 Task: Create and share a new post on Instagram using an image from your computer.
Action: Mouse moved to (169, 101)
Screenshot: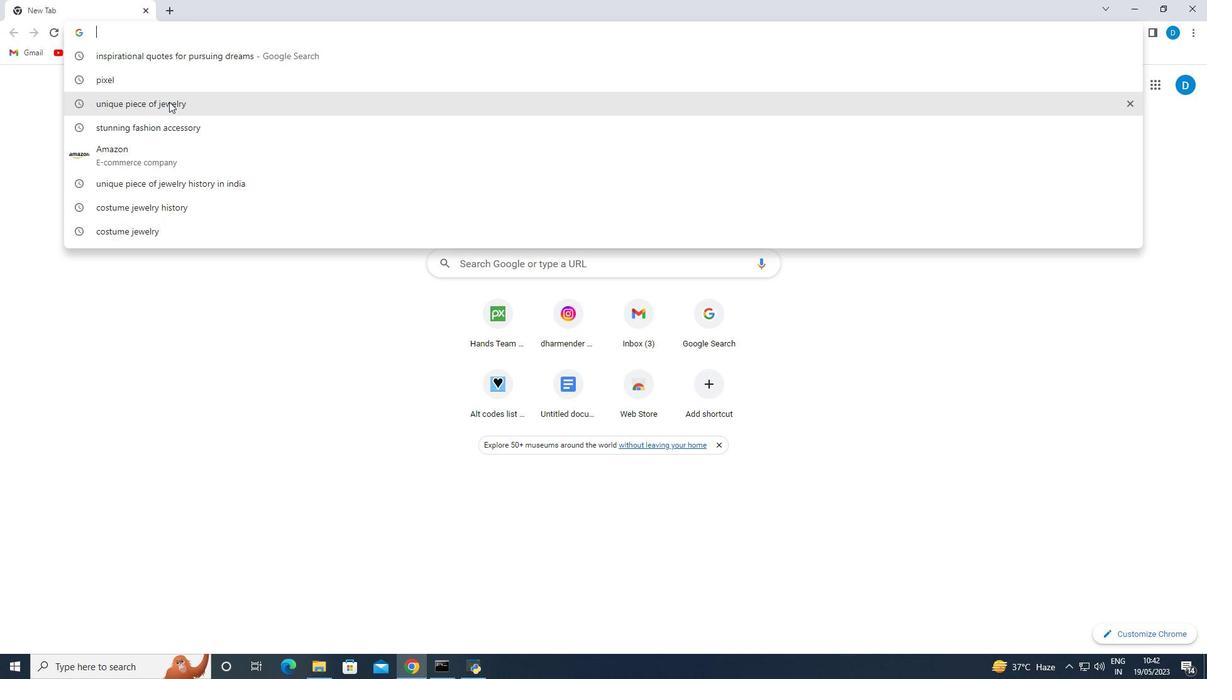 
Action: Key pressed i
Screenshot: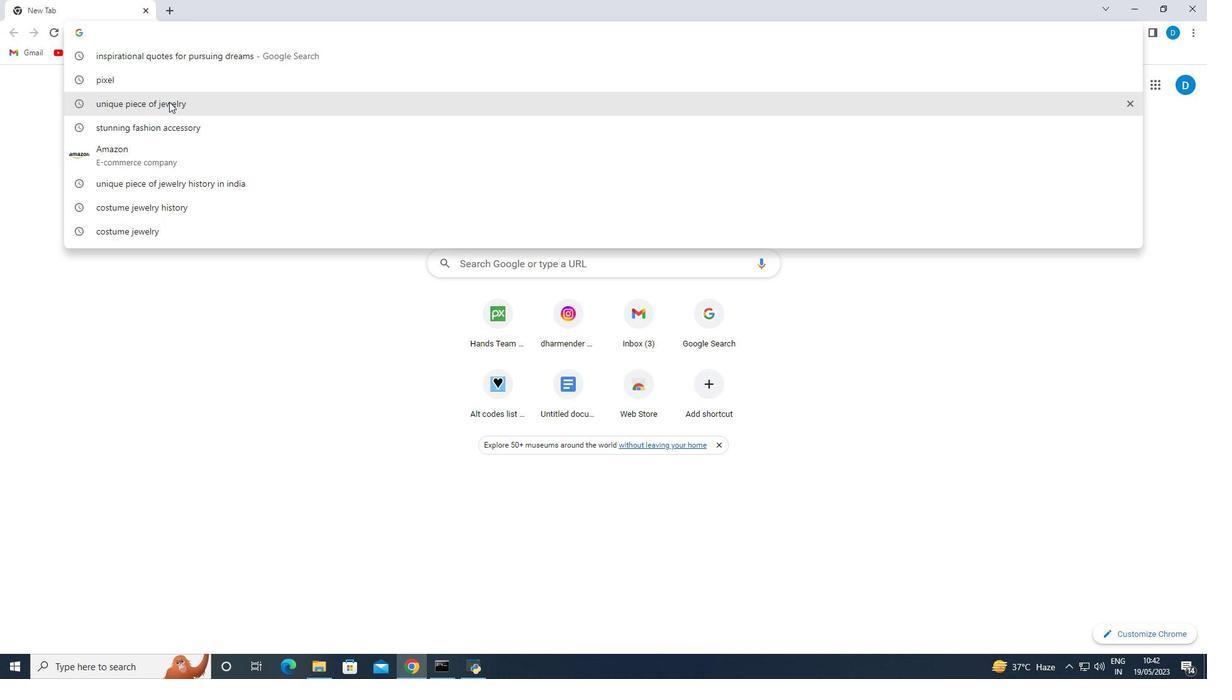 
Action: Mouse moved to (174, 96)
Screenshot: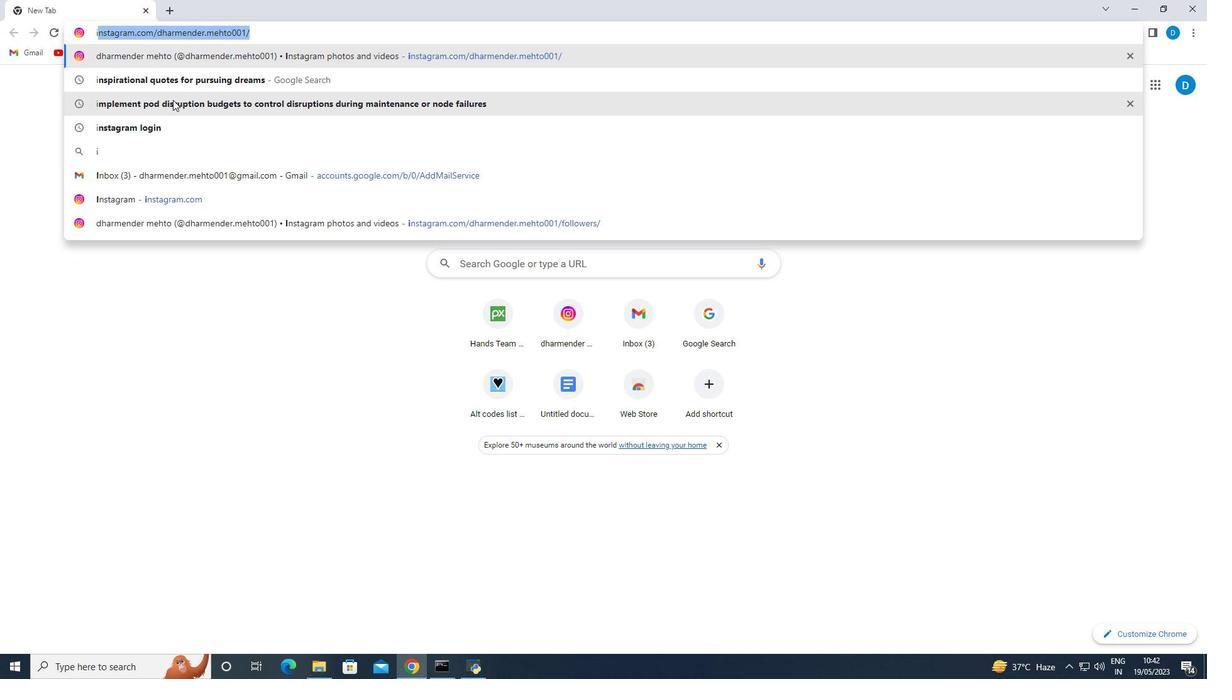
Action: Key pressed n
Screenshot: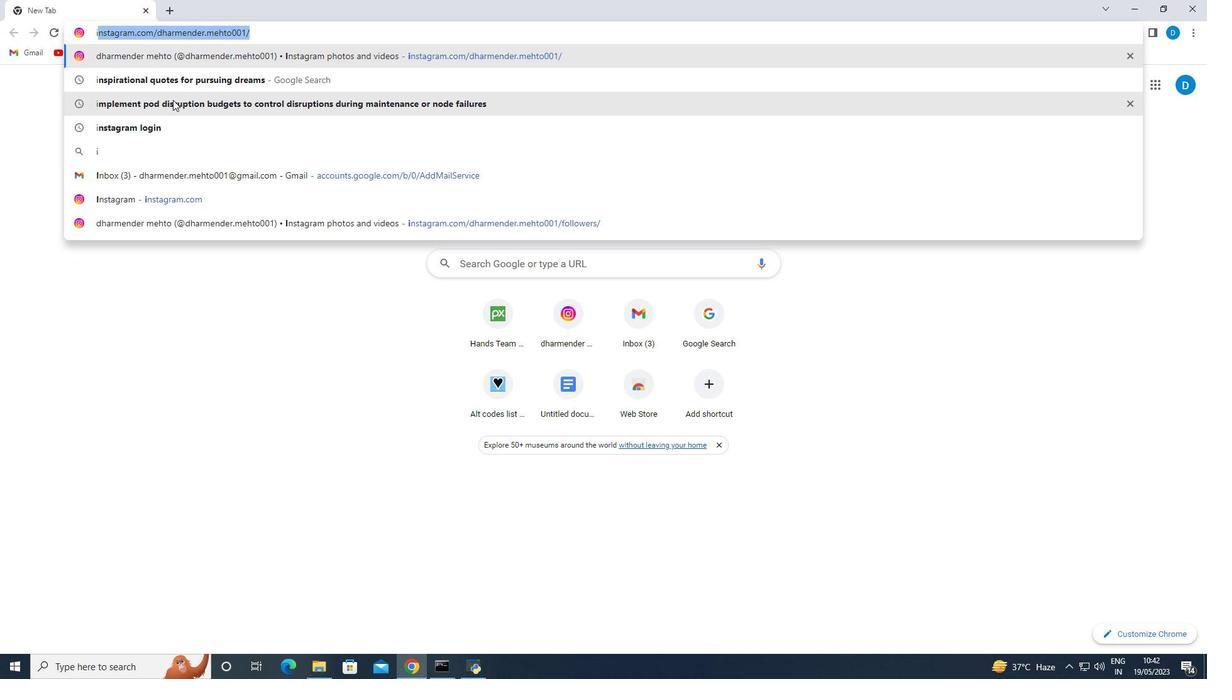 
Action: Mouse moved to (171, 102)
Screenshot: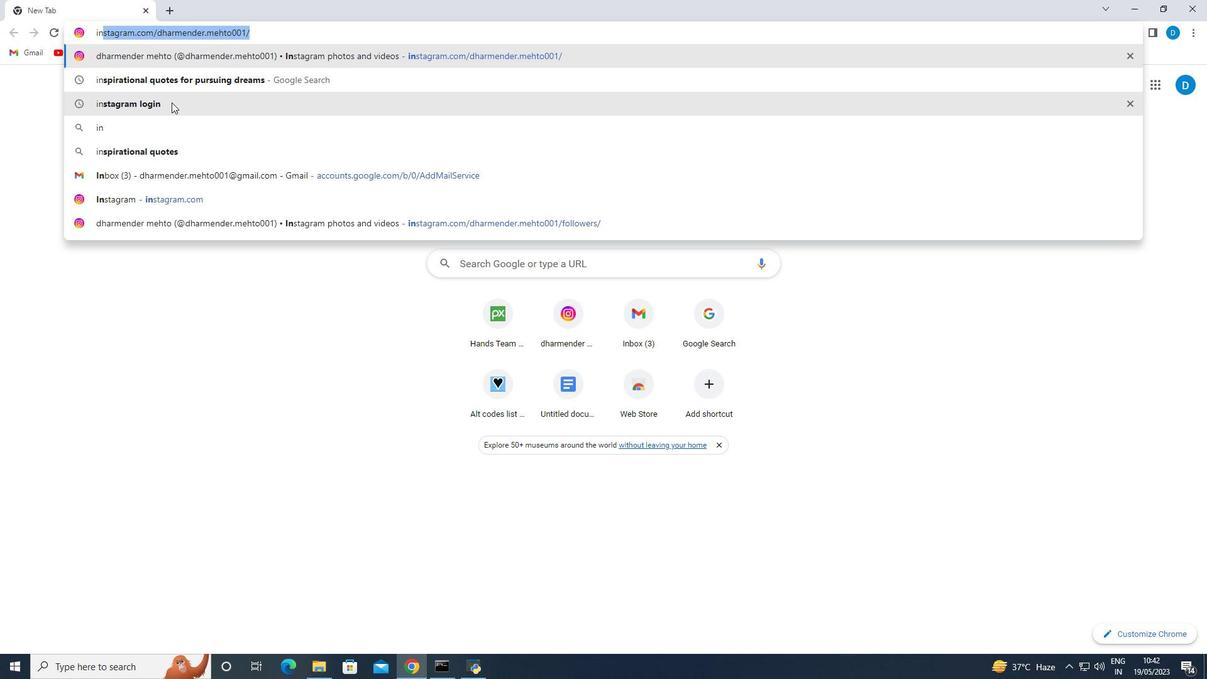 
Action: Key pressed s
Screenshot: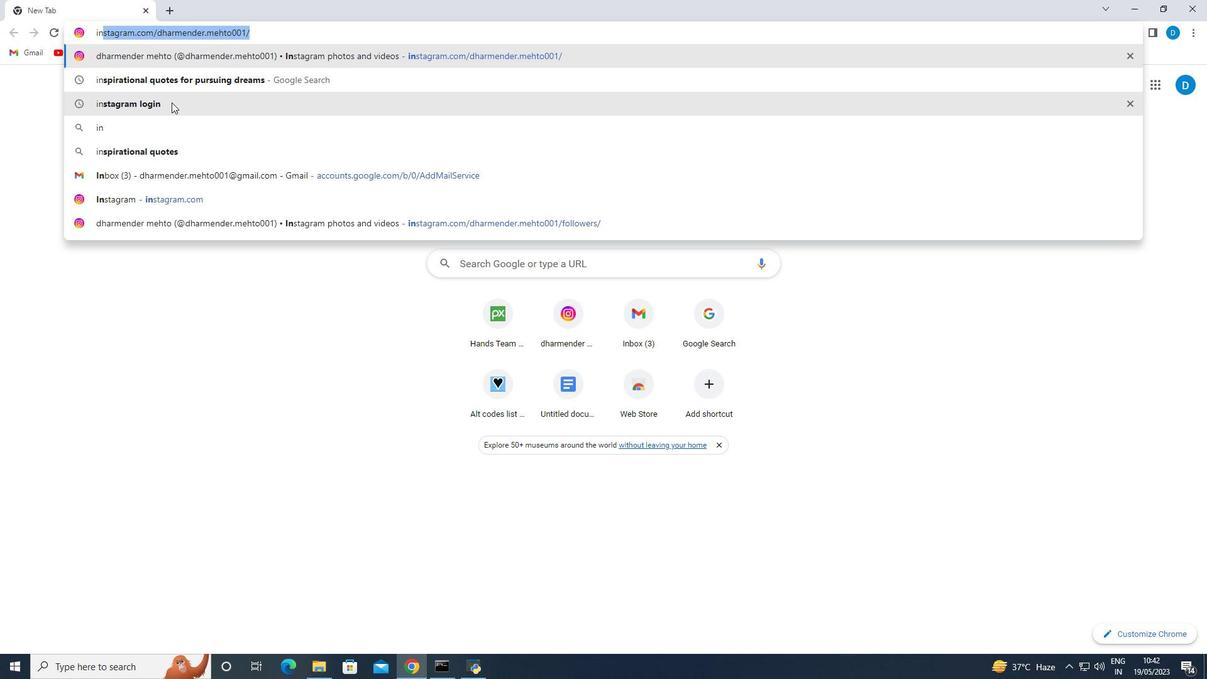 
Action: Mouse moved to (121, 38)
Screenshot: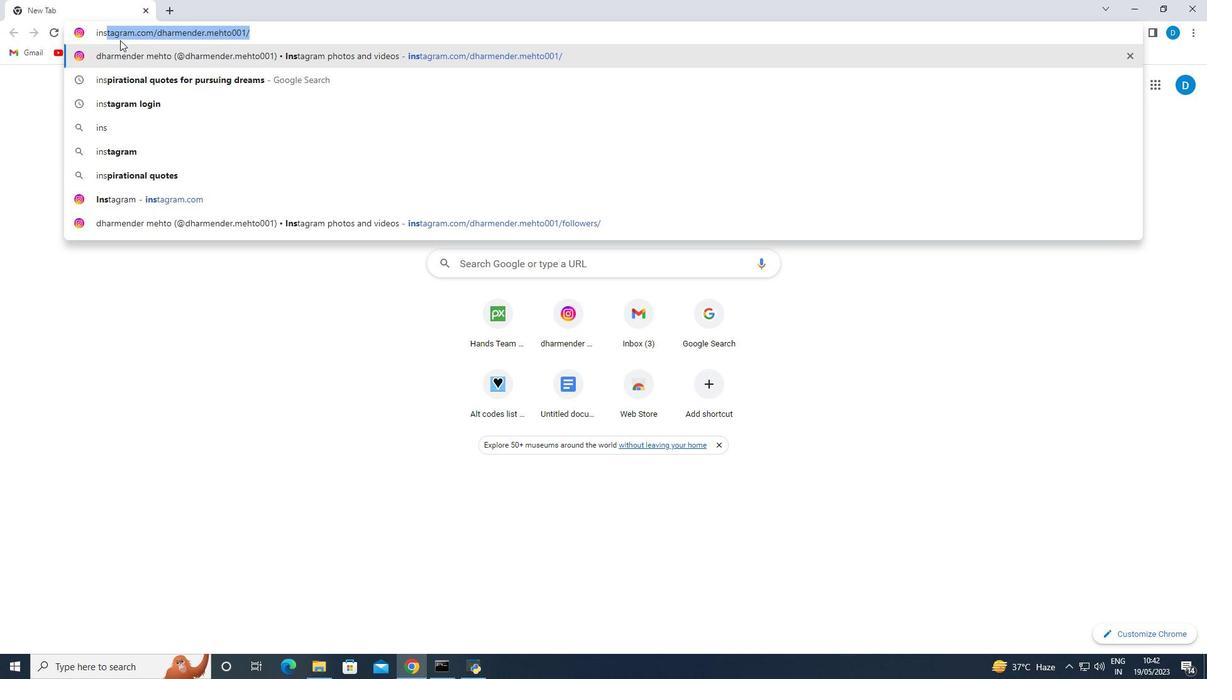 
Action: Mouse pressed left at (121, 38)
Screenshot: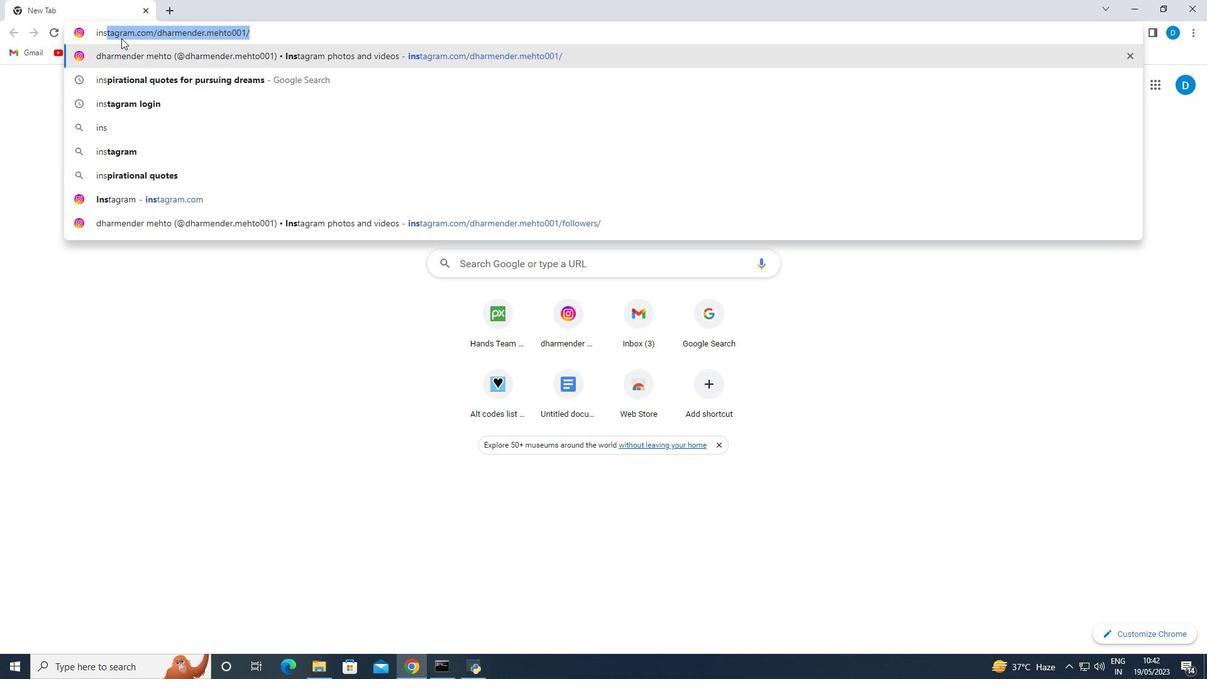 
Action: Mouse moved to (240, 180)
Screenshot: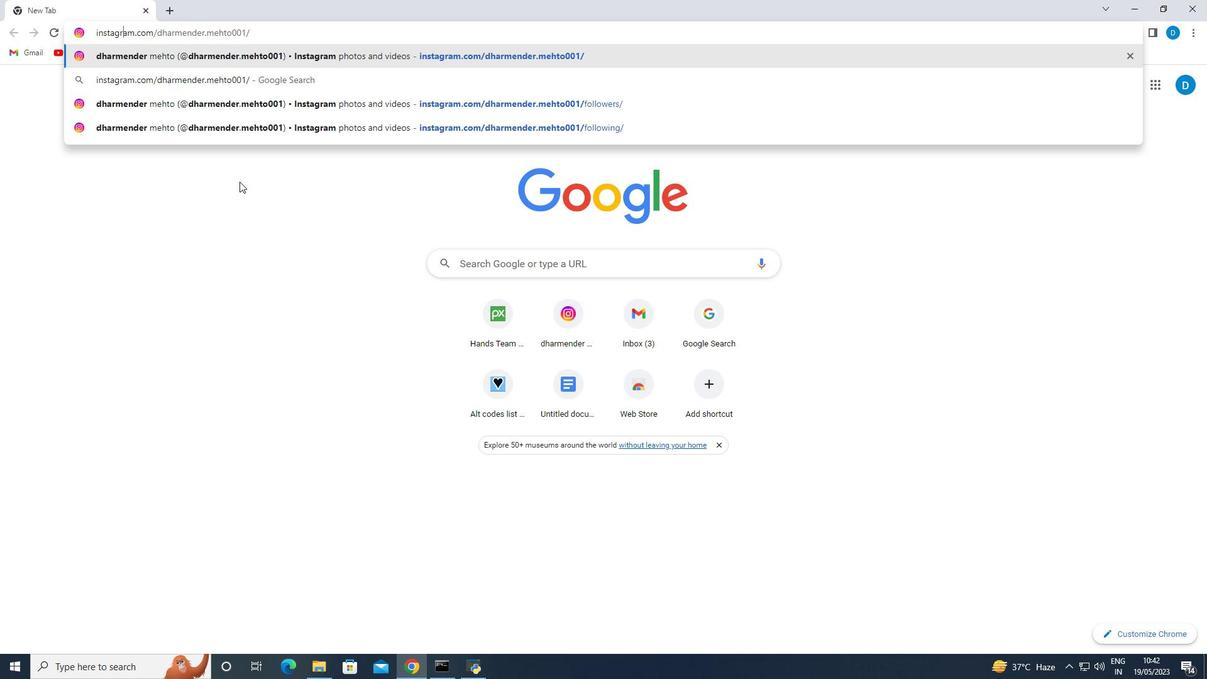 
Action: Key pressed <Key.enter>
Screenshot: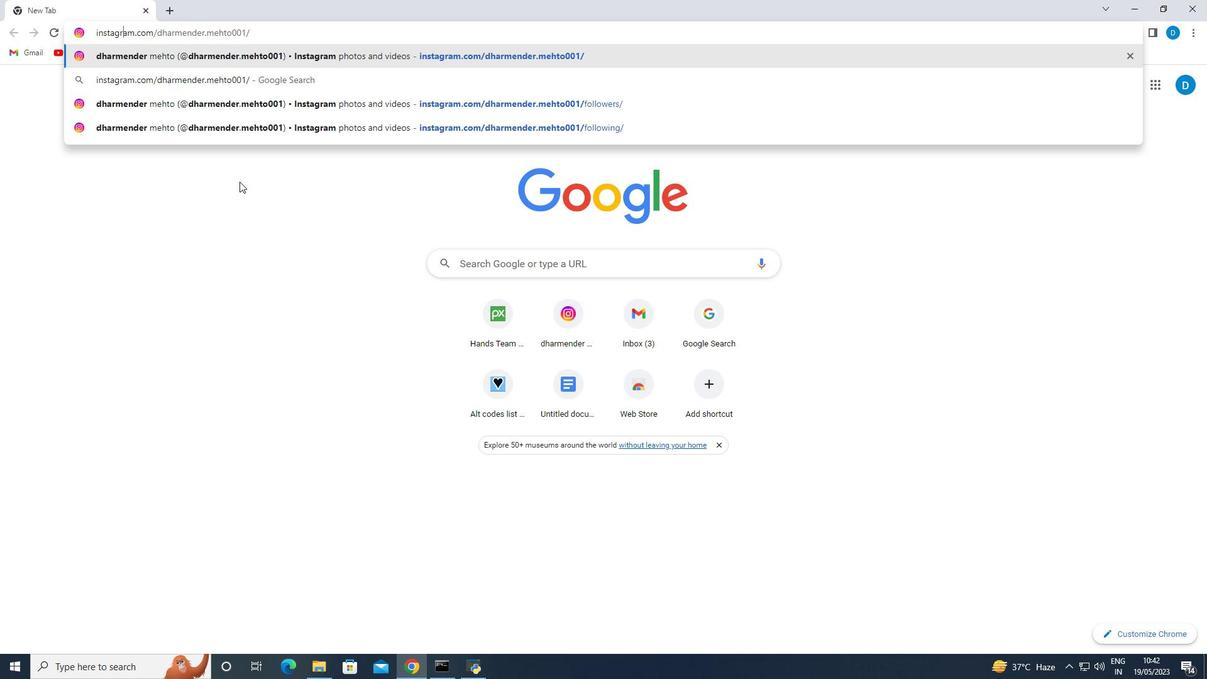 
Action: Mouse moved to (60, 353)
Screenshot: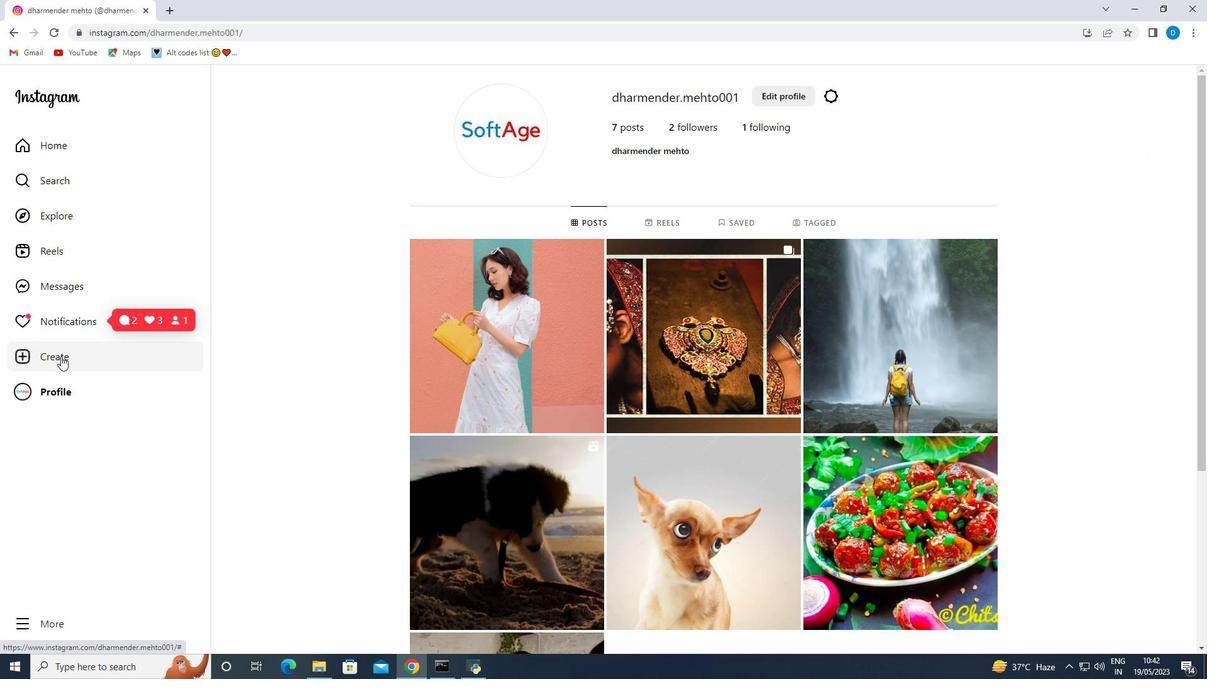 
Action: Mouse pressed left at (60, 353)
Screenshot: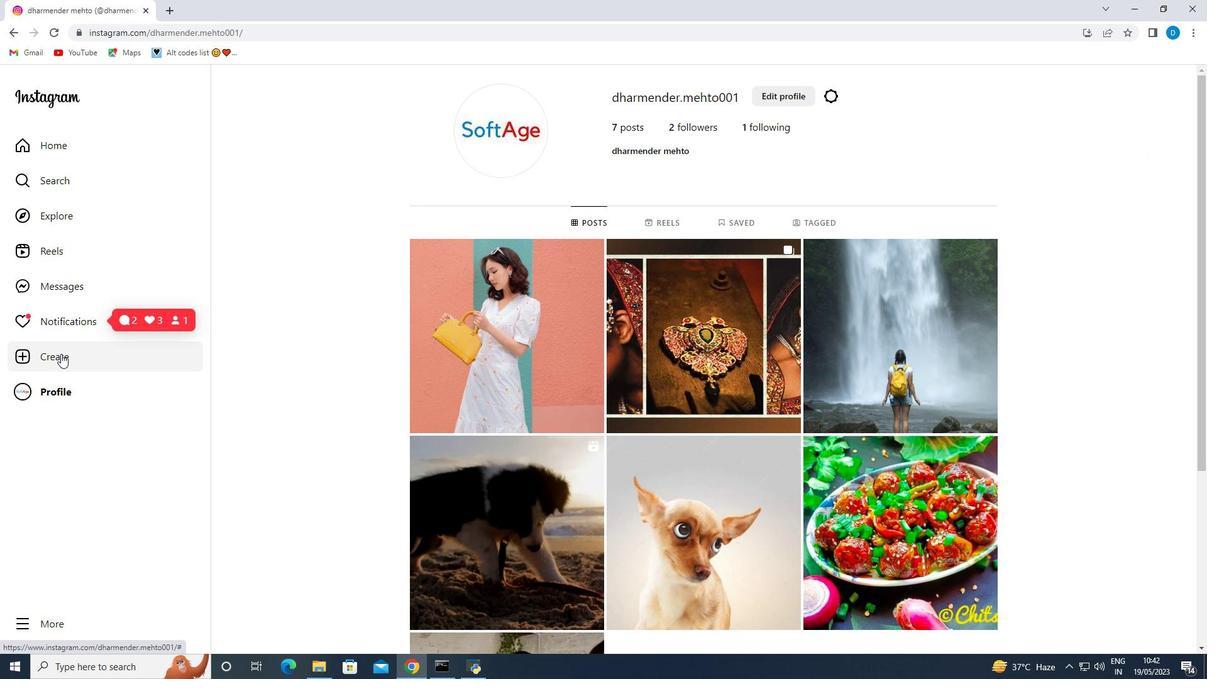 
Action: Mouse moved to (619, 413)
Screenshot: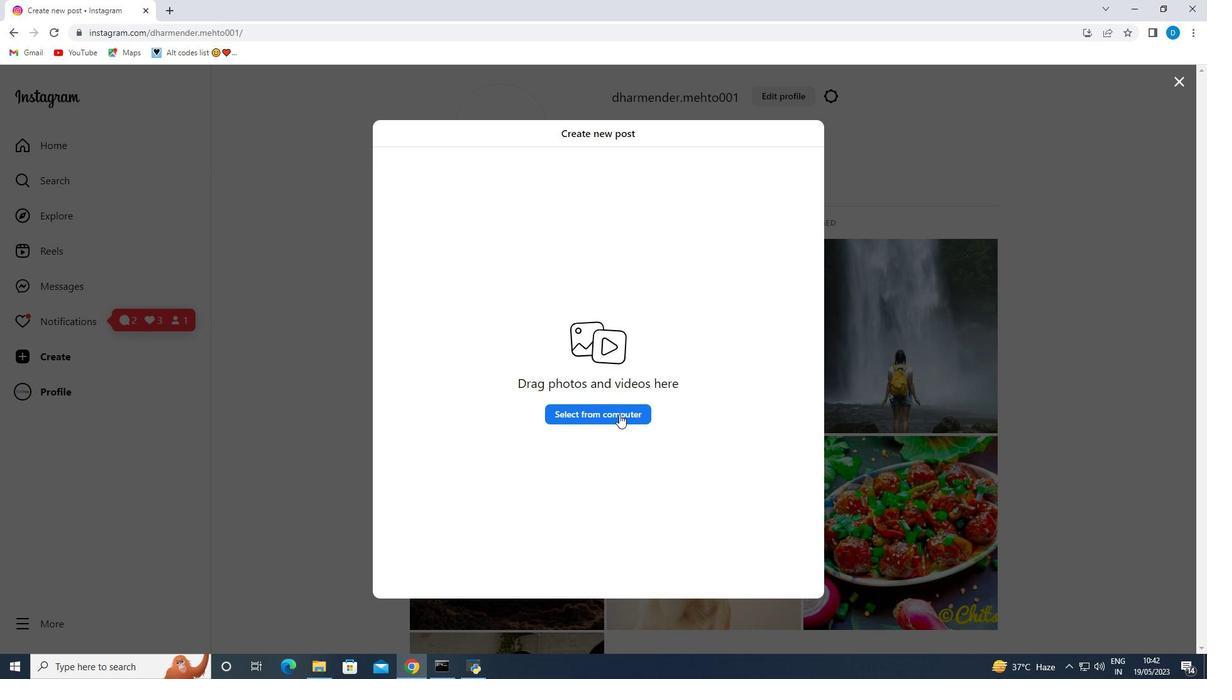
Action: Mouse pressed left at (619, 413)
Screenshot: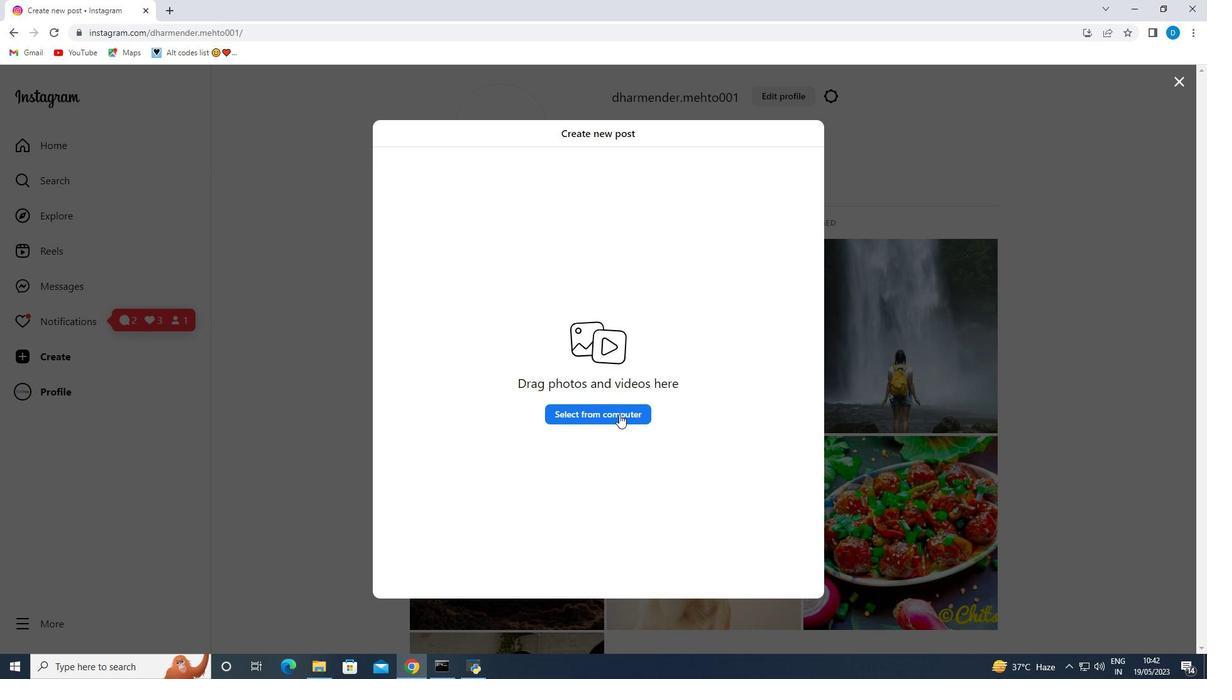 
Action: Mouse moved to (52, 115)
Screenshot: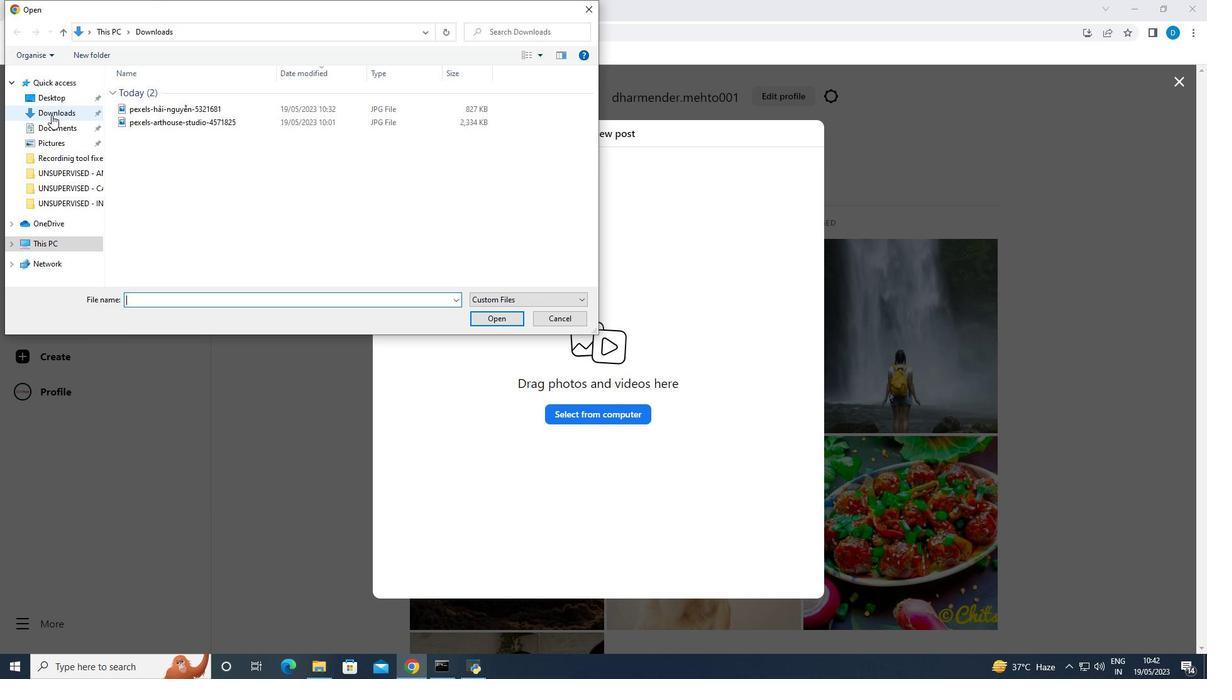 
Action: Mouse pressed left at (52, 115)
Screenshot: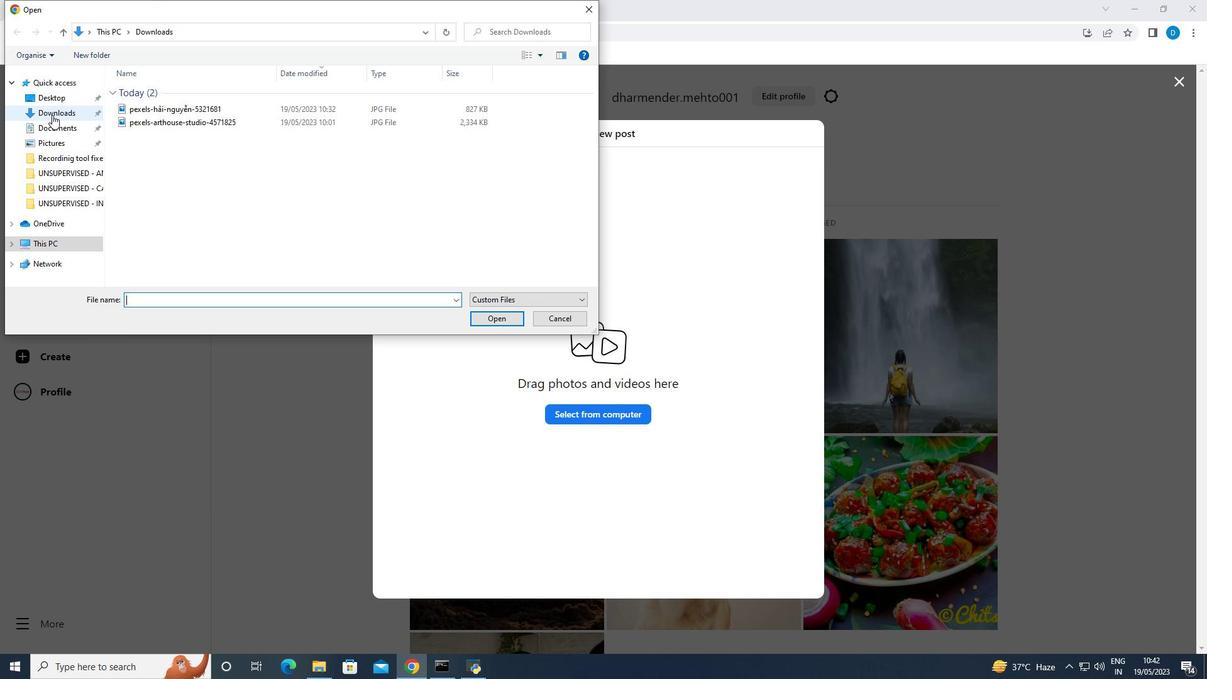 
Action: Mouse moved to (55, 98)
Screenshot: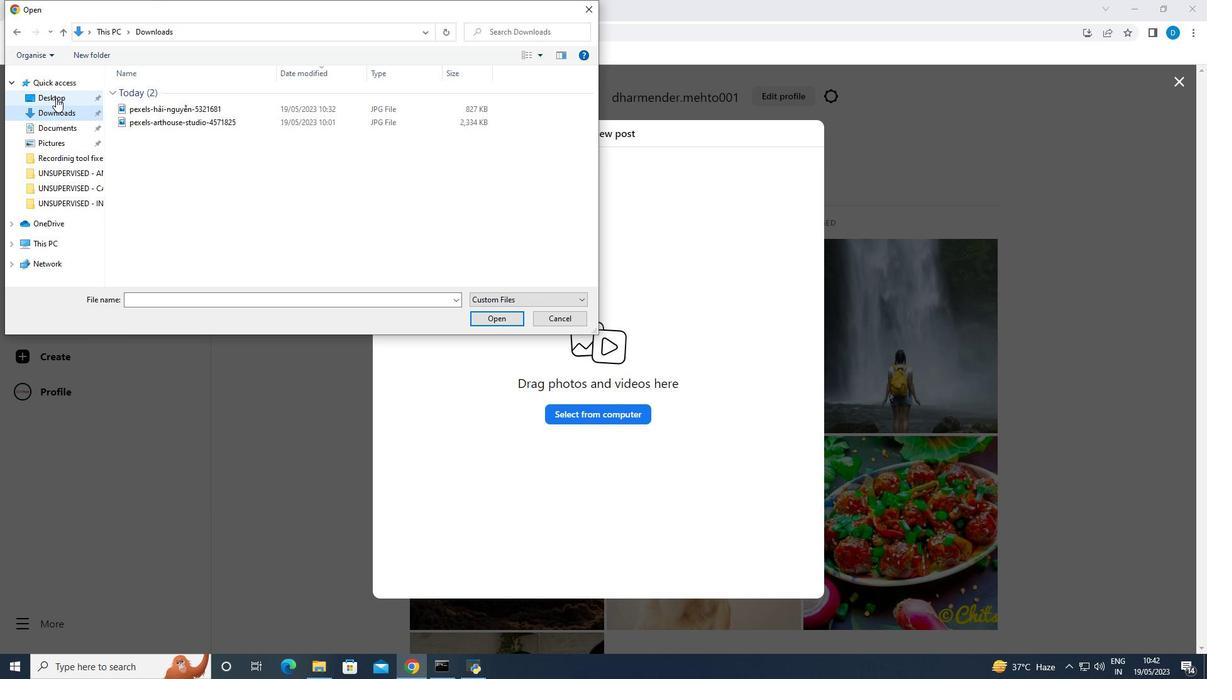 
Action: Mouse pressed left at (55, 98)
Screenshot: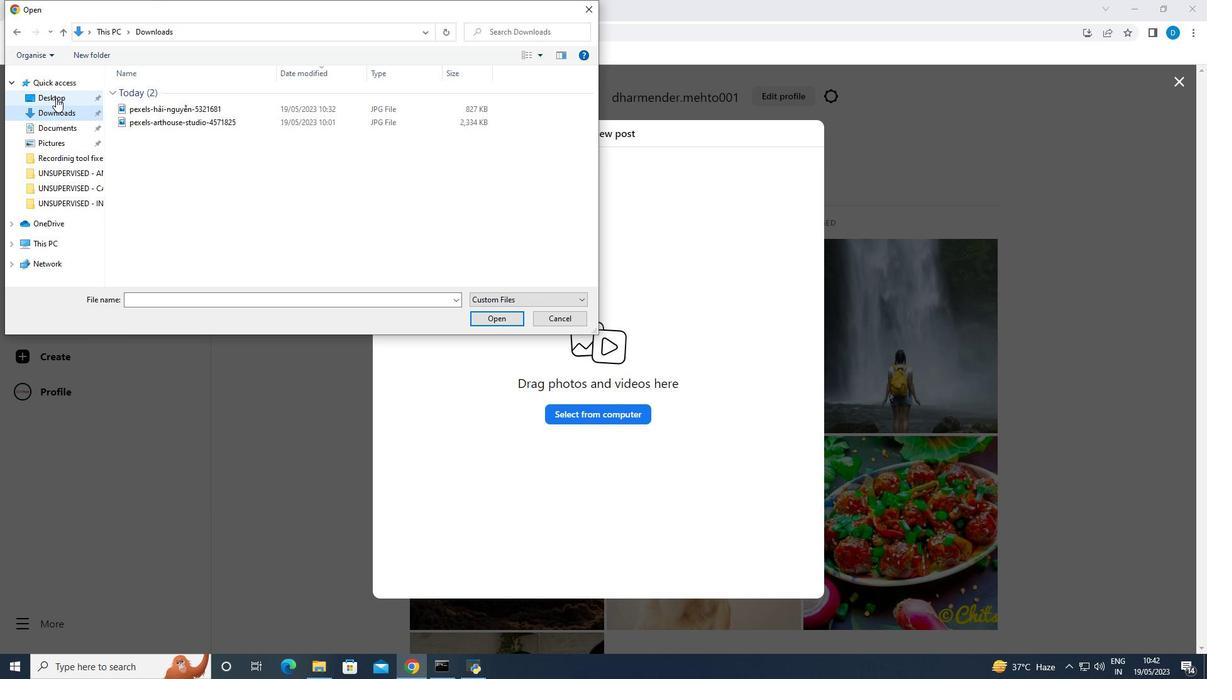 
Action: Mouse moved to (141, 103)
Screenshot: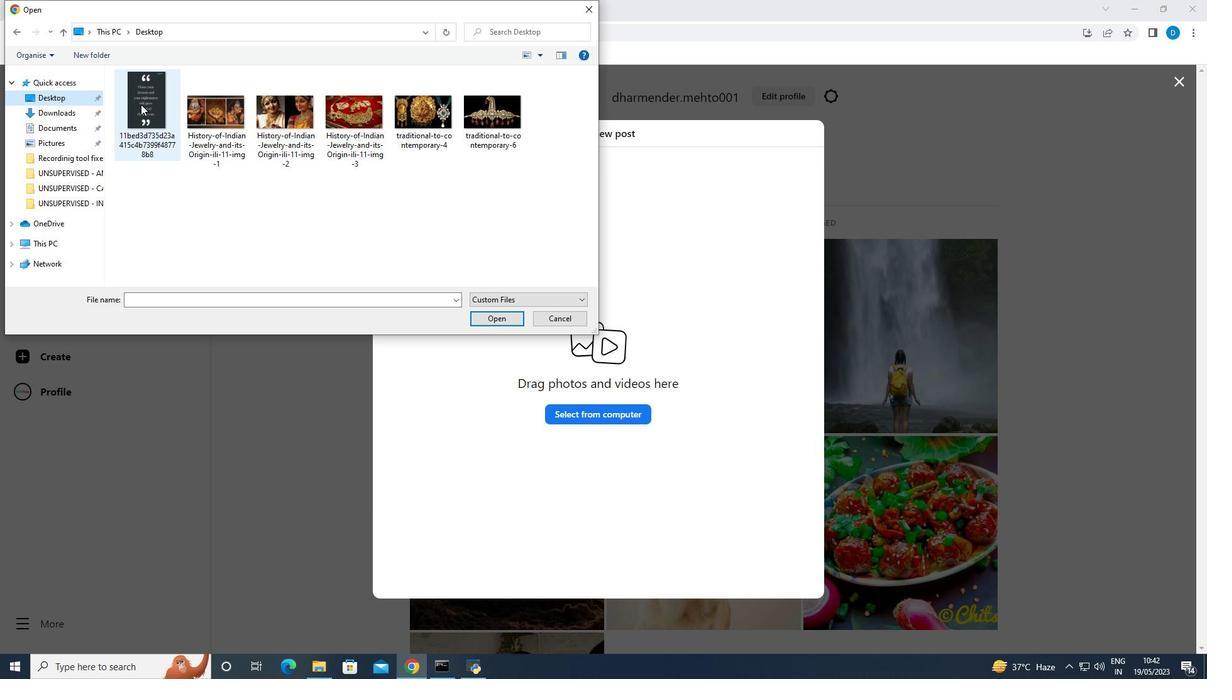 
Action: Mouse pressed left at (141, 103)
Screenshot: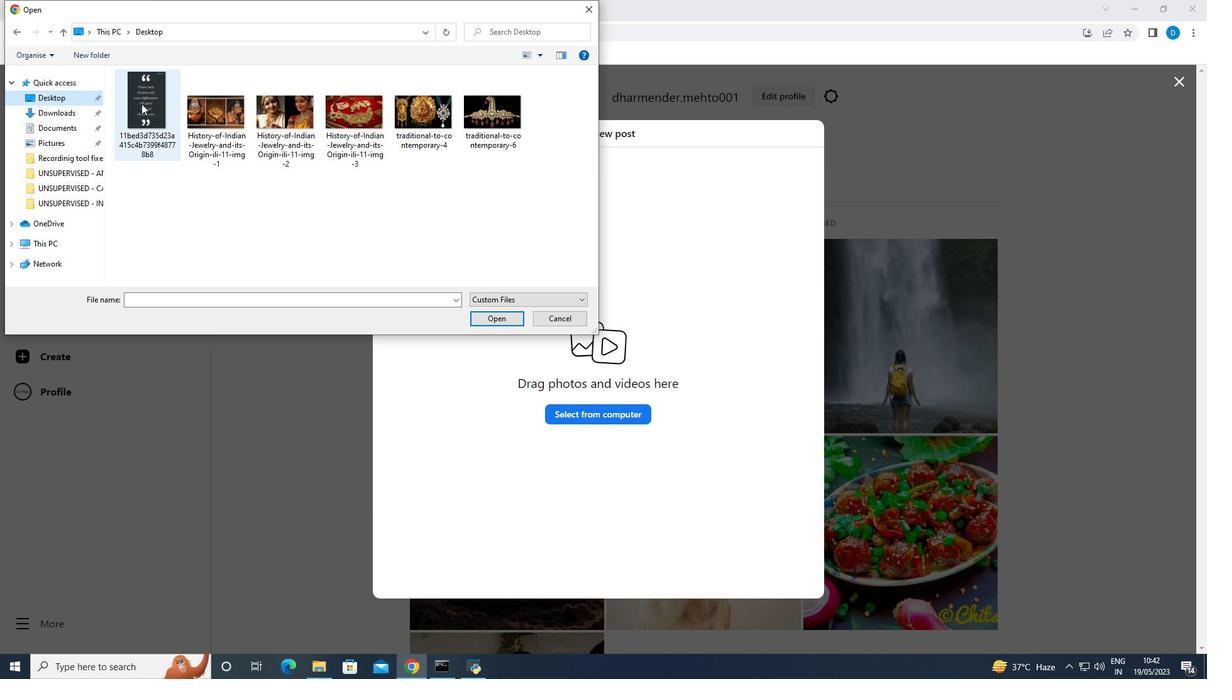 
Action: Mouse moved to (587, 10)
Screenshot: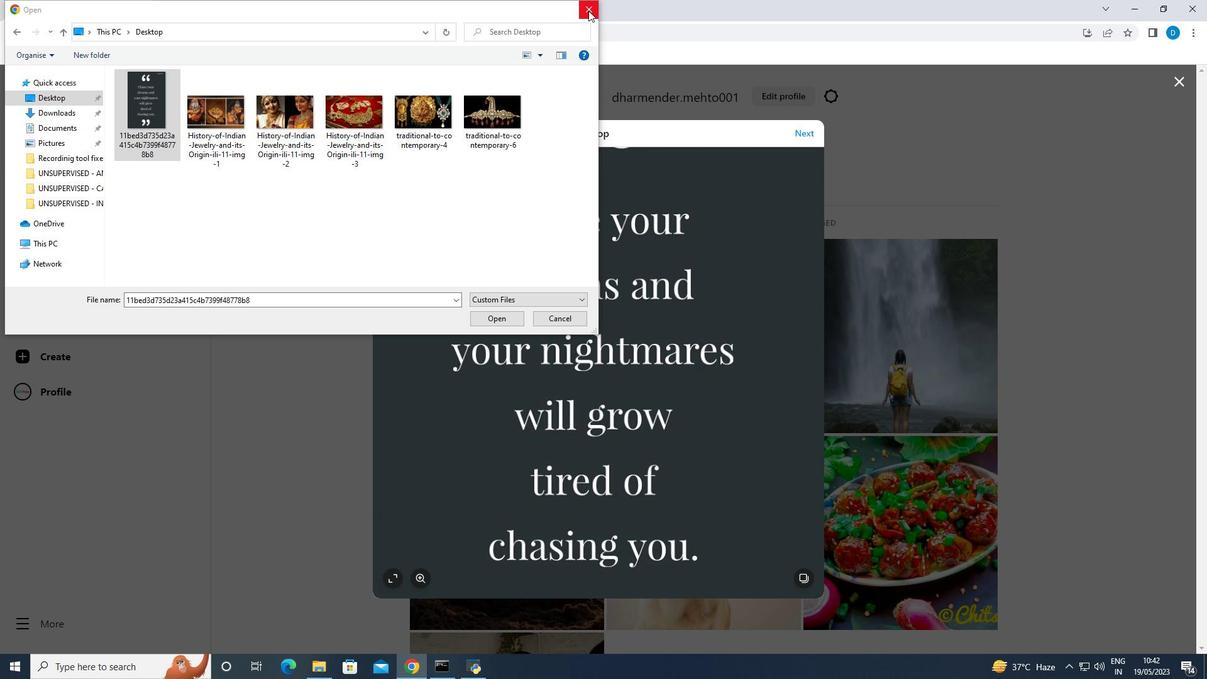 
Action: Mouse pressed left at (587, 10)
Screenshot: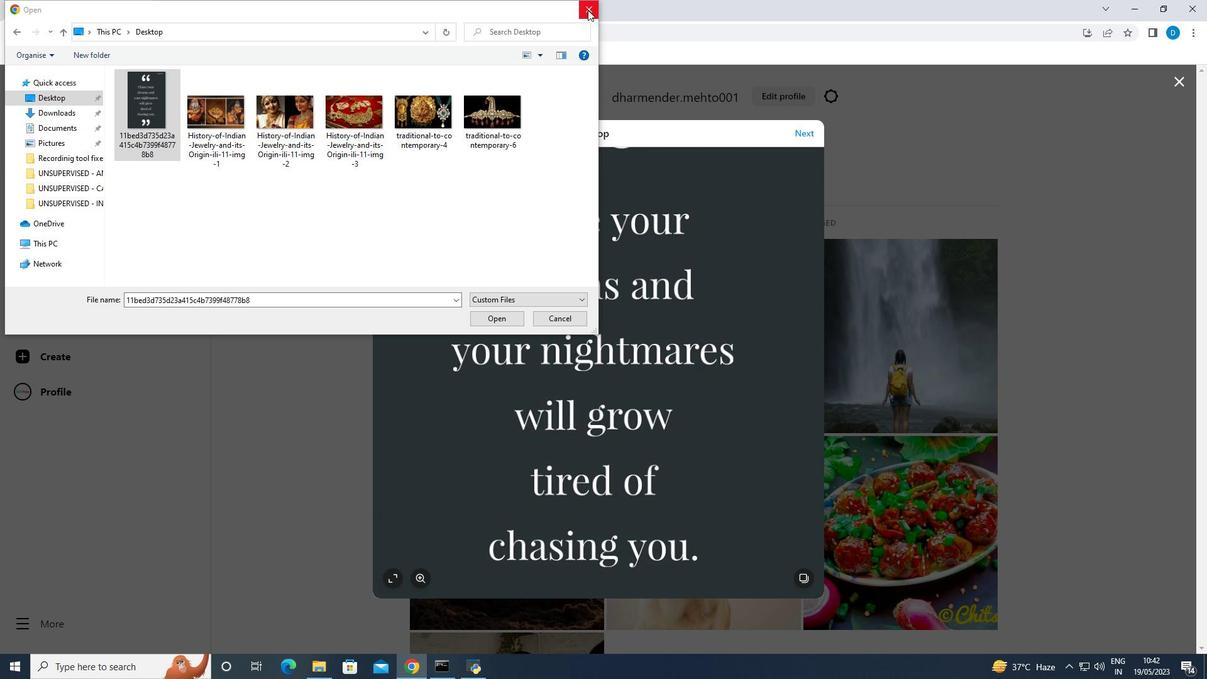 
Action: Mouse moved to (396, 577)
Screenshot: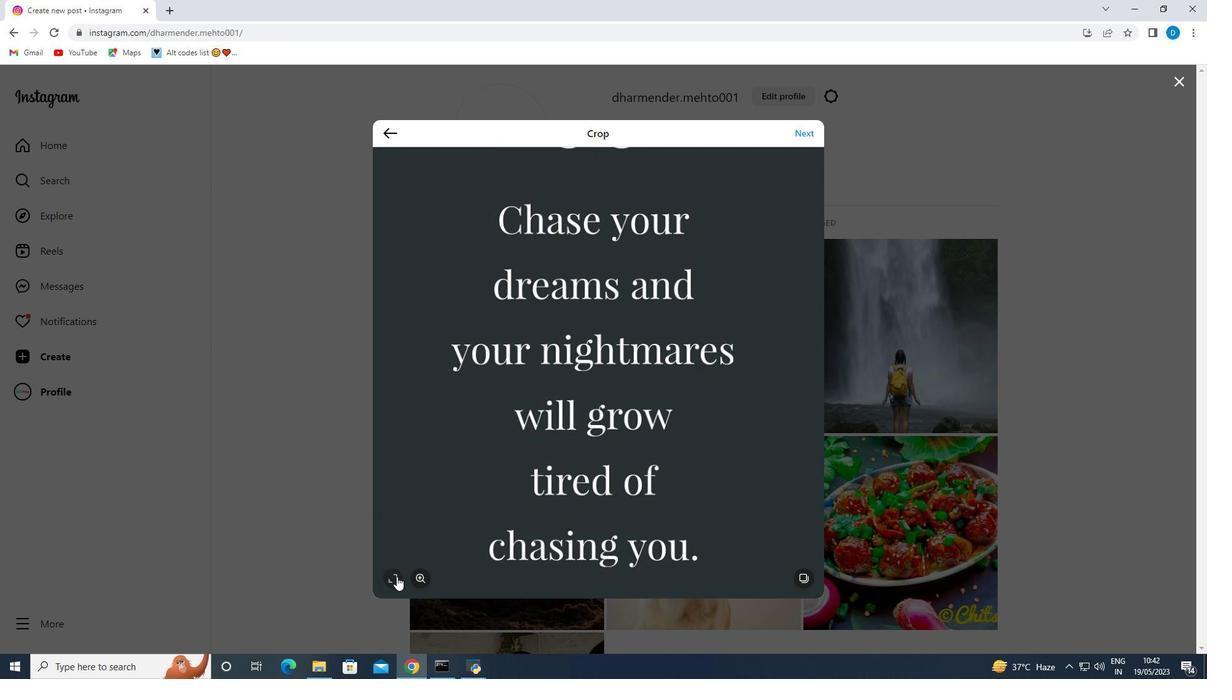 
Action: Mouse pressed left at (396, 577)
Screenshot: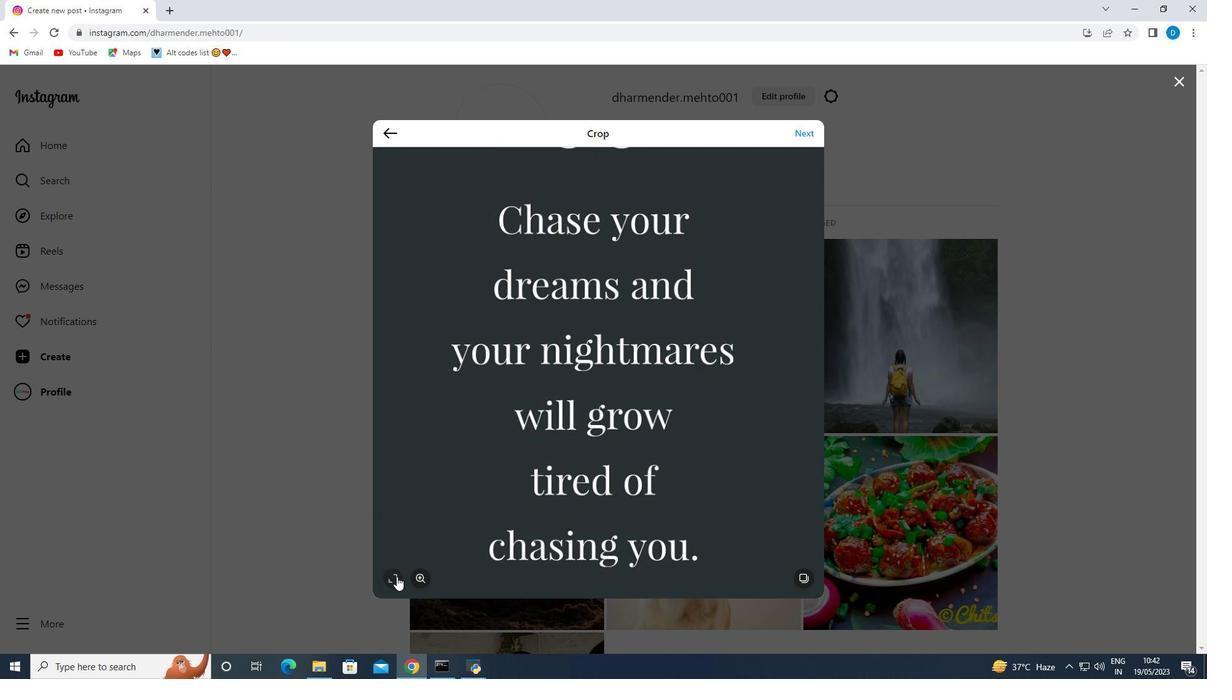 
Action: Mouse moved to (440, 450)
Screenshot: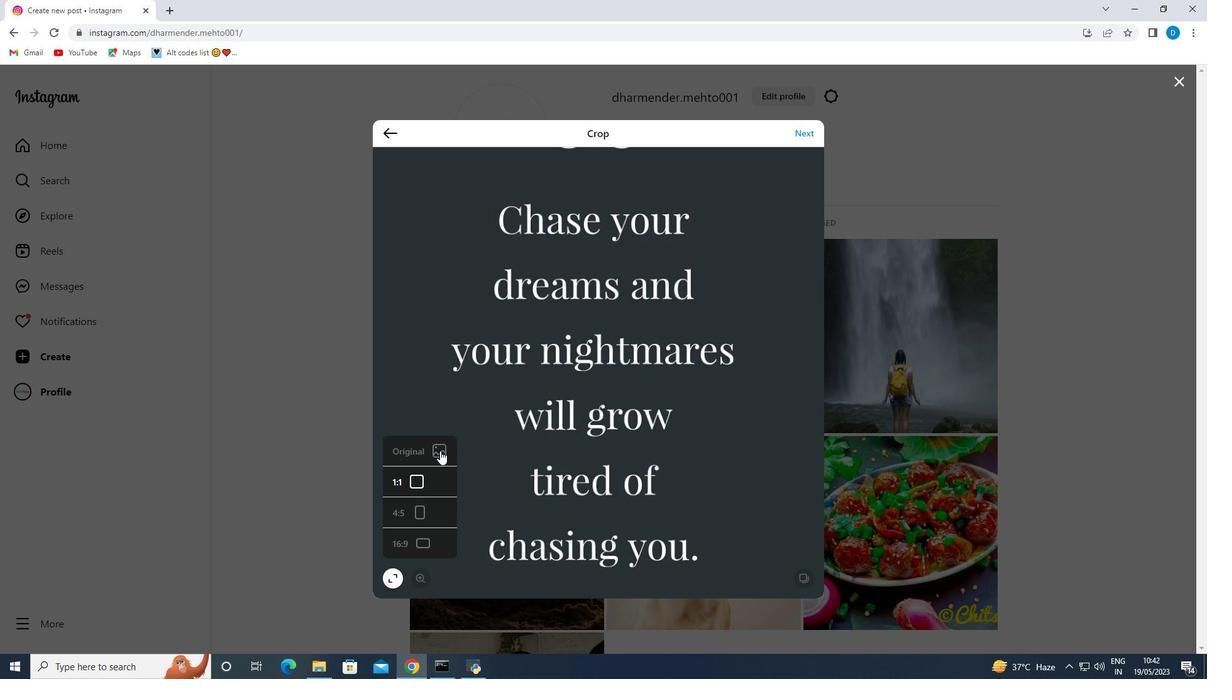 
Action: Mouse pressed left at (440, 450)
Screenshot: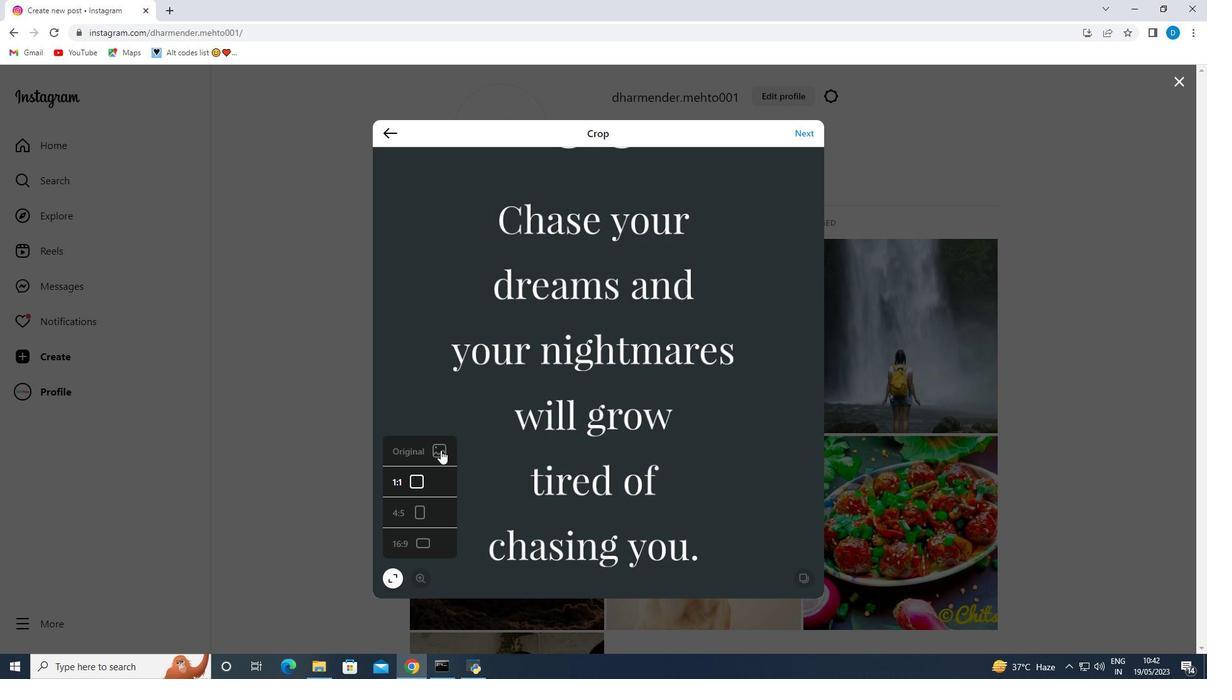 
Action: Mouse moved to (607, 518)
Screenshot: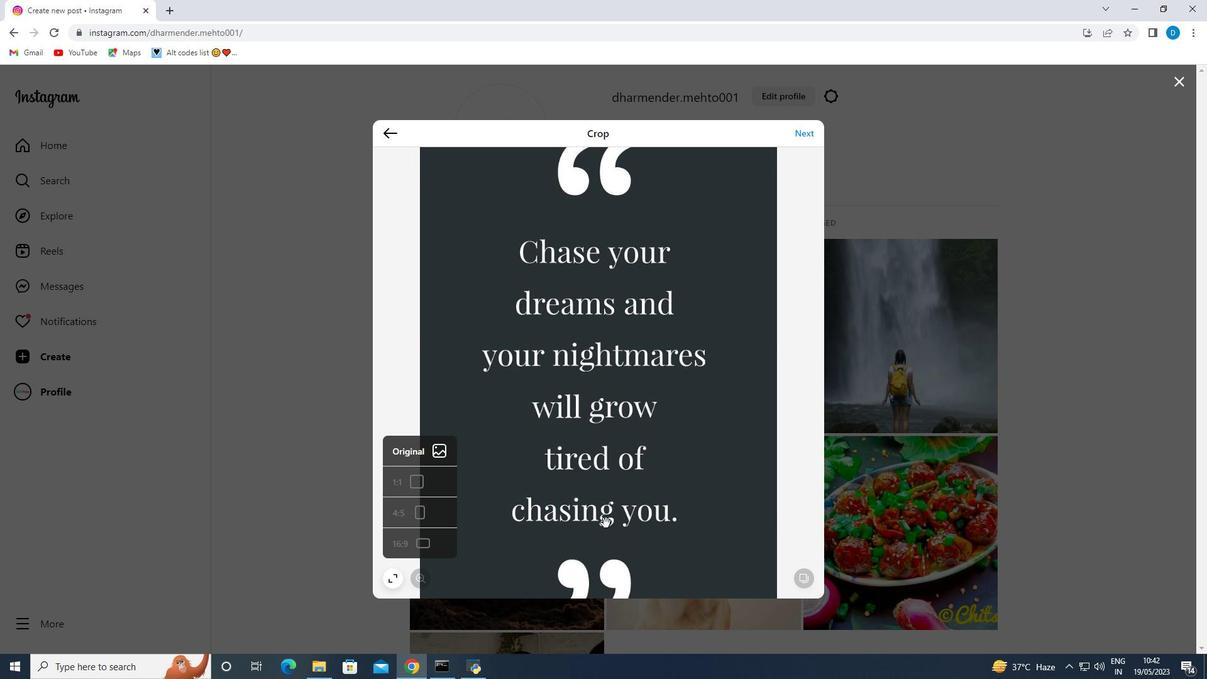 
Action: Mouse scrolled (607, 518) with delta (0, 0)
Screenshot: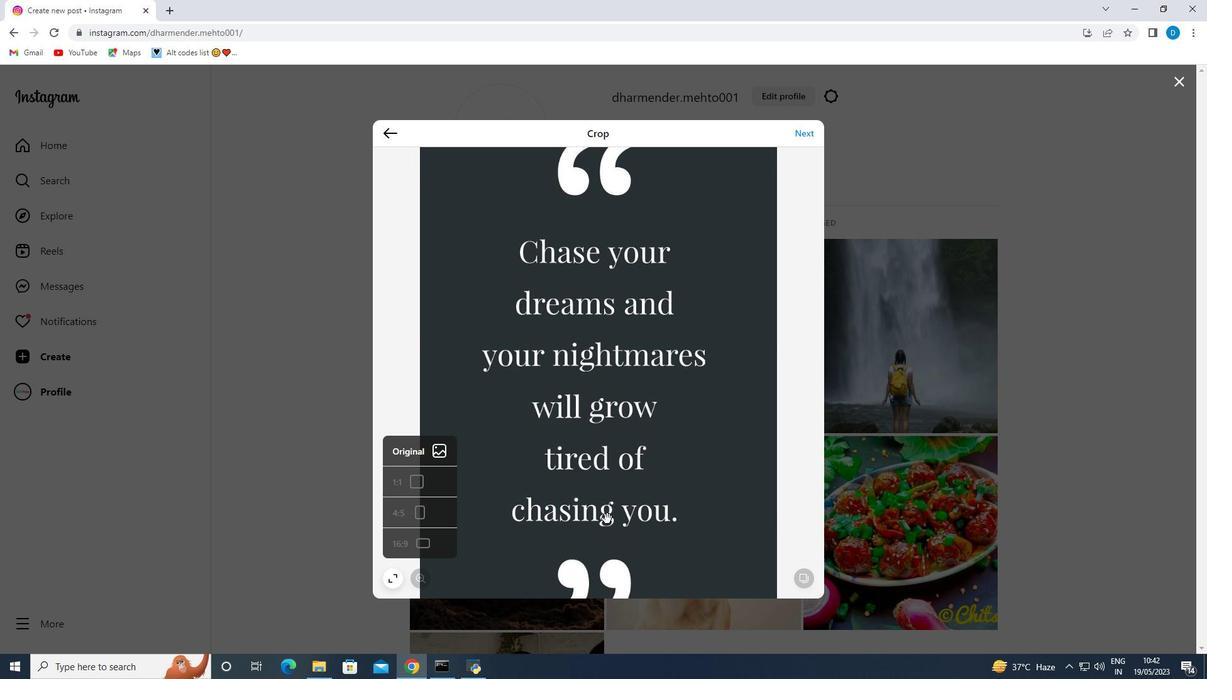 
Action: Mouse scrolled (607, 518) with delta (0, 0)
Screenshot: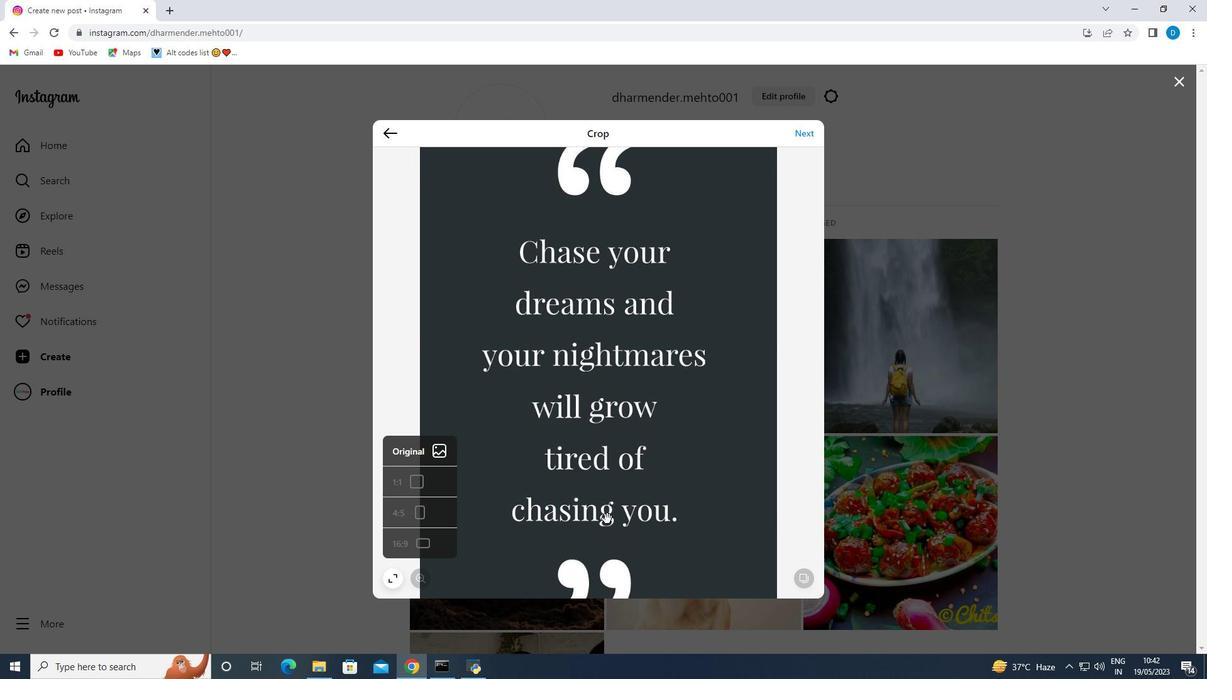 
Action: Mouse scrolled (607, 518) with delta (0, 0)
Screenshot: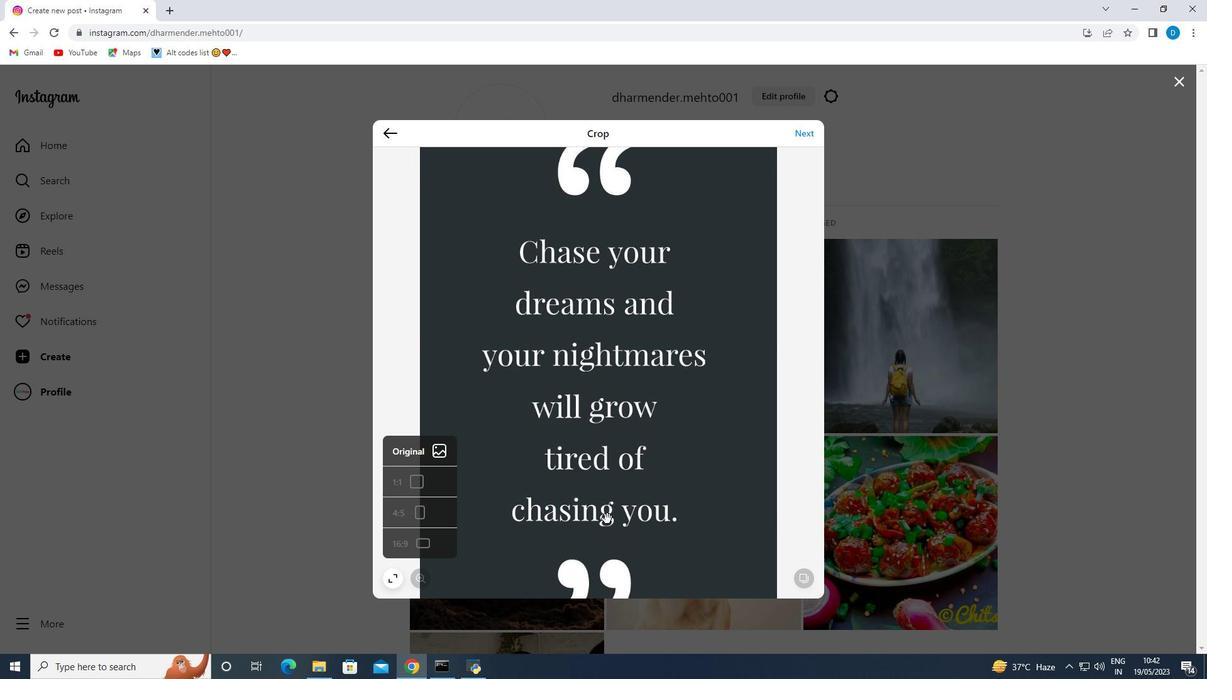 
Action: Mouse moved to (645, 505)
Screenshot: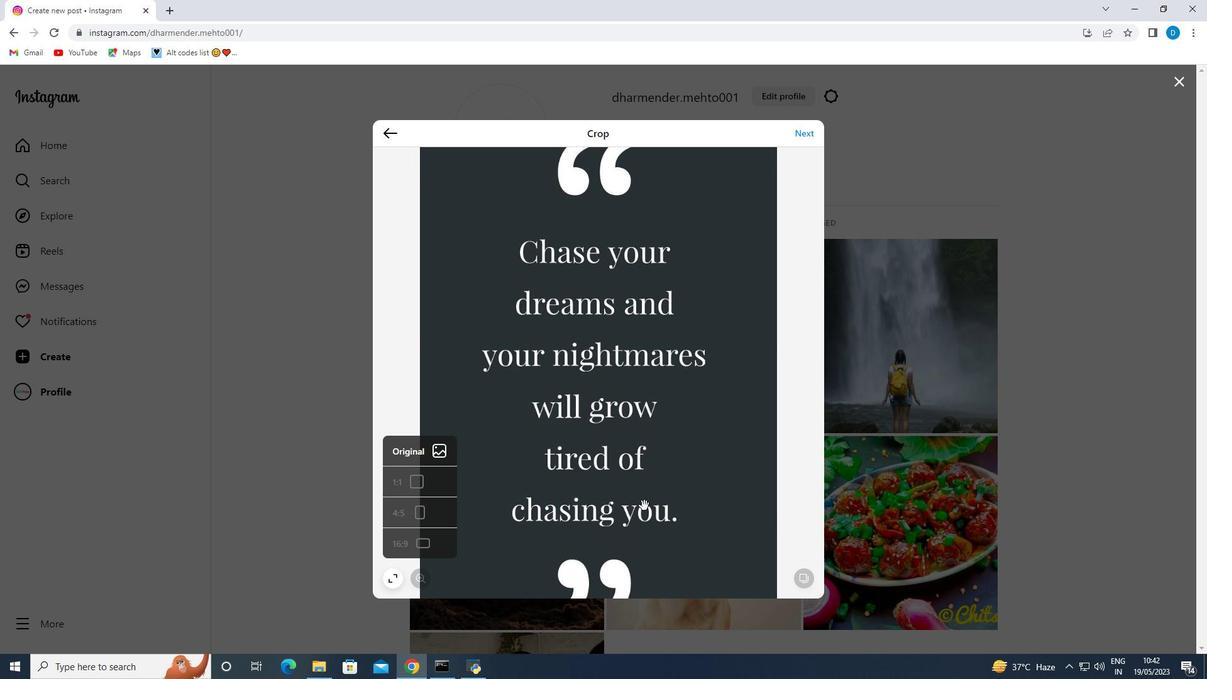 
Action: Mouse scrolled (645, 504) with delta (0, 0)
Screenshot: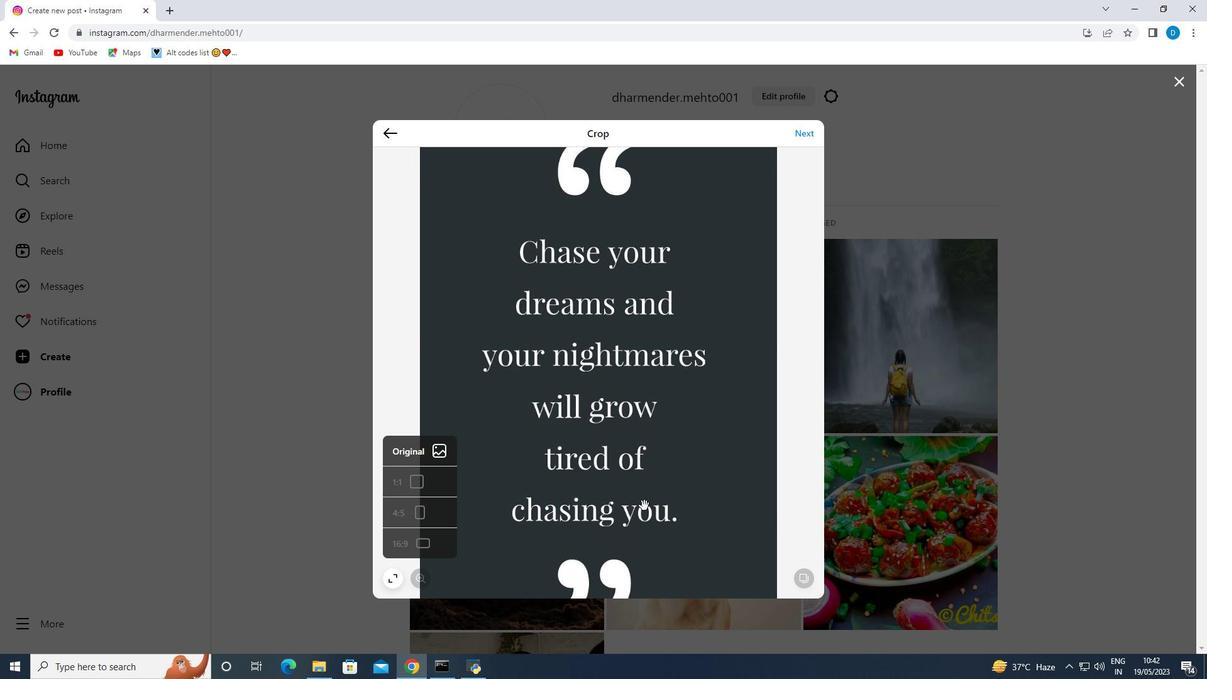 
Action: Mouse scrolled (645, 504) with delta (0, 0)
Screenshot: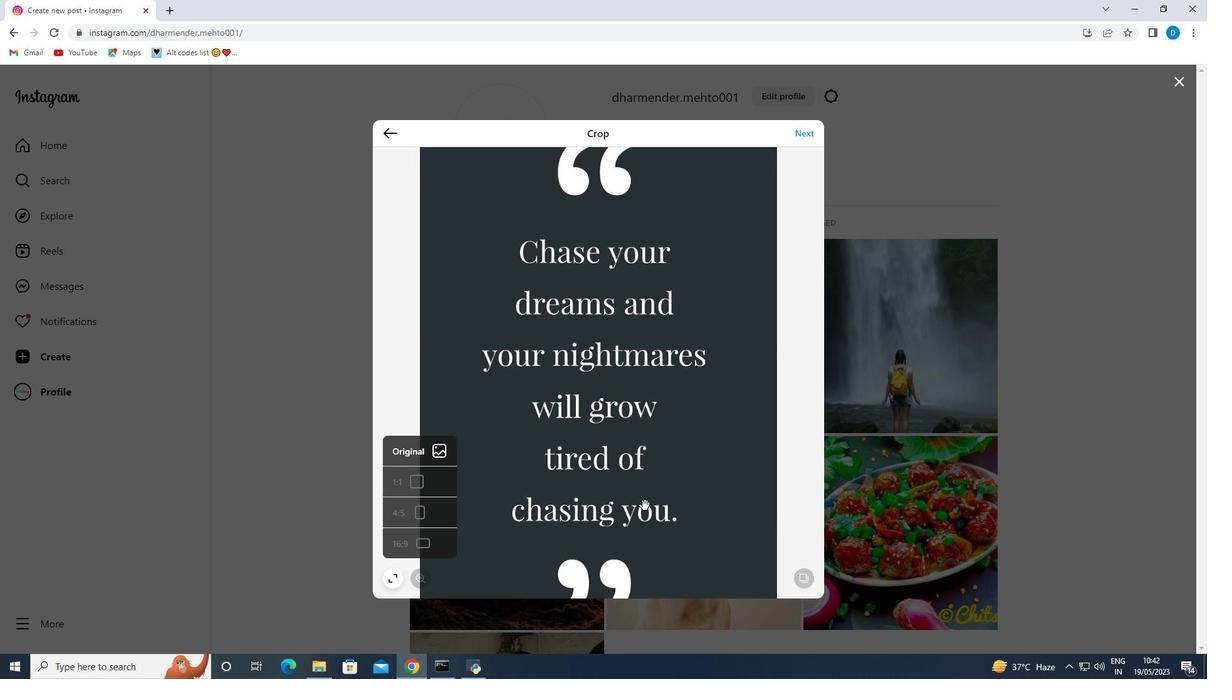 
Action: Mouse moved to (645, 506)
Screenshot: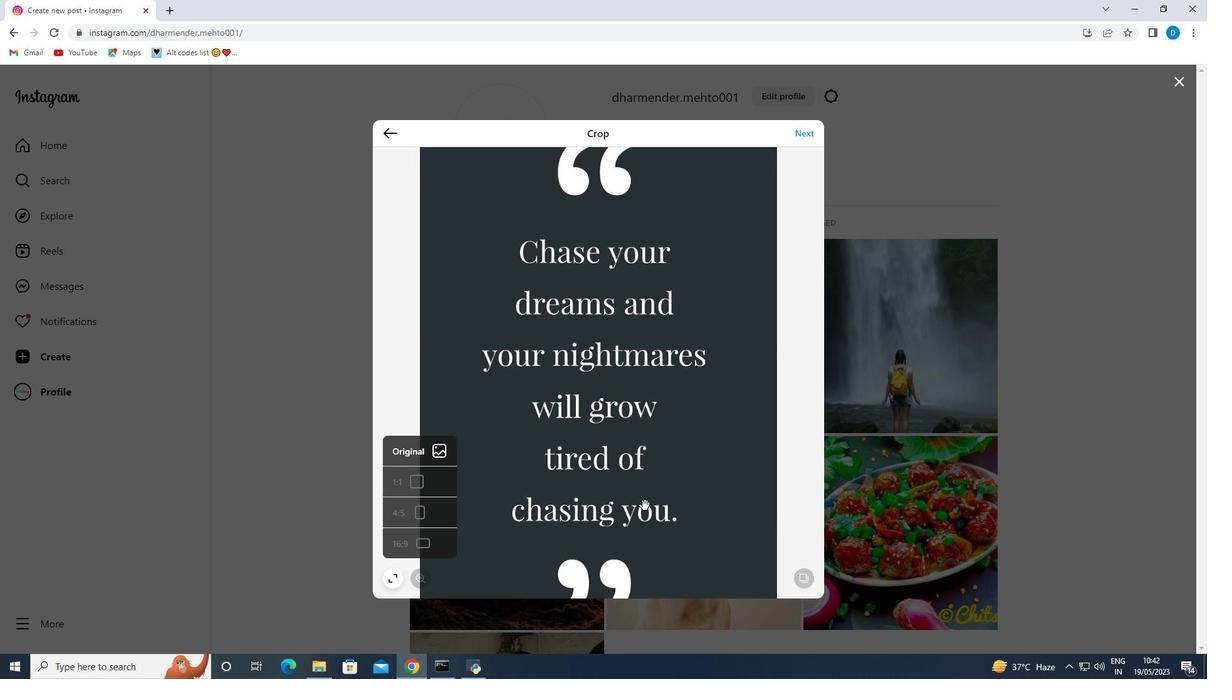 
Action: Mouse scrolled (645, 505) with delta (0, 0)
Screenshot: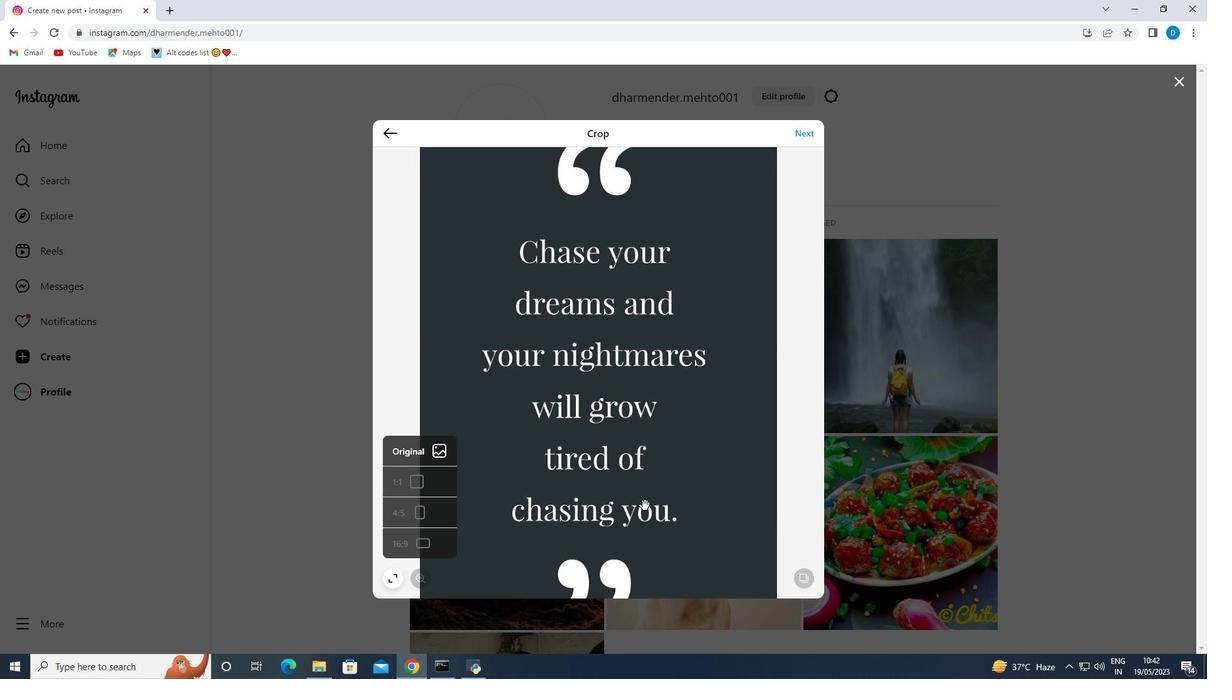 
Action: Mouse moved to (654, 482)
Screenshot: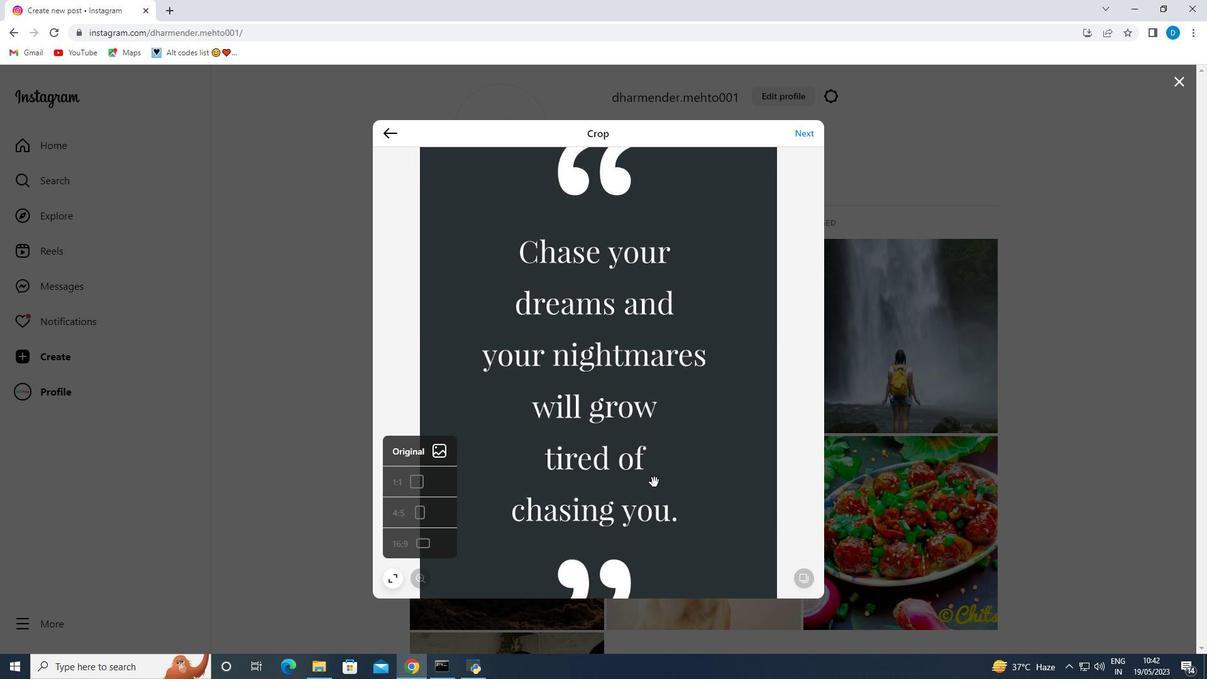 
Action: Mouse scrolled (654, 481) with delta (0, 0)
Screenshot: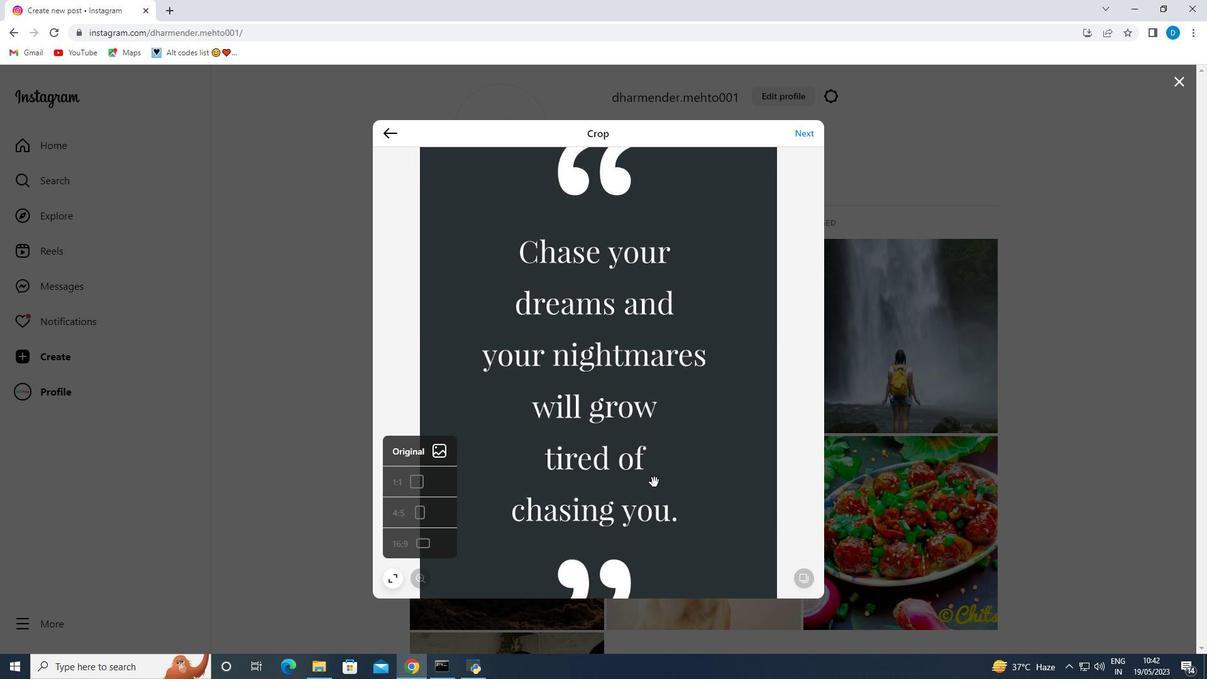 
Action: Mouse moved to (418, 482)
Screenshot: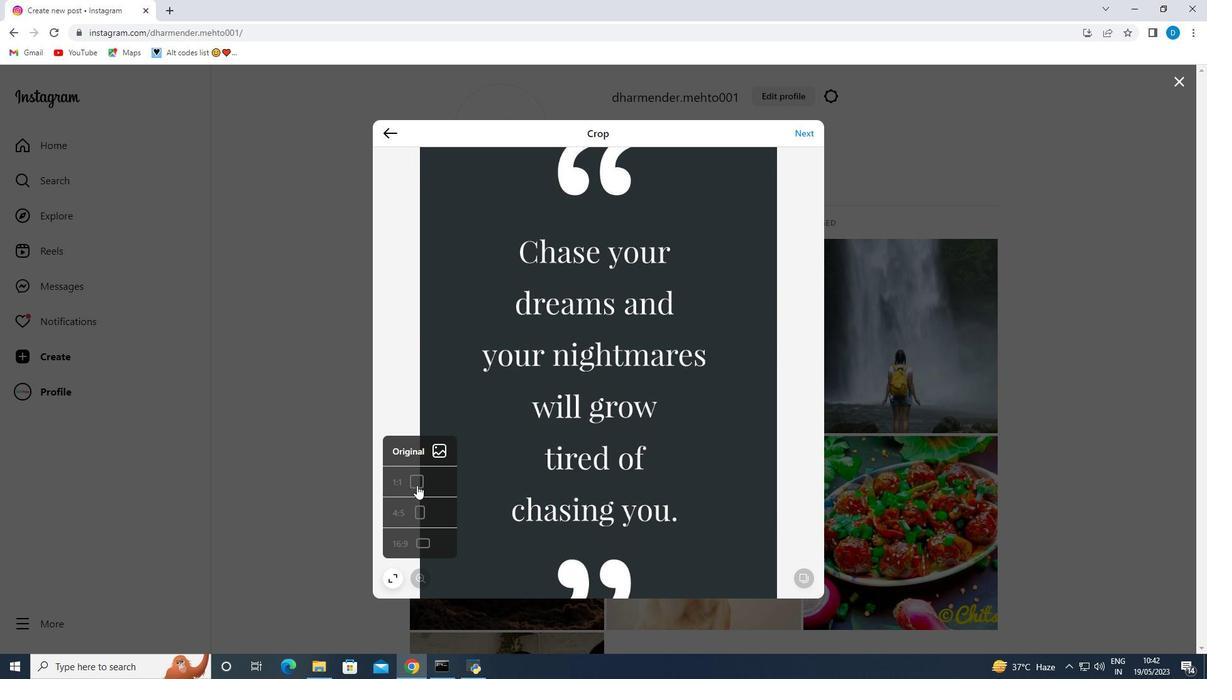 
Action: Mouse pressed left at (418, 482)
Screenshot: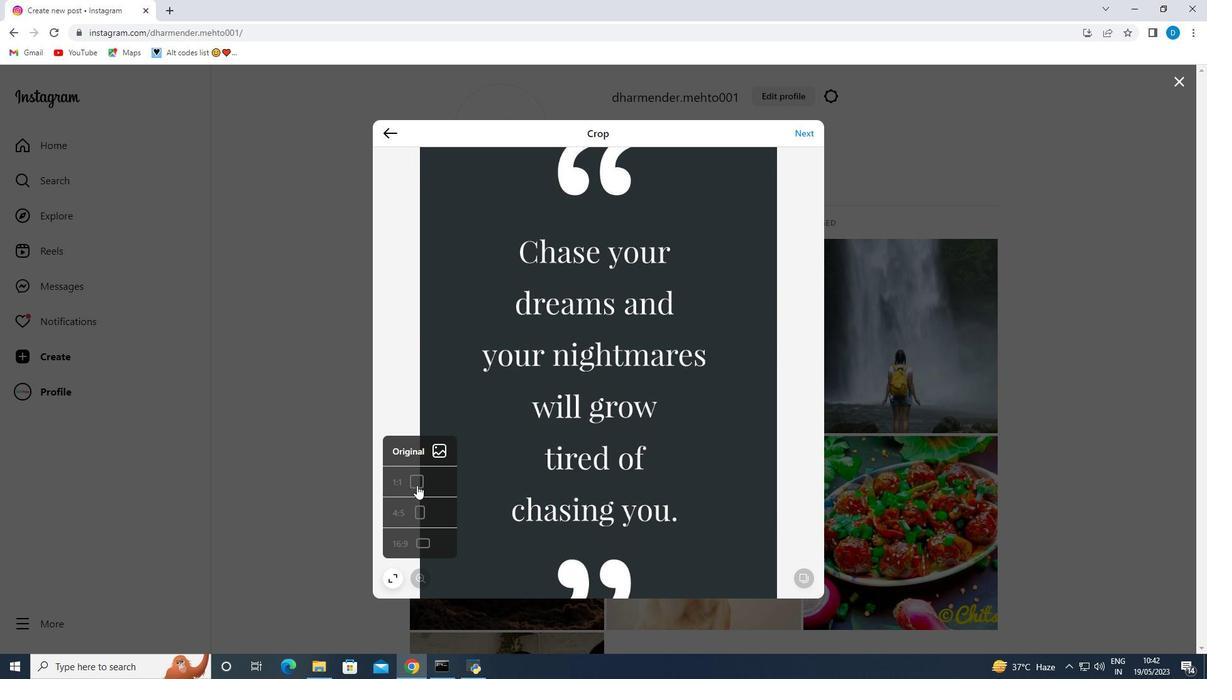 
Action: Mouse moved to (496, 475)
Screenshot: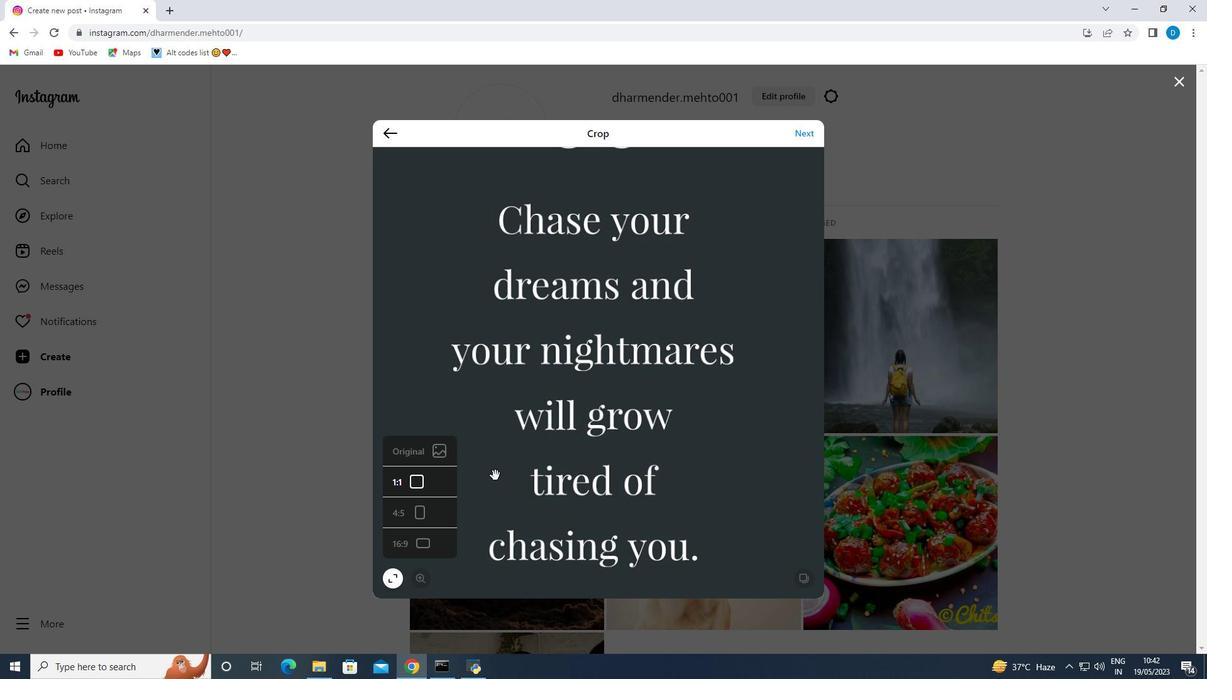 
Action: Mouse scrolled (496, 474) with delta (0, 0)
Screenshot: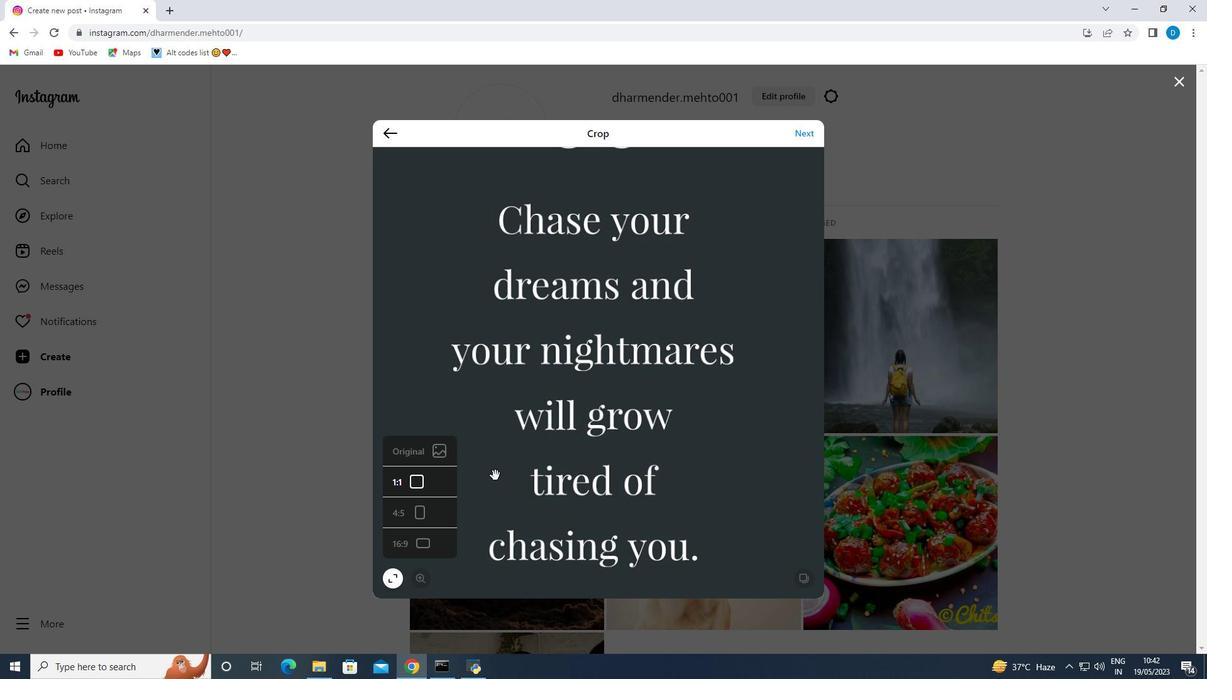 
Action: Mouse moved to (498, 475)
Screenshot: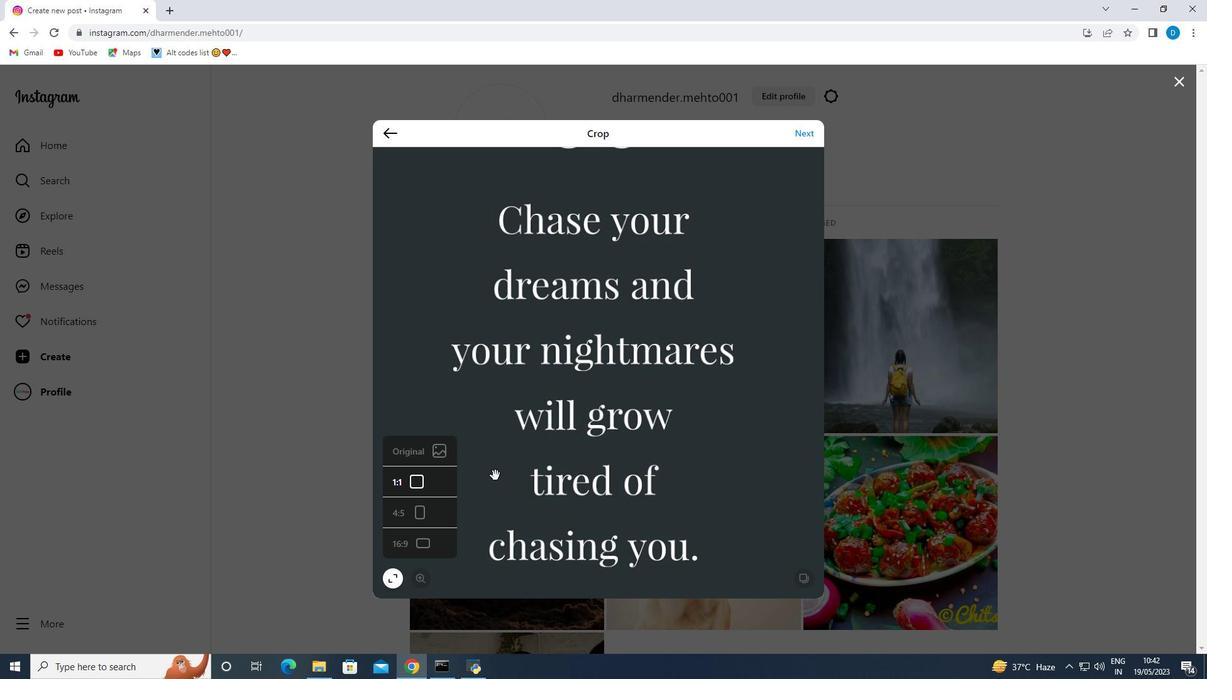
Action: Mouse scrolled (498, 474) with delta (0, 0)
Screenshot: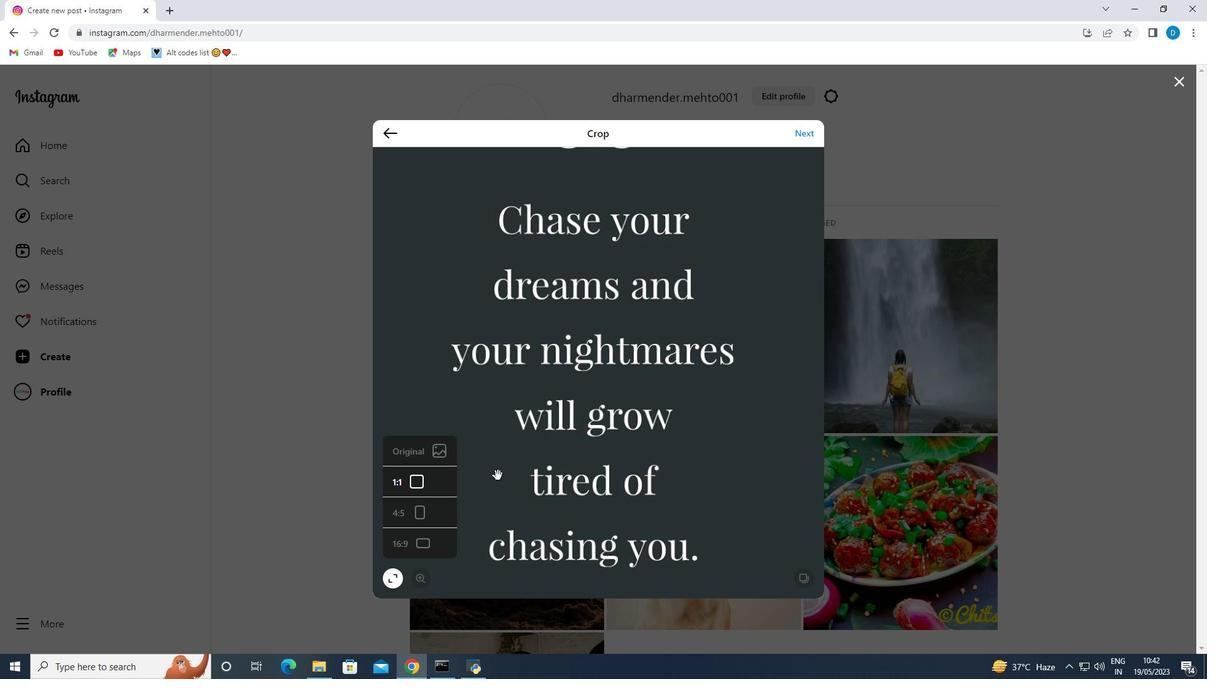 
Action: Mouse scrolled (498, 474) with delta (0, 0)
Screenshot: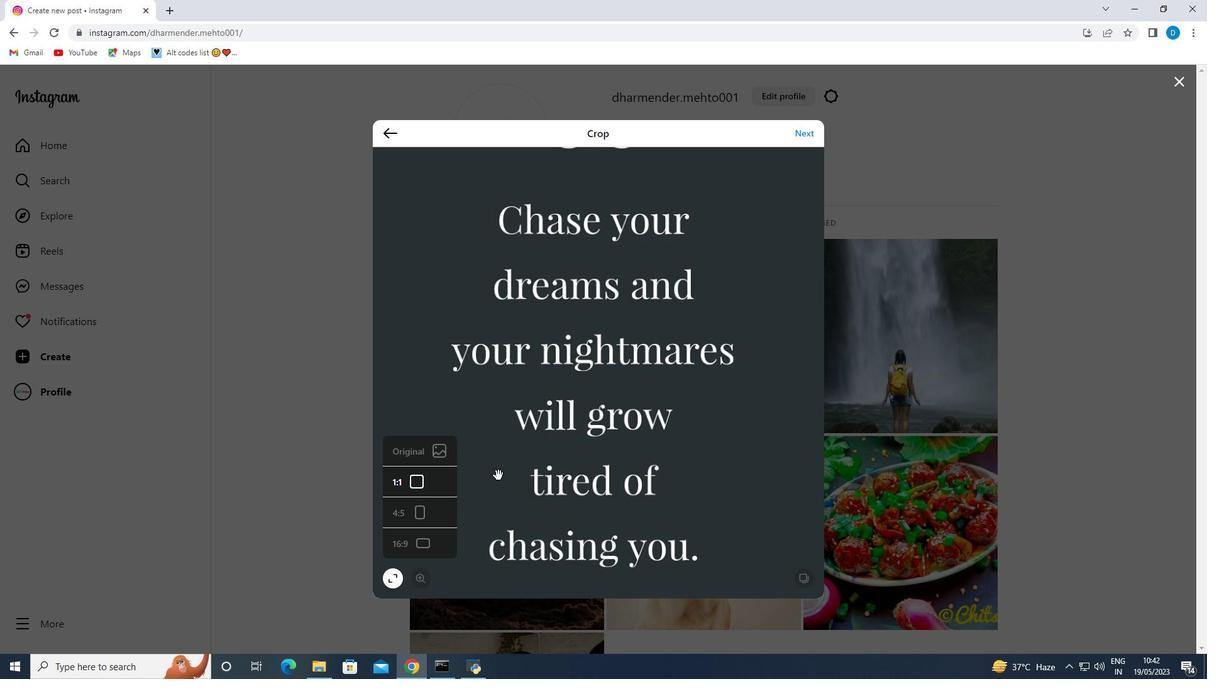 
Action: Mouse moved to (577, 492)
Screenshot: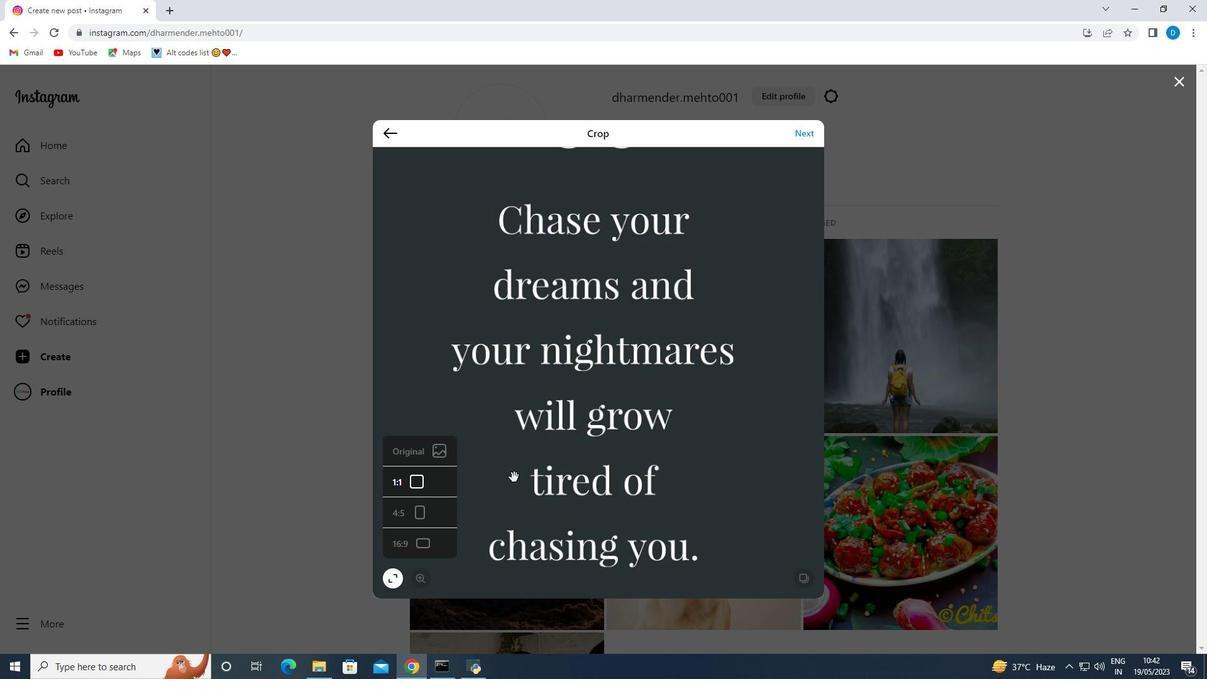 
Action: Mouse scrolled (536, 482) with delta (0, 0)
Screenshot: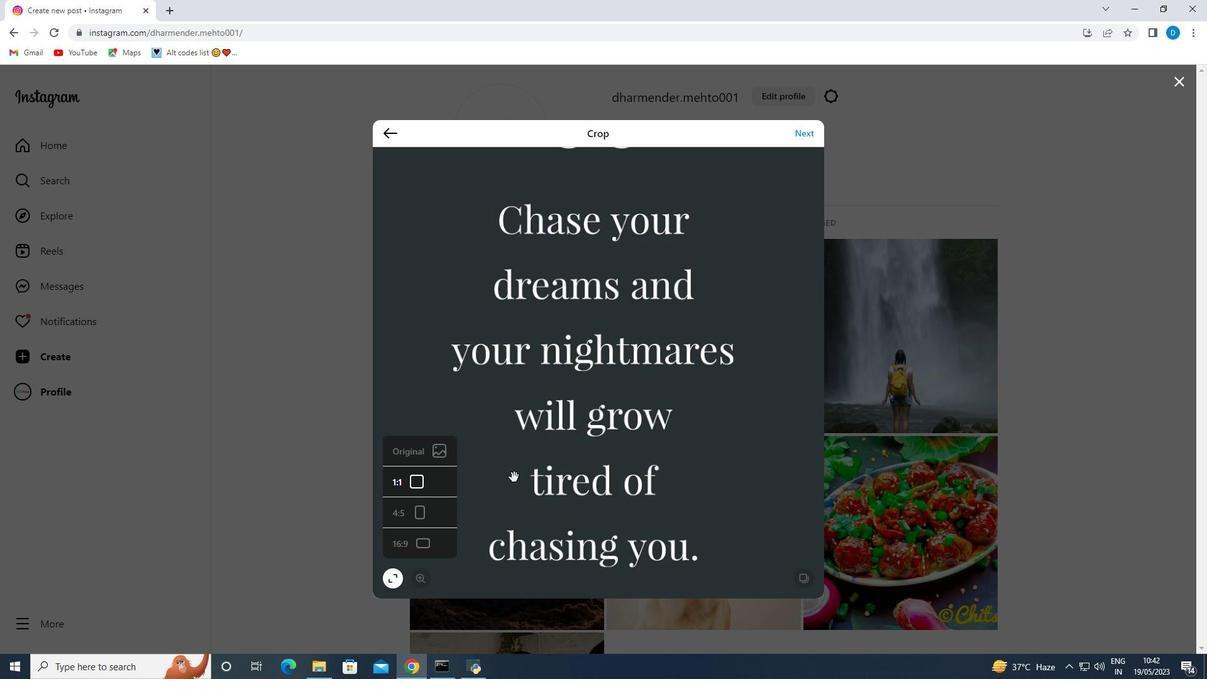 
Action: Mouse moved to (606, 496)
Screenshot: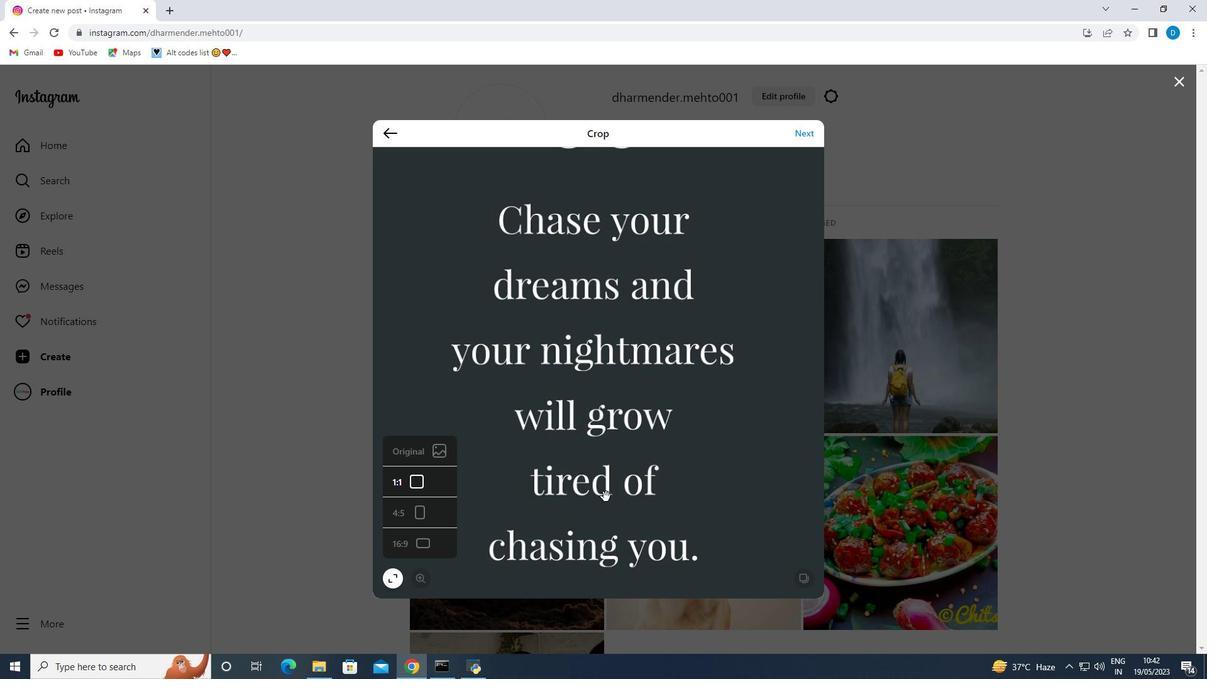 
Action: Mouse scrolled (606, 496) with delta (0, 0)
Screenshot: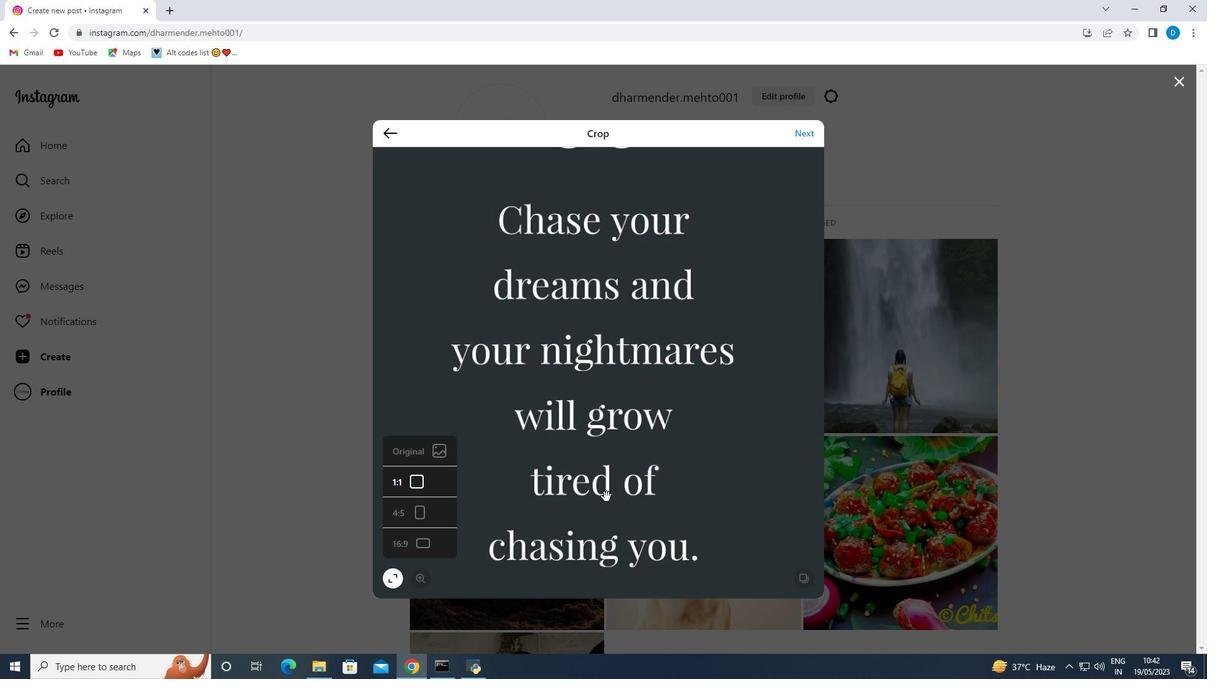 
Action: Mouse scrolled (606, 496) with delta (0, 0)
Screenshot: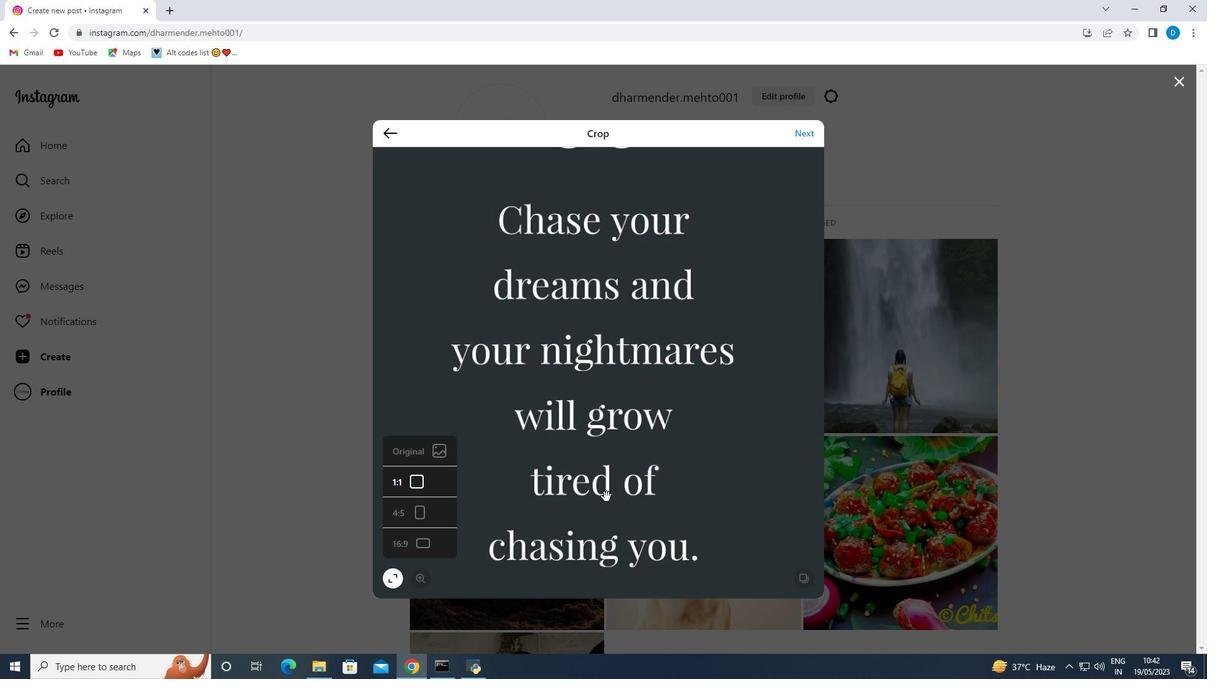 
Action: Mouse scrolled (606, 496) with delta (0, 0)
Screenshot: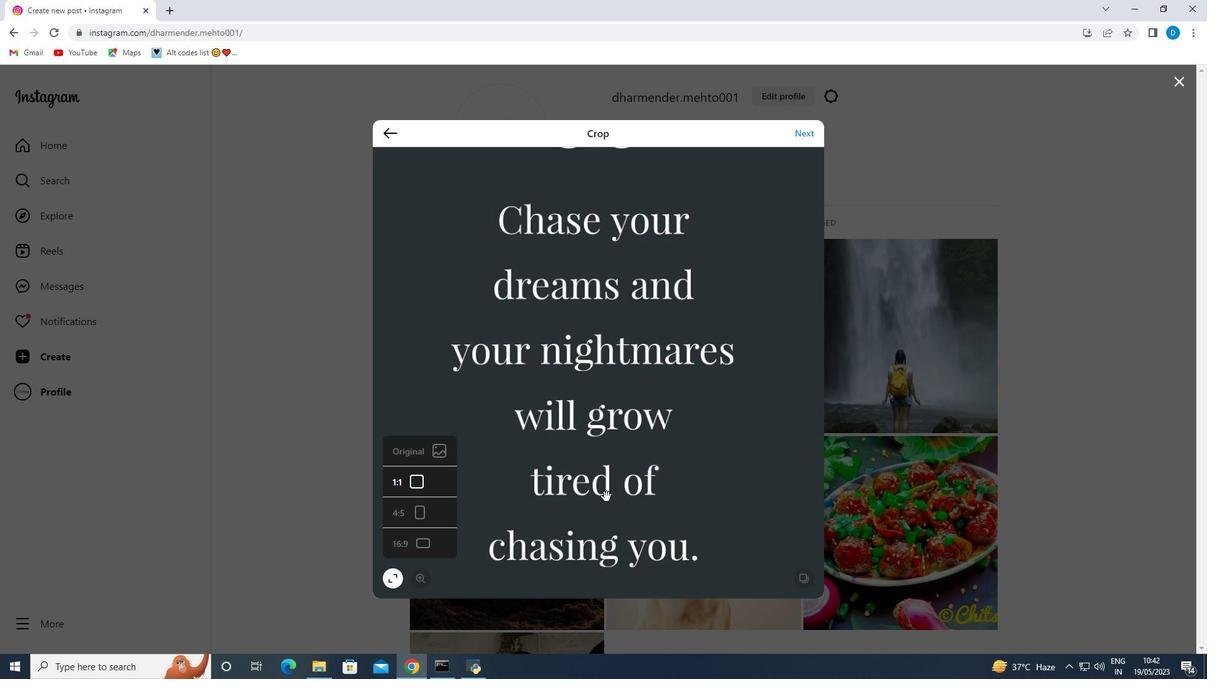 
Action: Mouse moved to (606, 496)
Screenshot: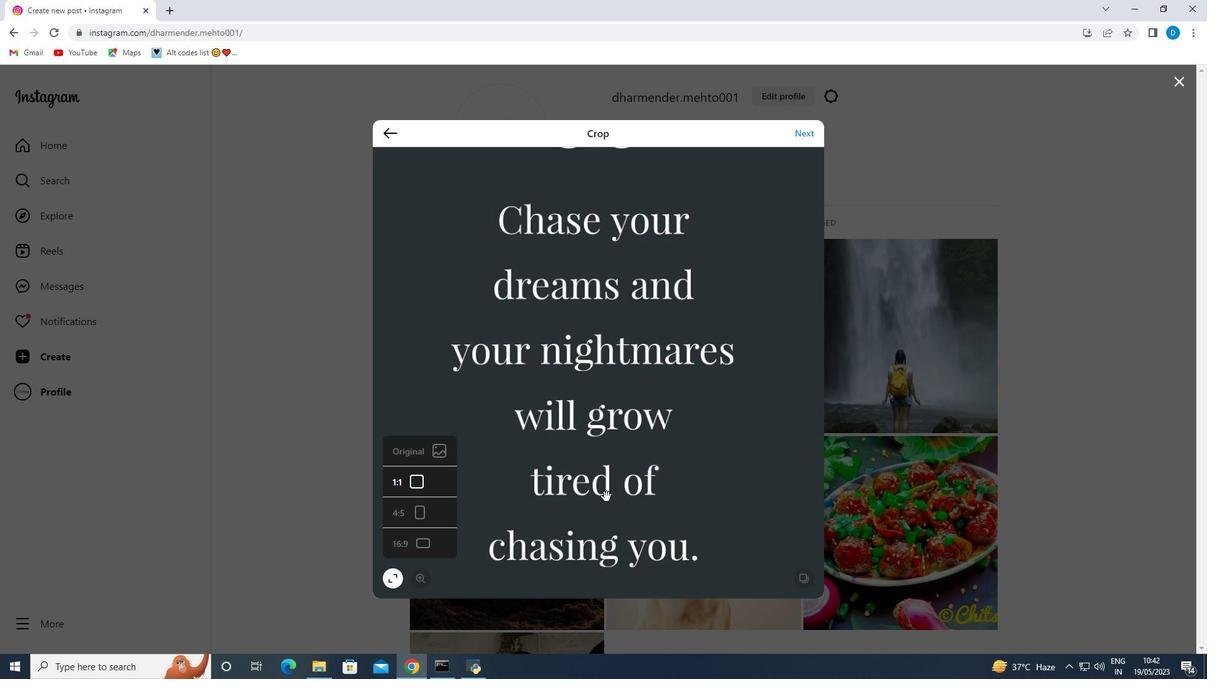 
Action: Mouse scrolled (606, 497) with delta (0, 0)
Screenshot: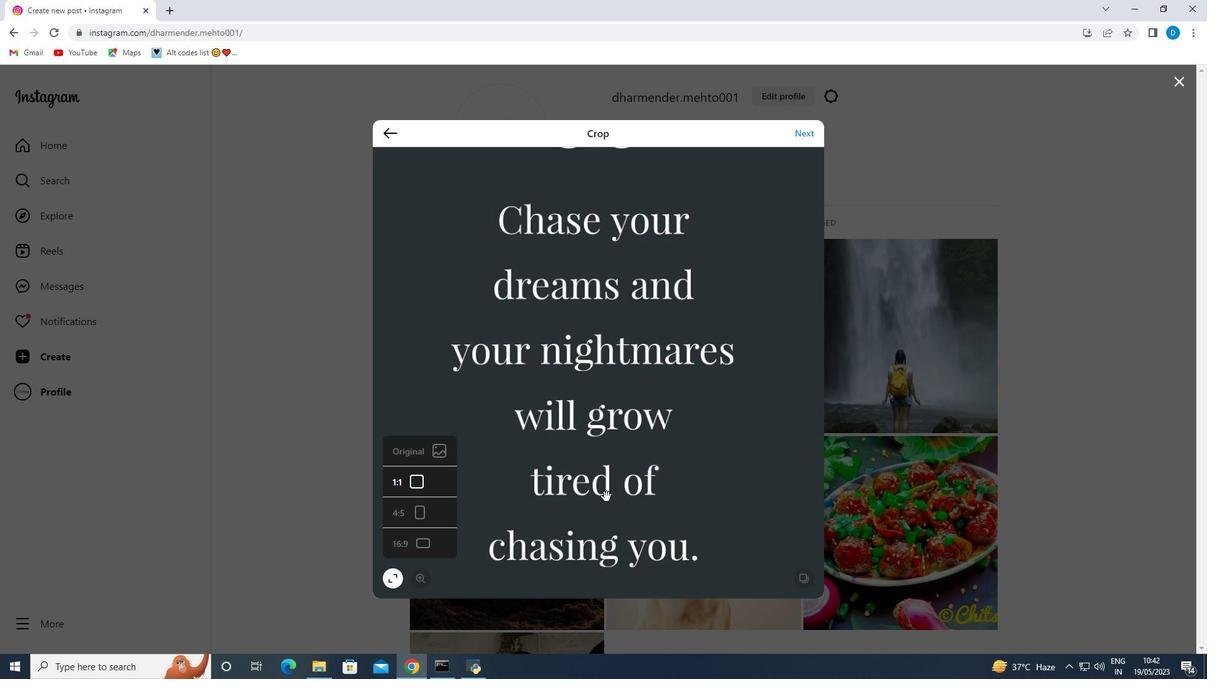 
Action: Mouse scrolled (606, 497) with delta (0, 0)
Screenshot: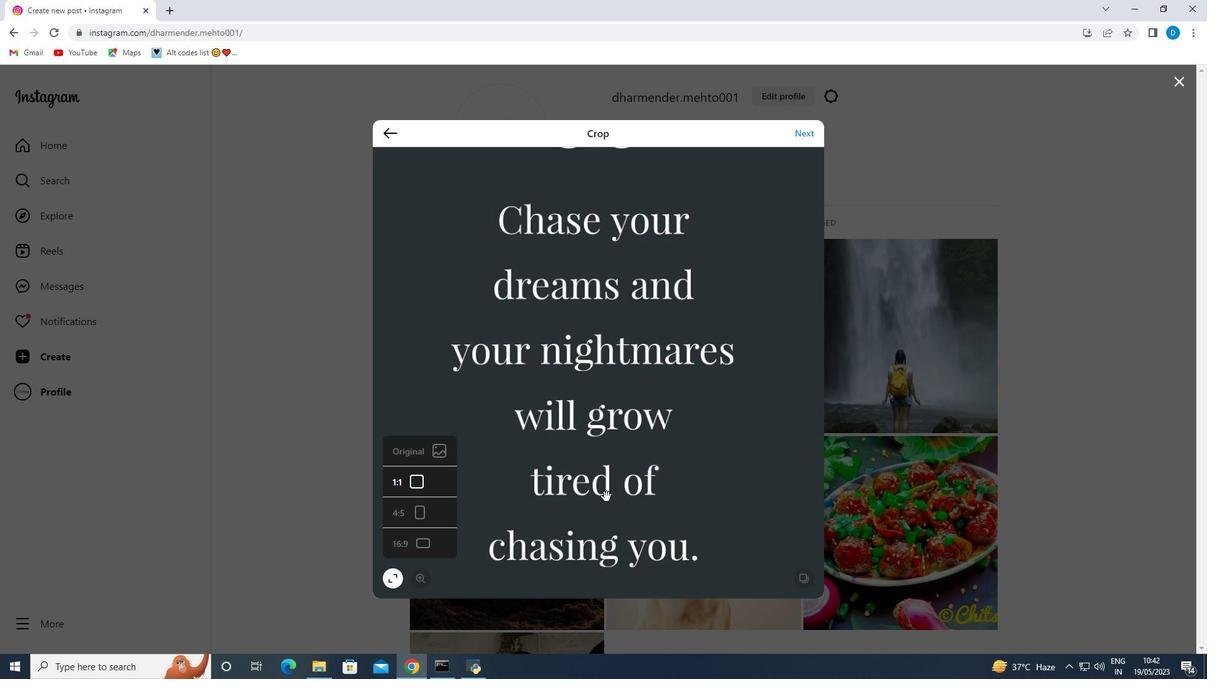 
Action: Mouse scrolled (606, 497) with delta (0, 0)
Screenshot: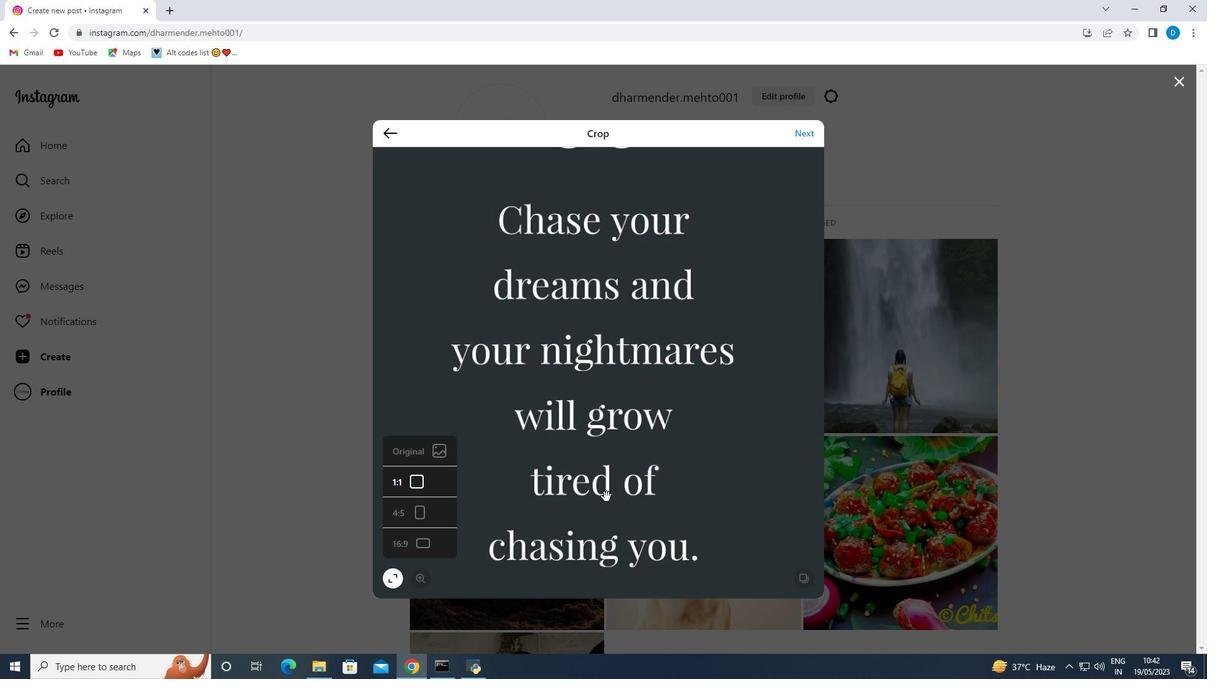 
Action: Mouse scrolled (606, 497) with delta (0, 0)
Screenshot: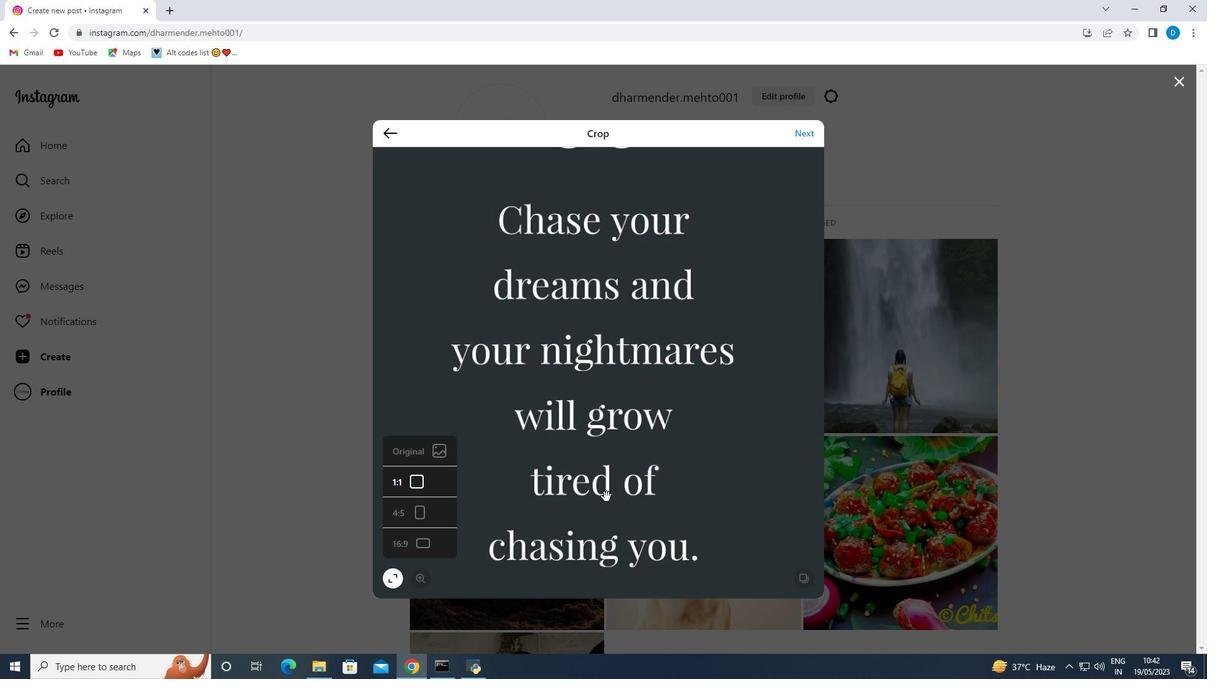 
Action: Mouse scrolled (606, 496) with delta (0, 0)
Screenshot: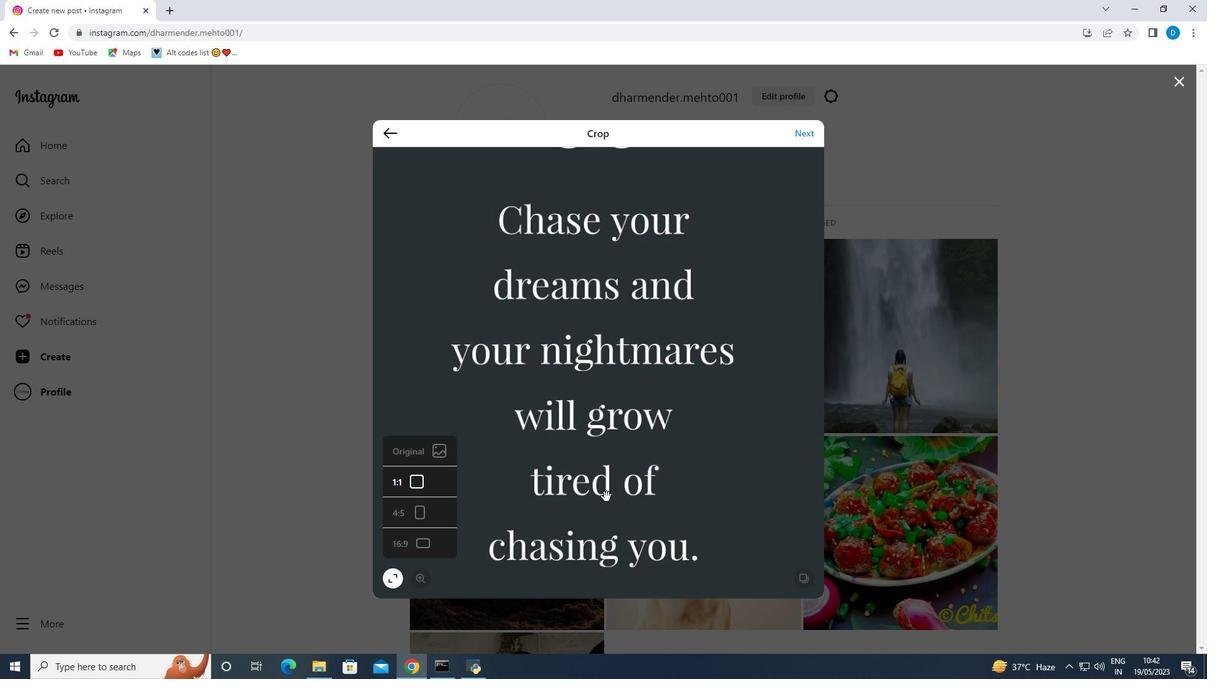 
Action: Mouse scrolled (606, 496) with delta (0, 0)
Screenshot: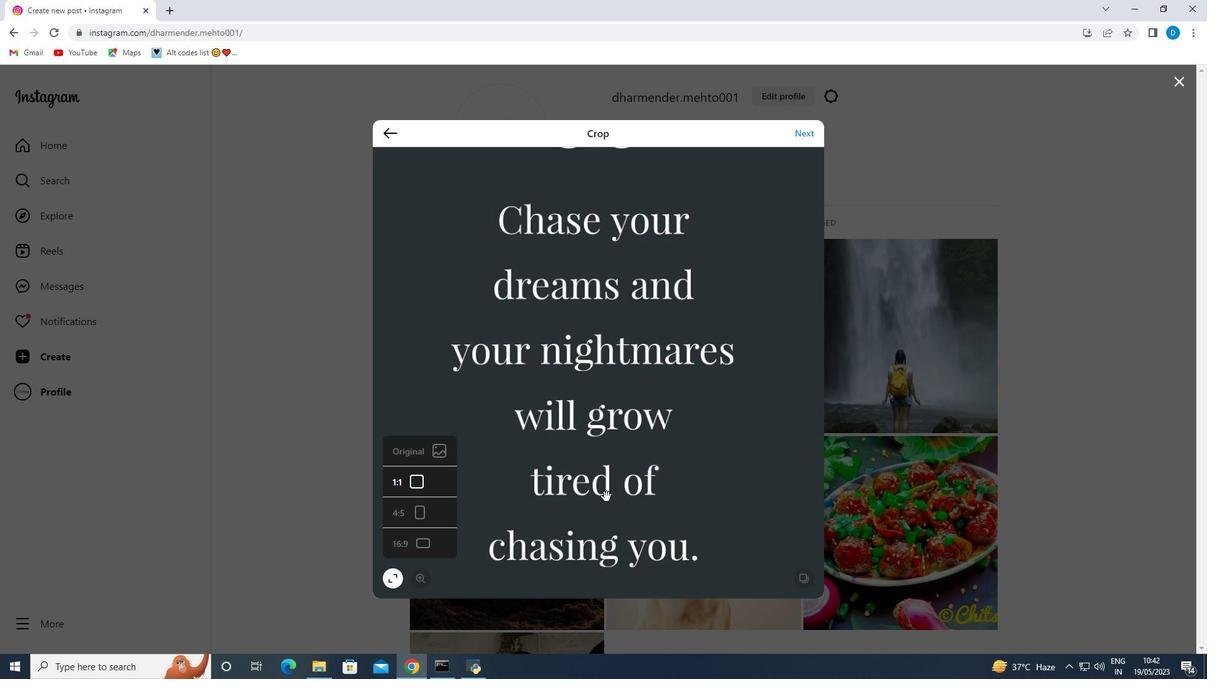 
Action: Mouse scrolled (606, 496) with delta (0, 0)
Screenshot: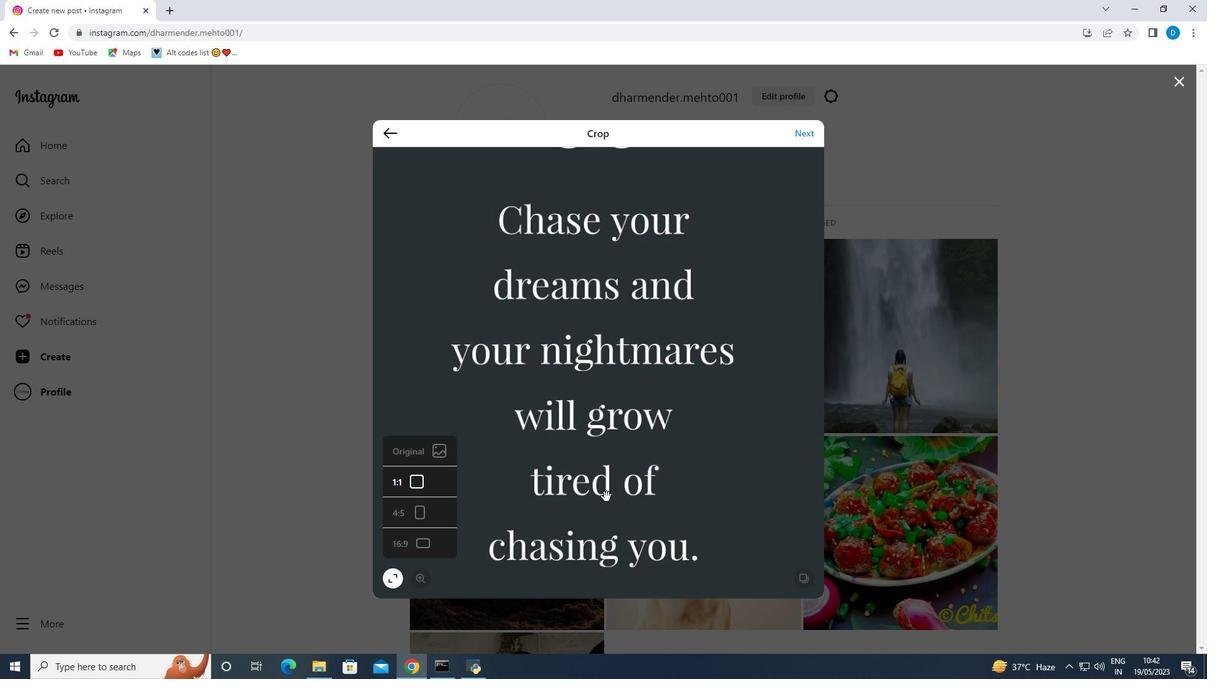 
Action: Mouse scrolled (606, 496) with delta (0, 0)
Screenshot: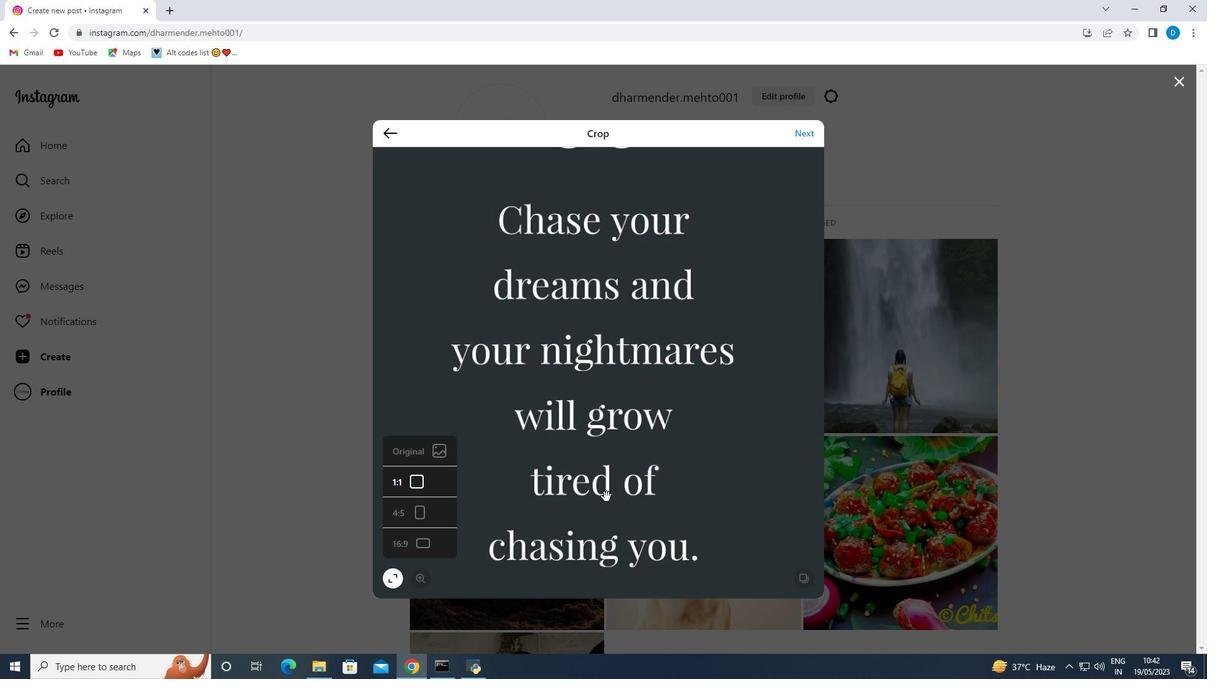 
Action: Mouse scrolled (606, 497) with delta (0, 0)
Screenshot: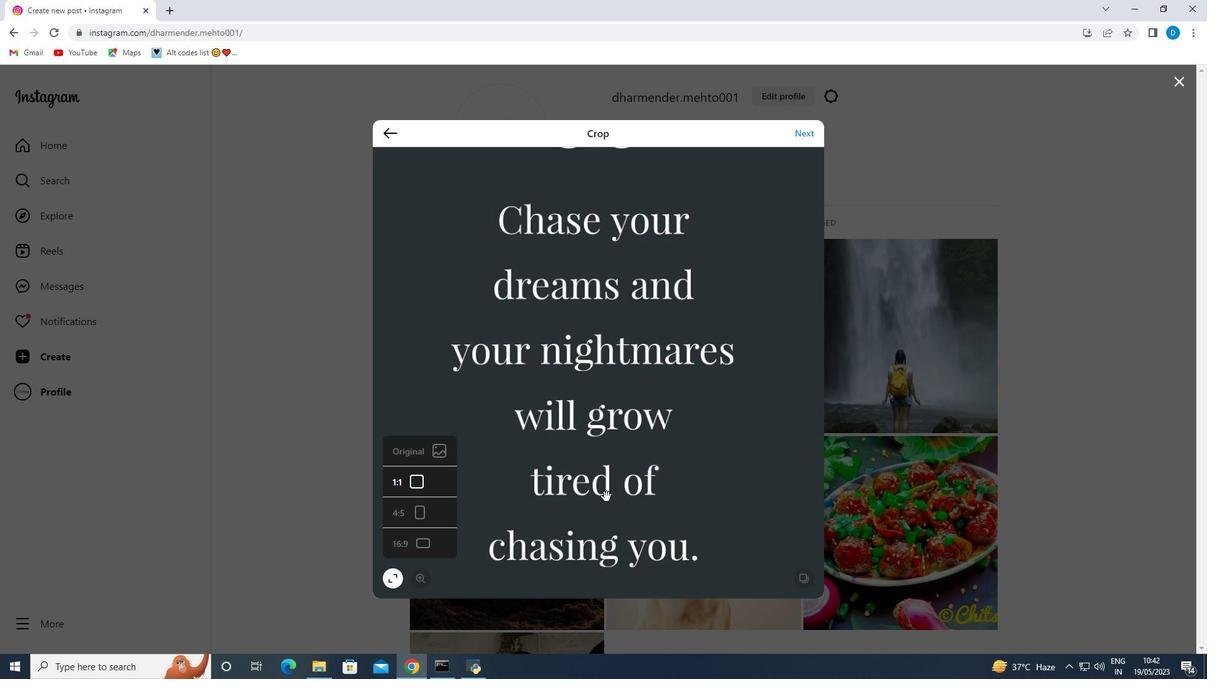 
Action: Mouse scrolled (606, 497) with delta (0, 0)
Screenshot: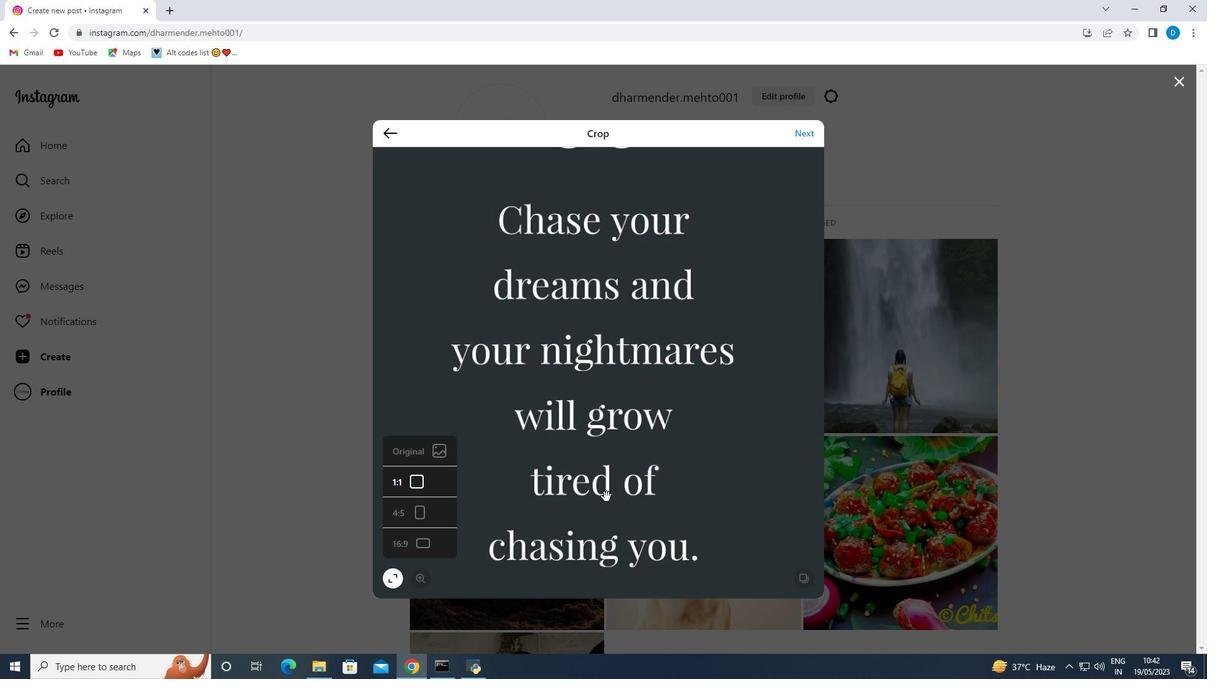 
Action: Mouse scrolled (606, 497) with delta (0, 0)
Screenshot: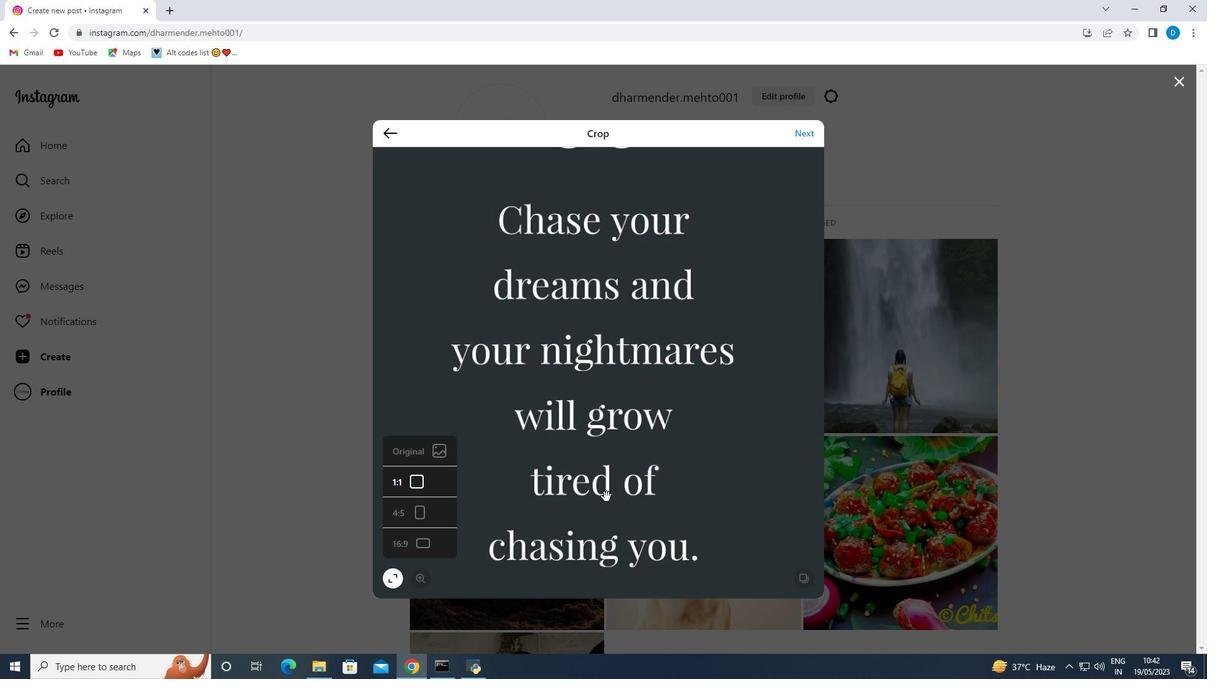 
Action: Mouse moved to (811, 135)
Screenshot: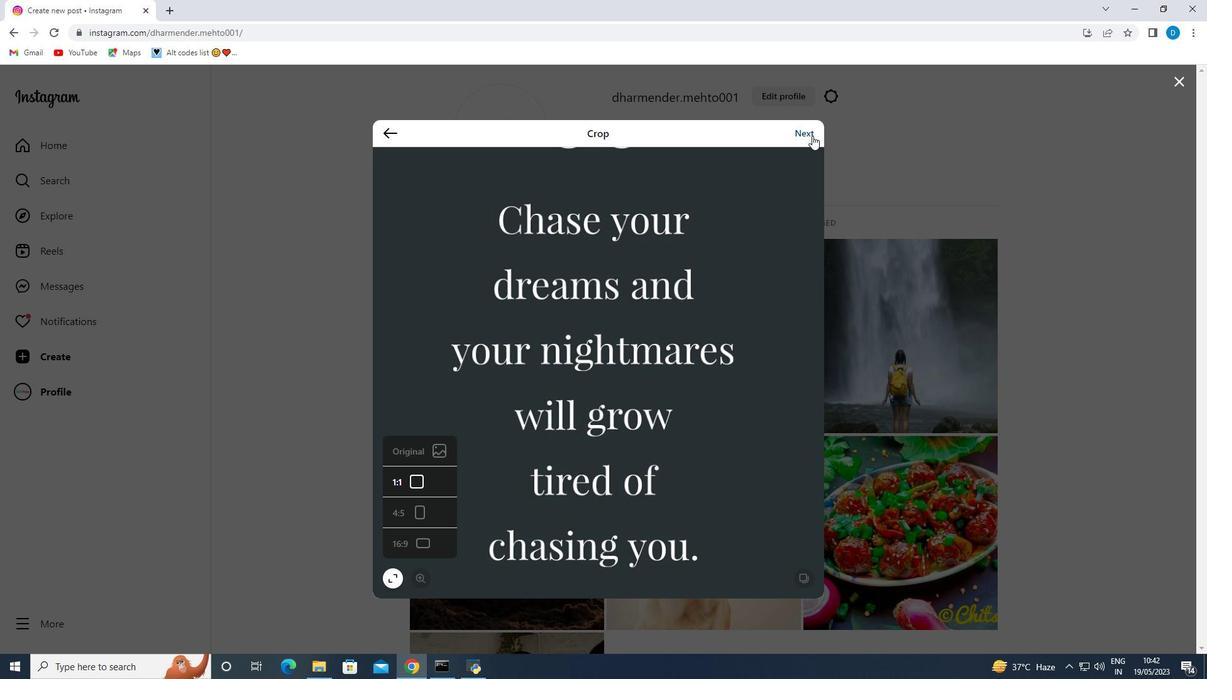 
Action: Mouse pressed left at (811, 135)
Screenshot: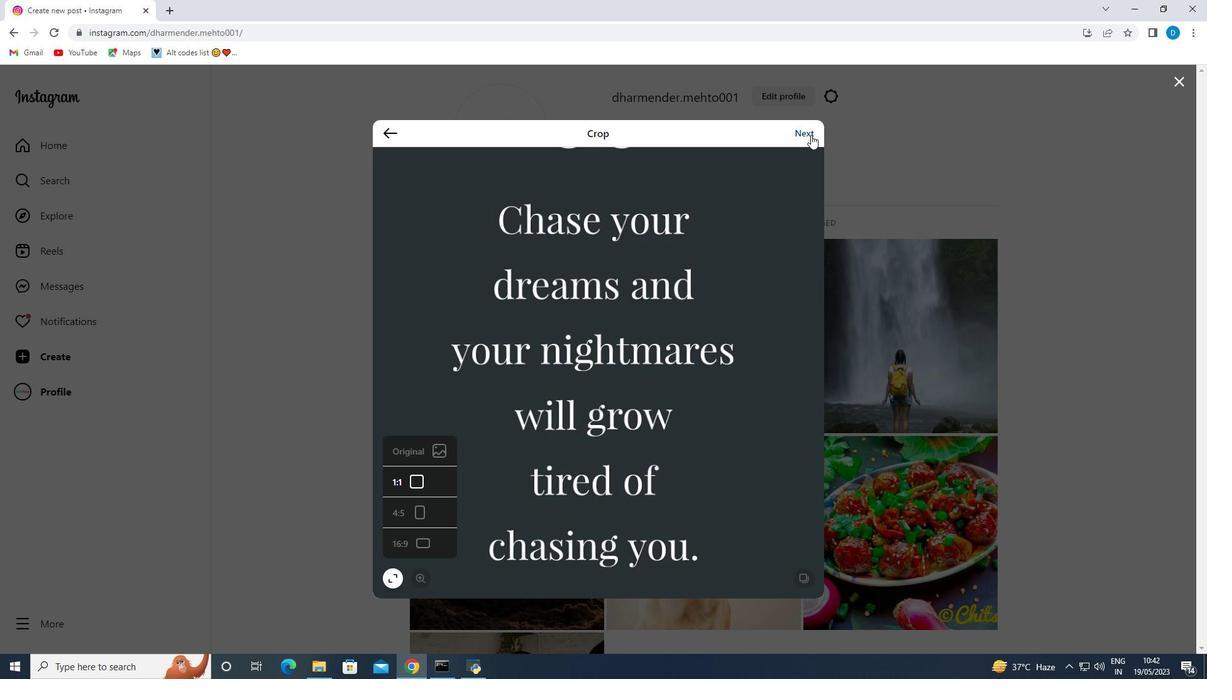
Action: Mouse moved to (914, 130)
Screenshot: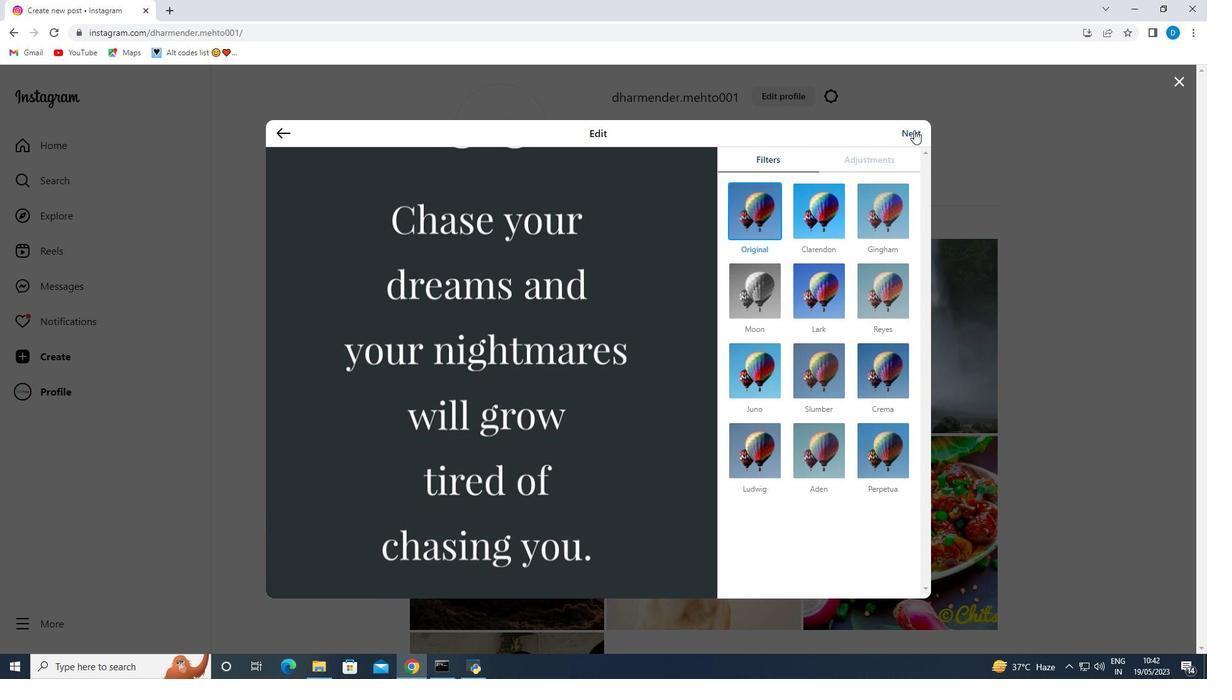 
Action: Mouse pressed left at (914, 130)
Screenshot: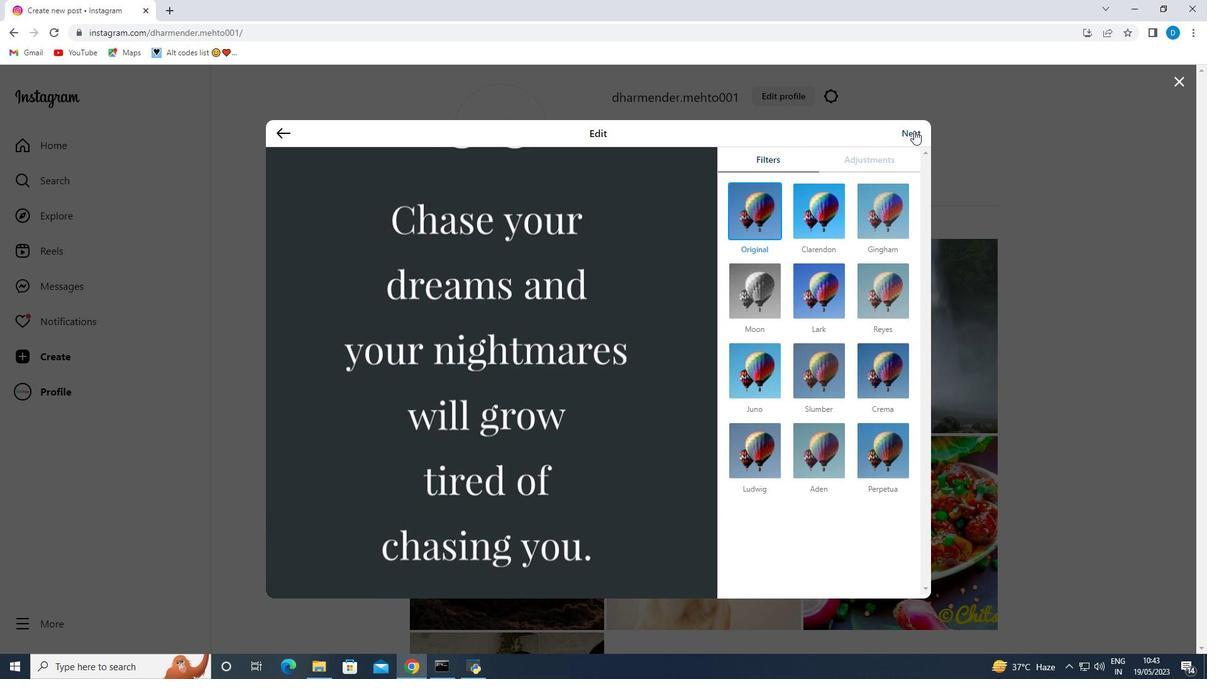 
Action: Mouse moved to (785, 194)
Screenshot: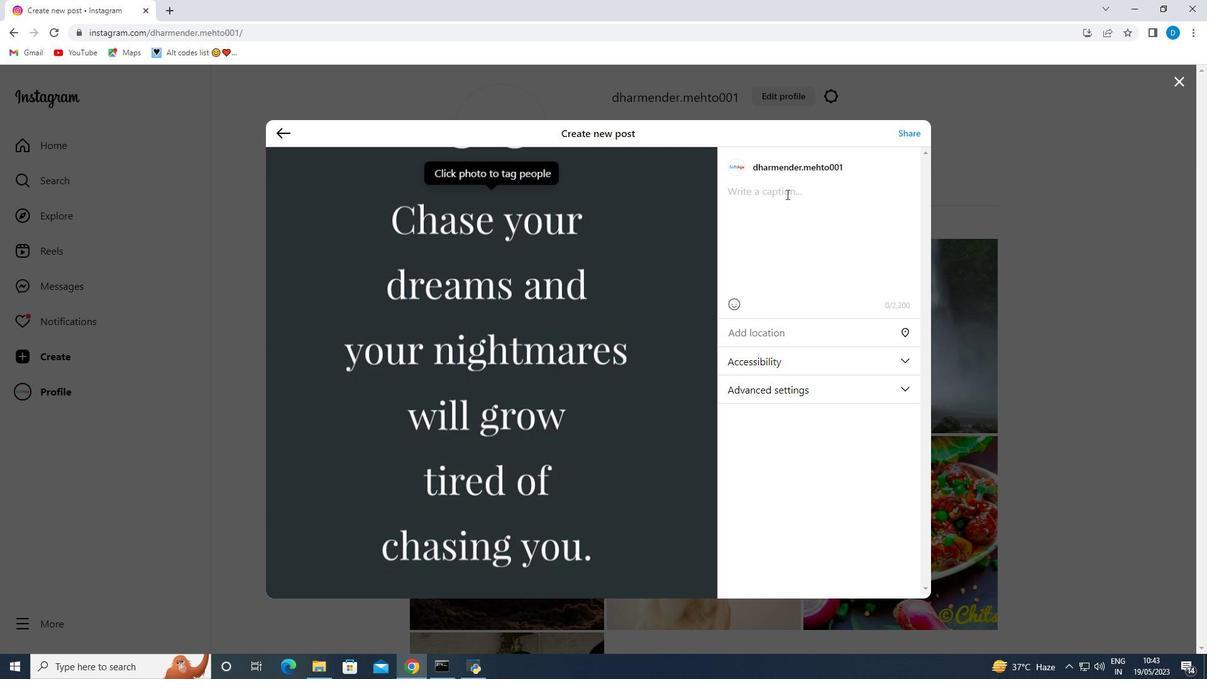 
Action: Mouse pressed left at (785, 194)
Screenshot: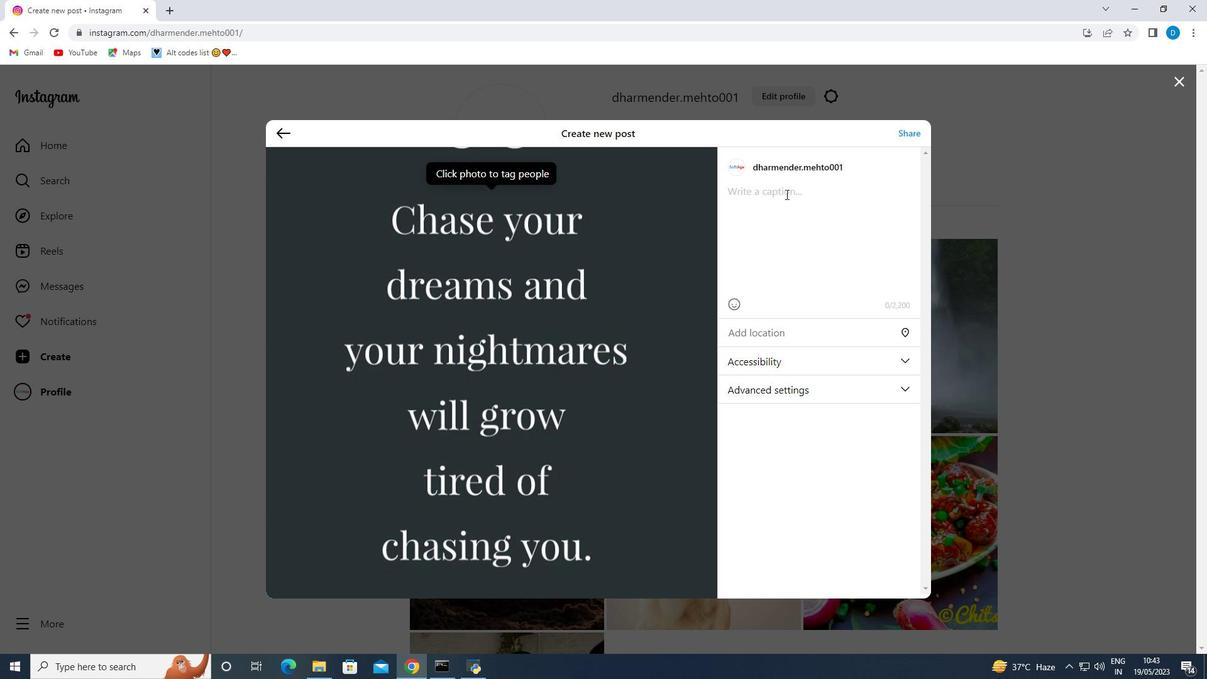 
Action: Key pressed <Key.shift><Key.shift><Key.shift><Key.shift><Key.shift><Key.shift><Key.shift><Key.shift><Key.shift><Key.shift><Key.shift><Key.shift><Key.shift><Key.shift><Key.shift><Key.shift><Key.shift><Key.shift><Key.shift><Key.shift><Key.shift><Key.shift><Key.shift><Key.shift><Key.shift><Key.shift><Key.shift><Key.shift><Key.shift><Key.shift><Key.shift><Key.shift><Key.shift><Key.shift><Key.shift><Key.shift><Key.shift><Key.shift><Key.shift><Key.shift><Key.shift><Key.shift><Key.shift><Key.shift><Key.shift><Key.shift>Chase<Key.space>your<Key.space><Key.shift><Key.shift>dreams<Key.space>and<Key.space>your<Key.space>nightmares<Key.space>will<Key.space>grow<Key.space>tired<Key.space>of<Key.space>chasing<Key.space>you.
Screenshot: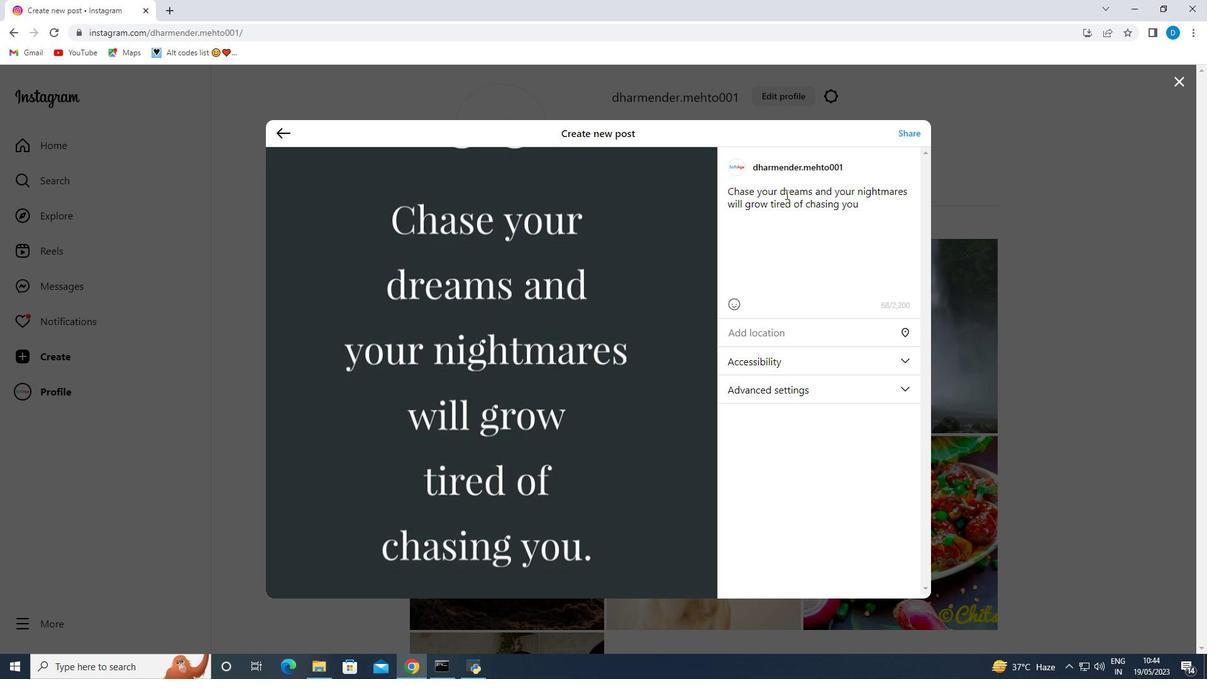 
Action: Mouse moved to (780, 191)
Screenshot: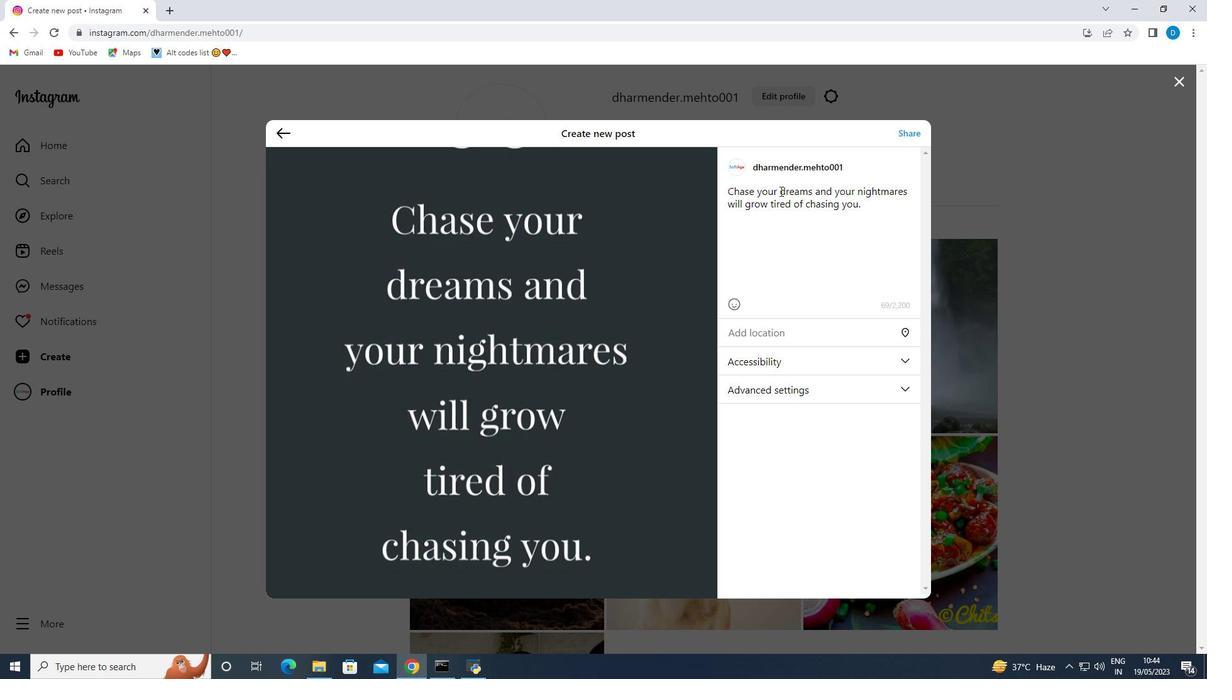 
Action: Mouse pressed left at (780, 191)
Screenshot: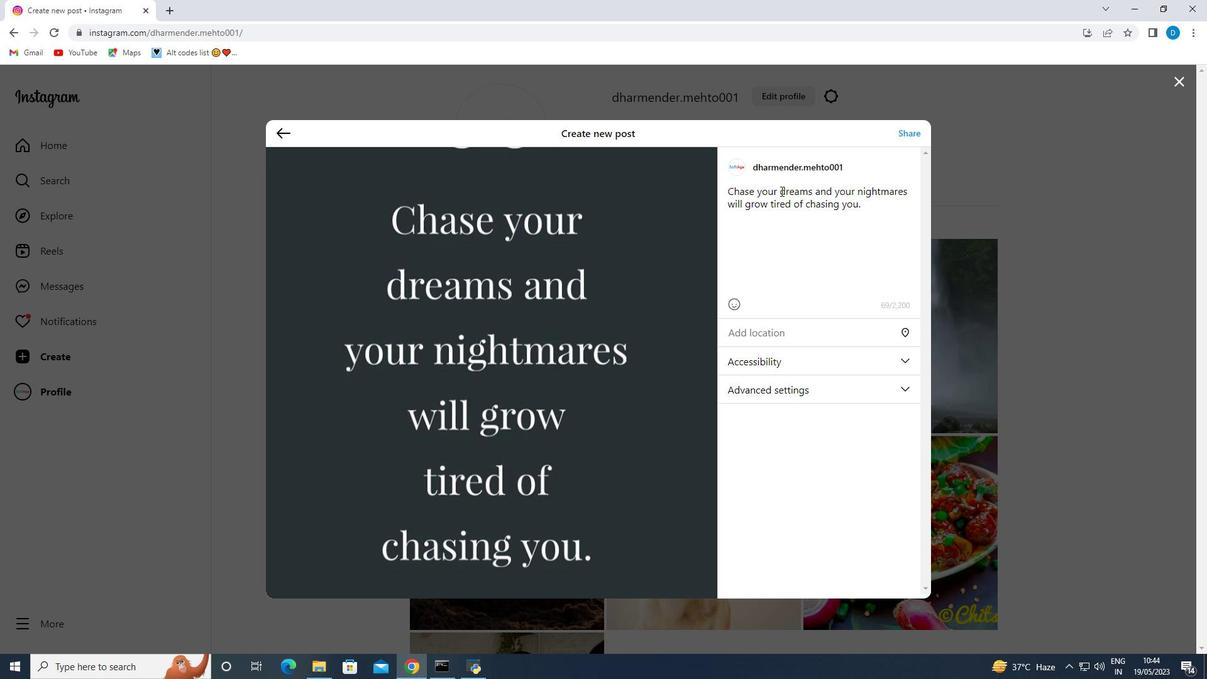 
Action: Mouse moved to (808, 228)
Screenshot: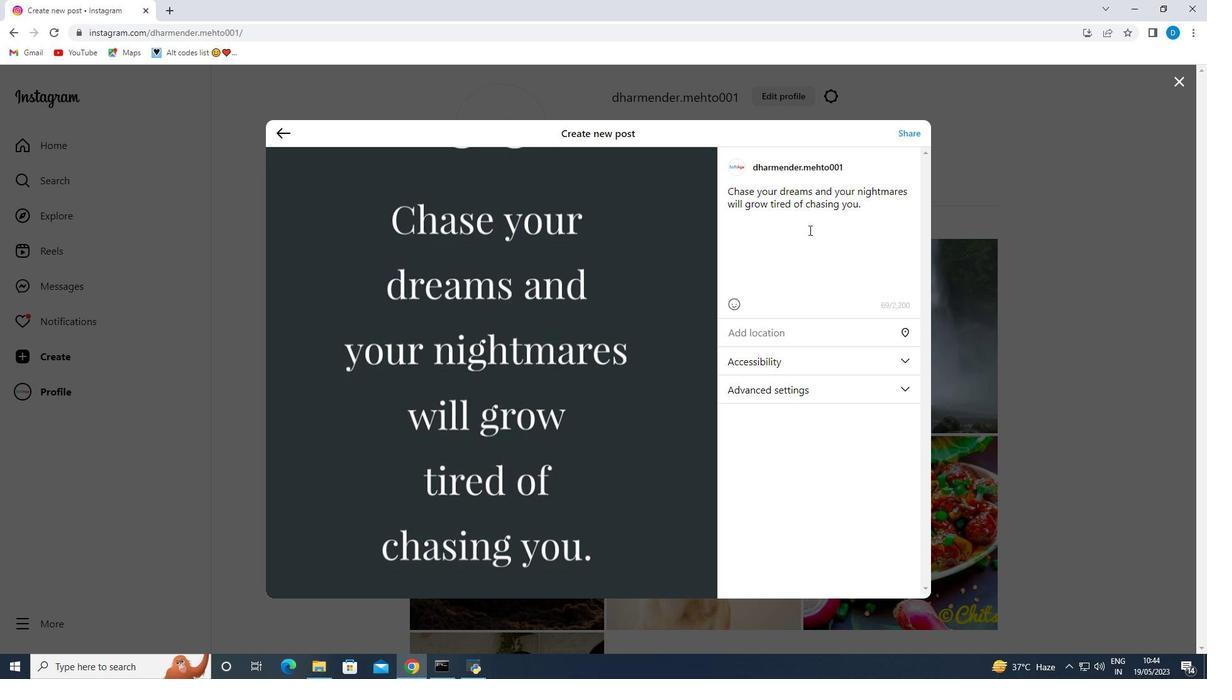 
Action: Key pressed <Key.enter>
Screenshot: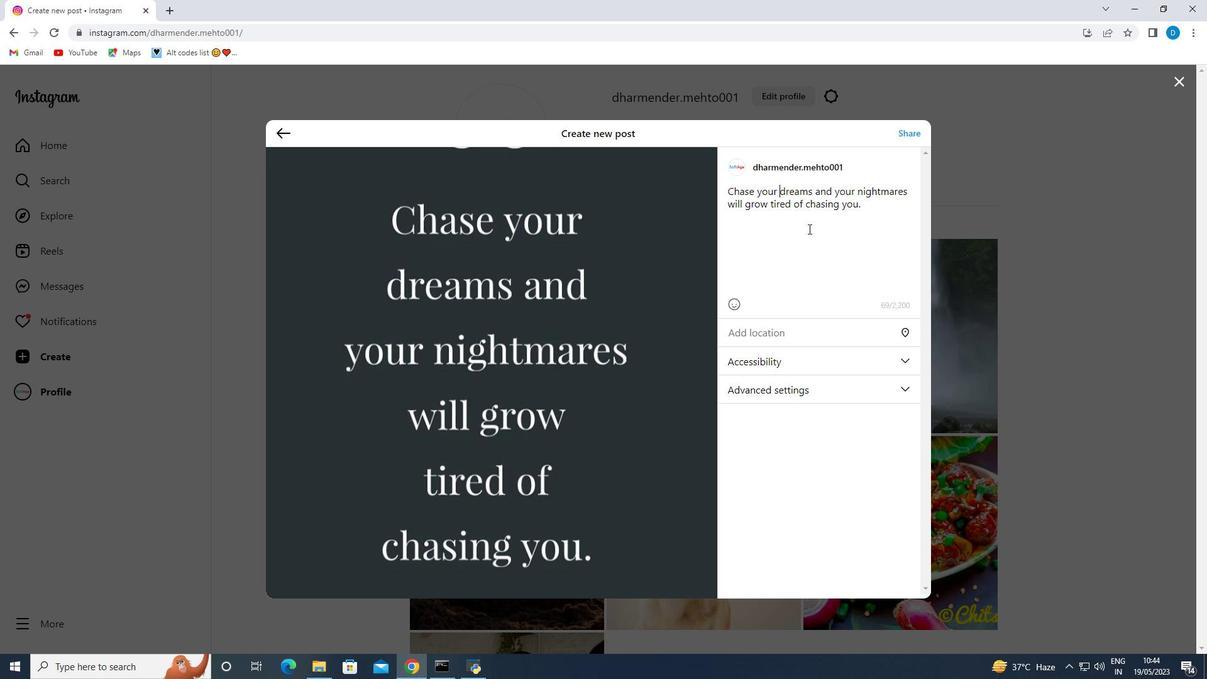 
Action: Mouse moved to (814, 318)
Screenshot: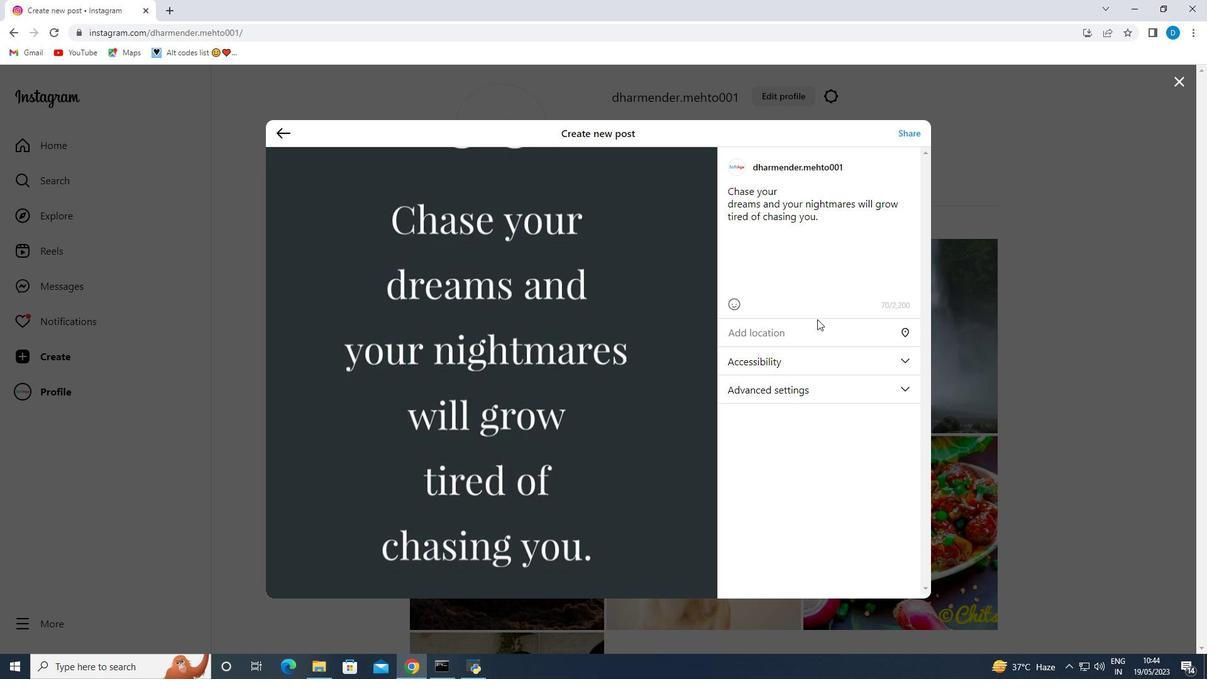 
Action: Key pressed <Key.backspace>
Screenshot: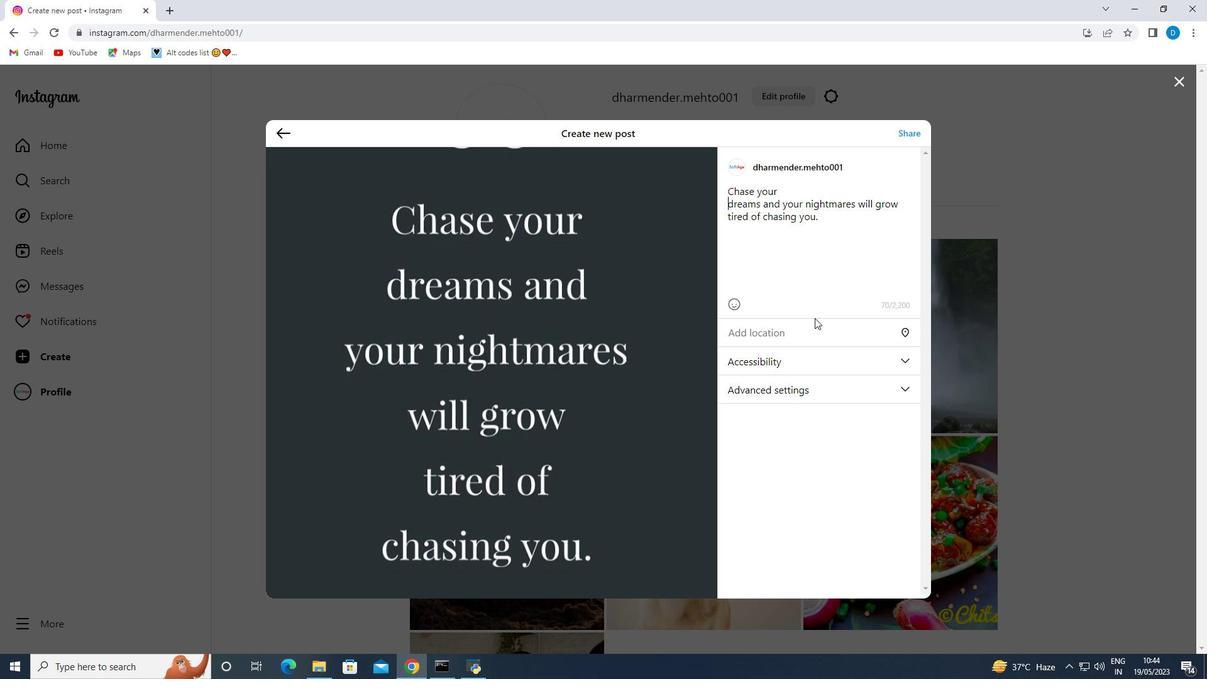 
Action: Mouse moved to (869, 209)
Screenshot: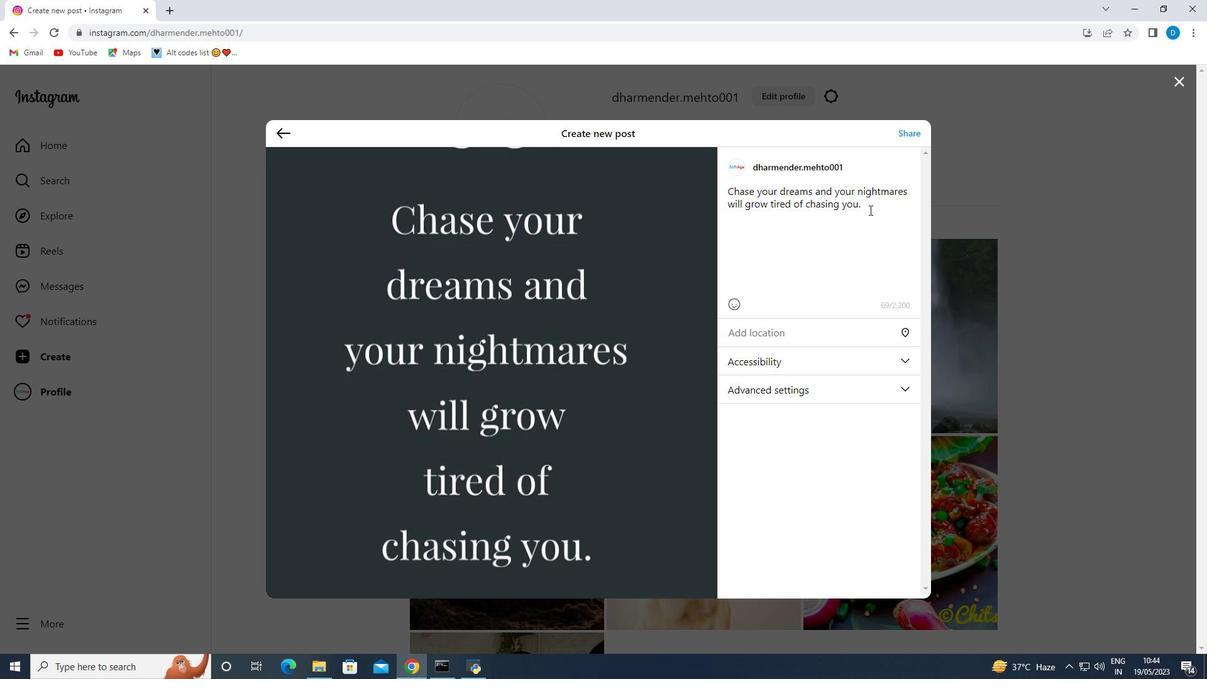 
Action: Mouse pressed left at (869, 209)
Screenshot: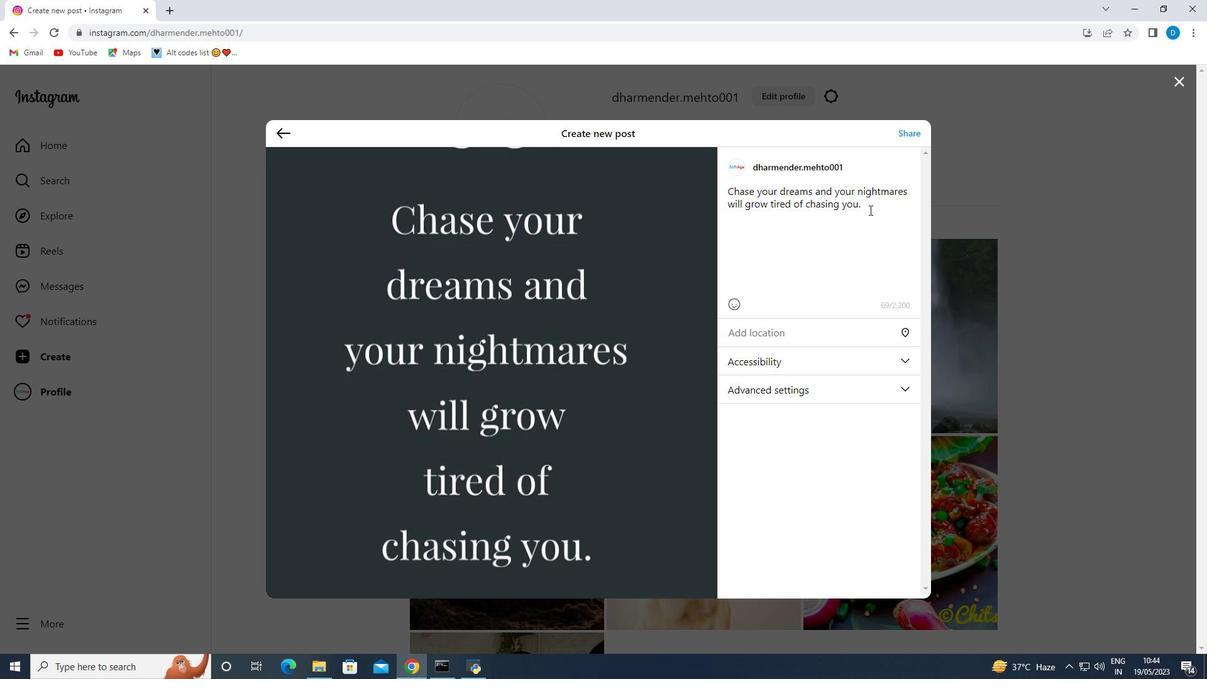 
Action: Mouse moved to (898, 209)
Screenshot: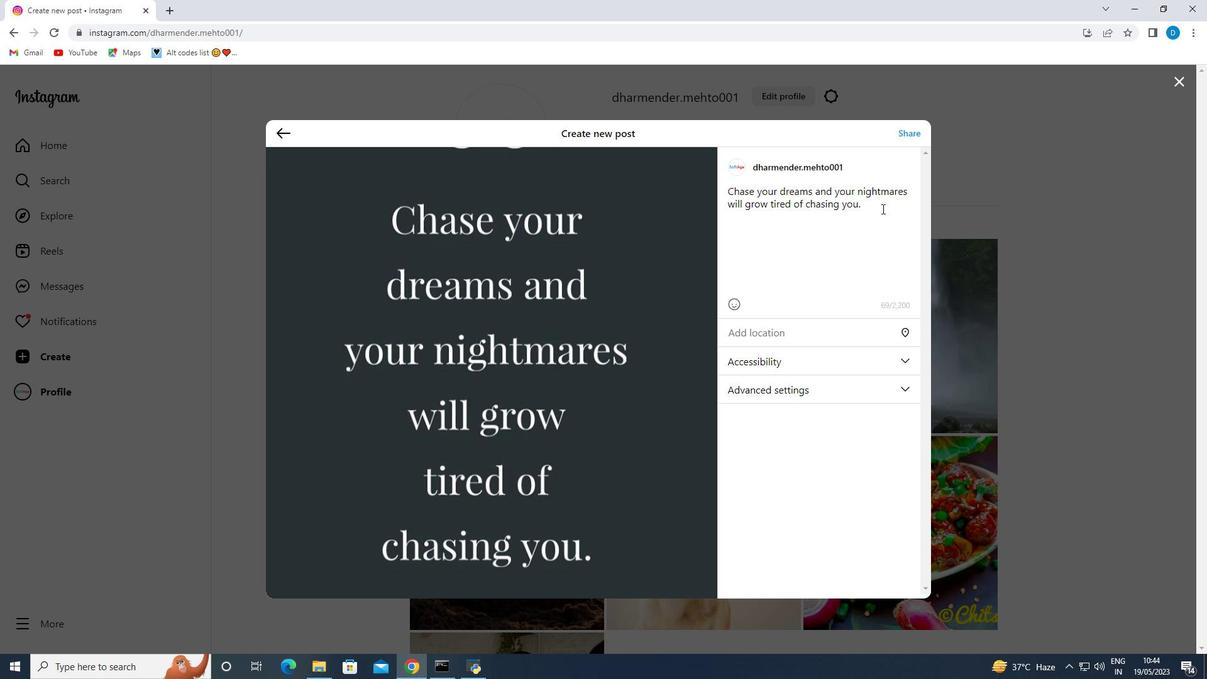 
Action: Key pressed .......
Screenshot: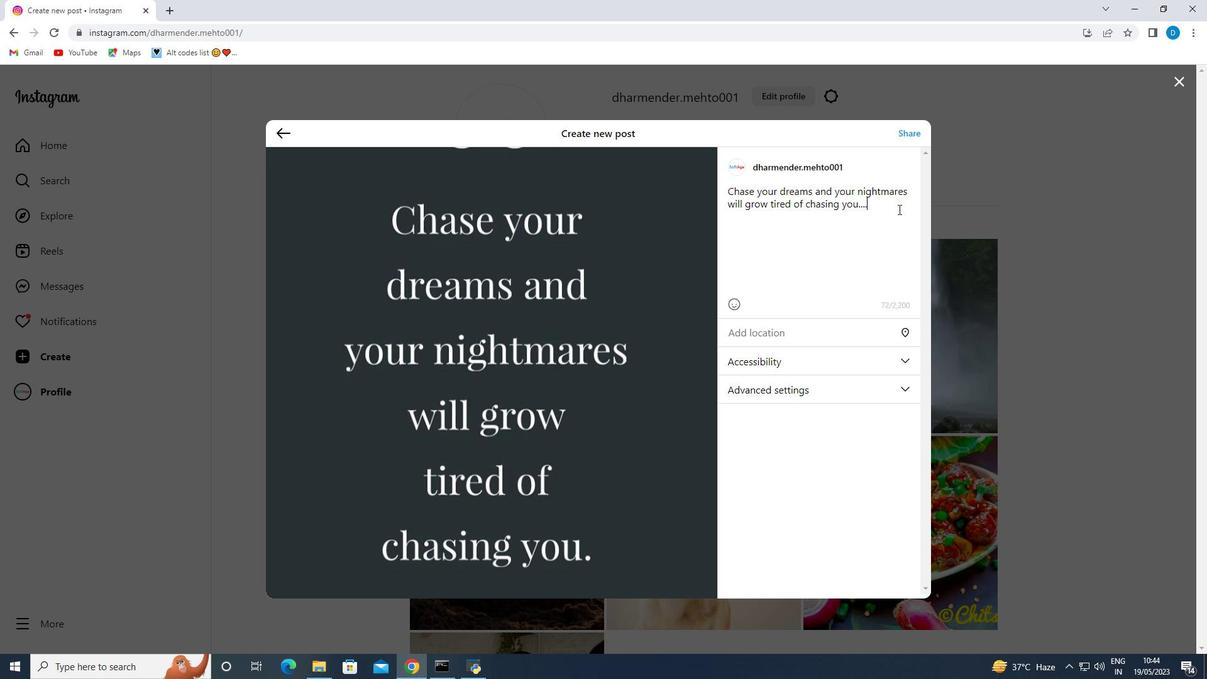 
Action: Mouse moved to (822, 330)
Screenshot: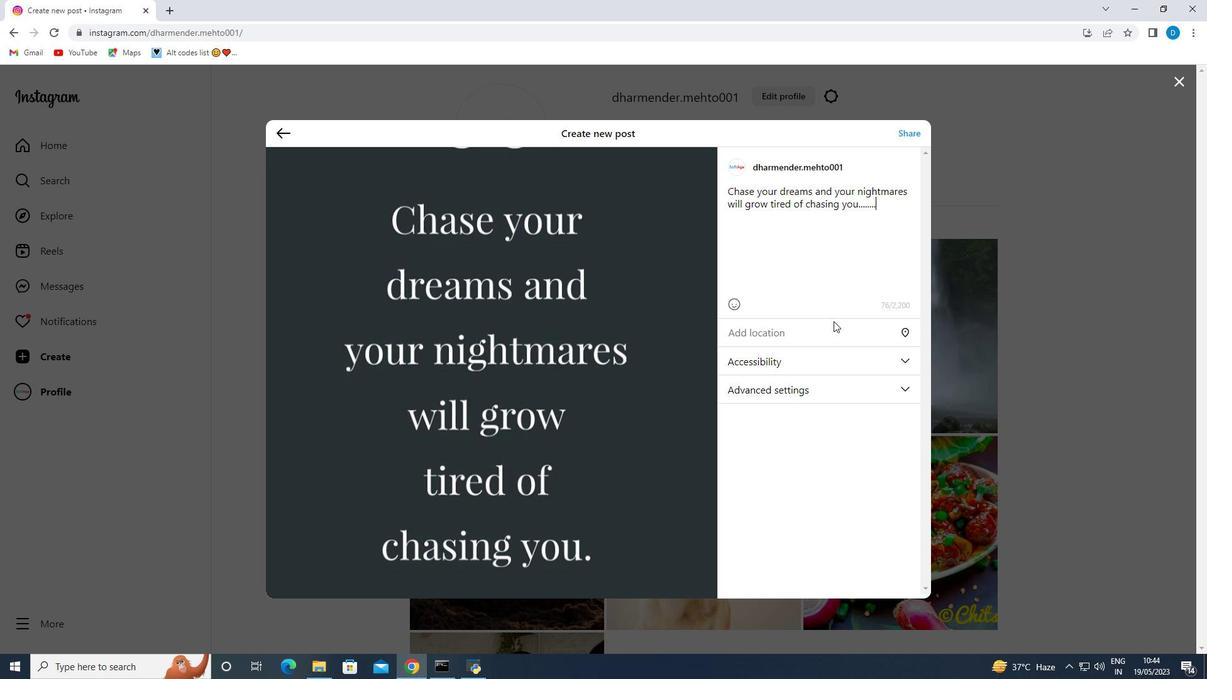 
Action: Mouse pressed left at (822, 330)
Screenshot: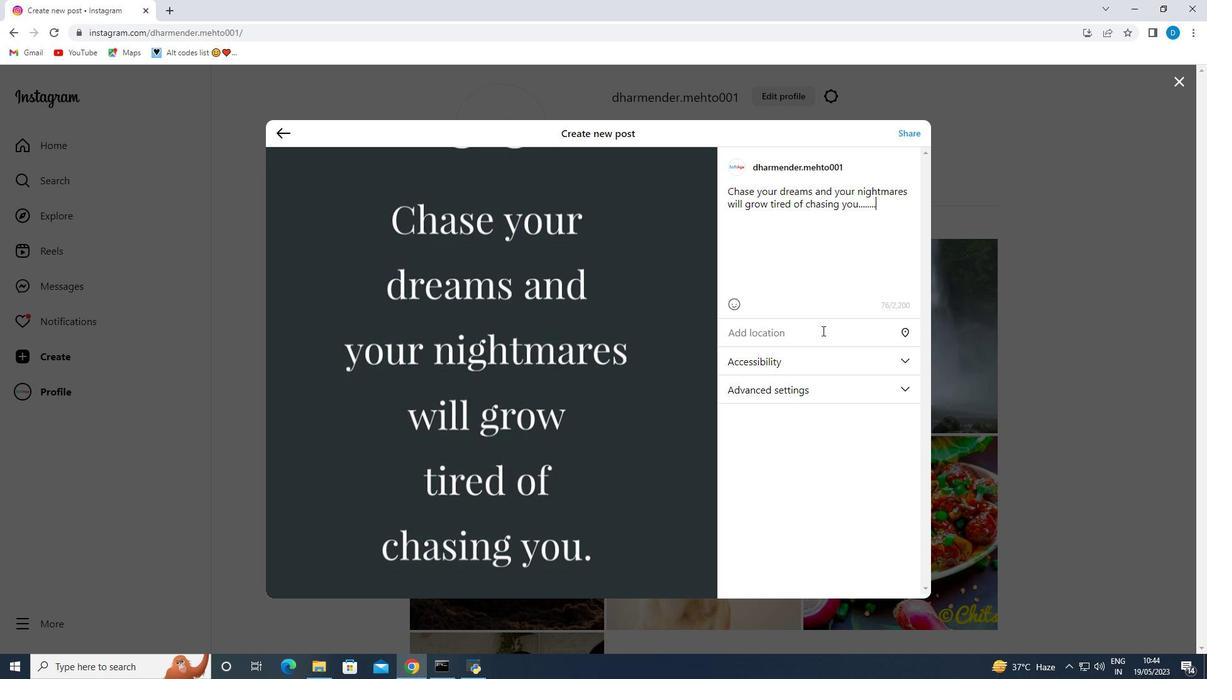 
Action: Mouse moved to (823, 328)
Screenshot: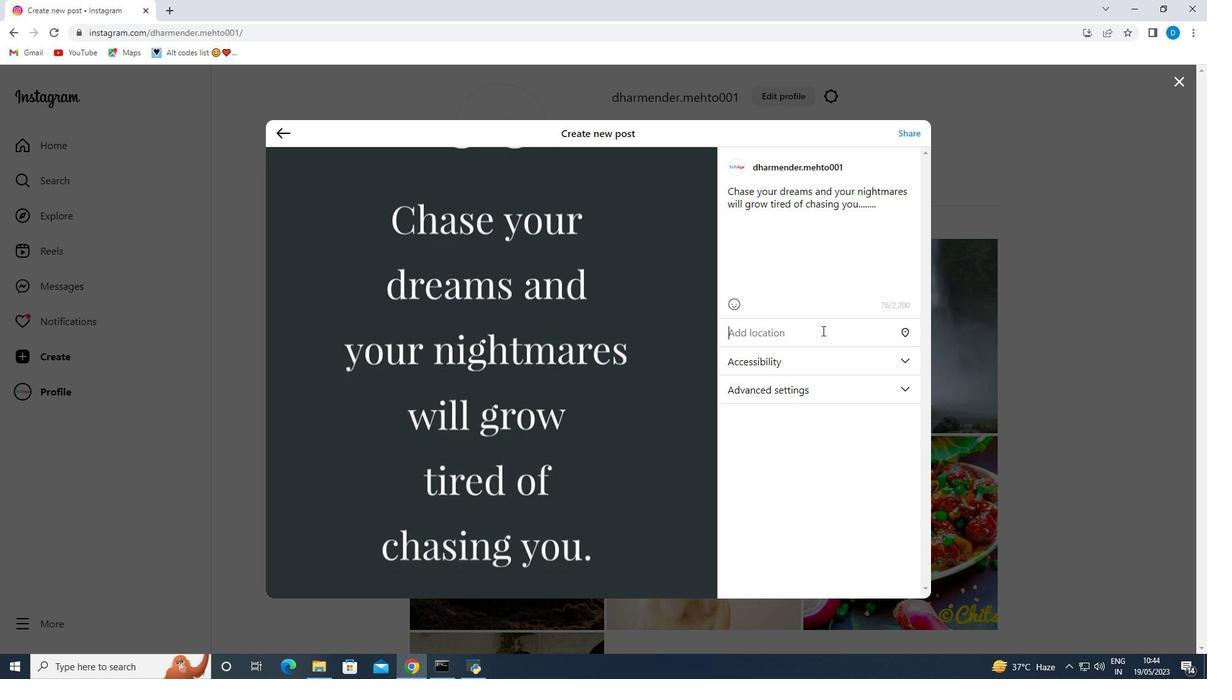 
Action: Key pressed <Key.shift><Key.shift><Key.shift><Key.shift><Key.shift><Key.shift><Key.shift><Key.shift><Key.shift><Key.shift><Key.shift><Key.shift><Key.shift><Key.shift><Key.shift><Key.shift><Key.shift>Gur
Screenshot: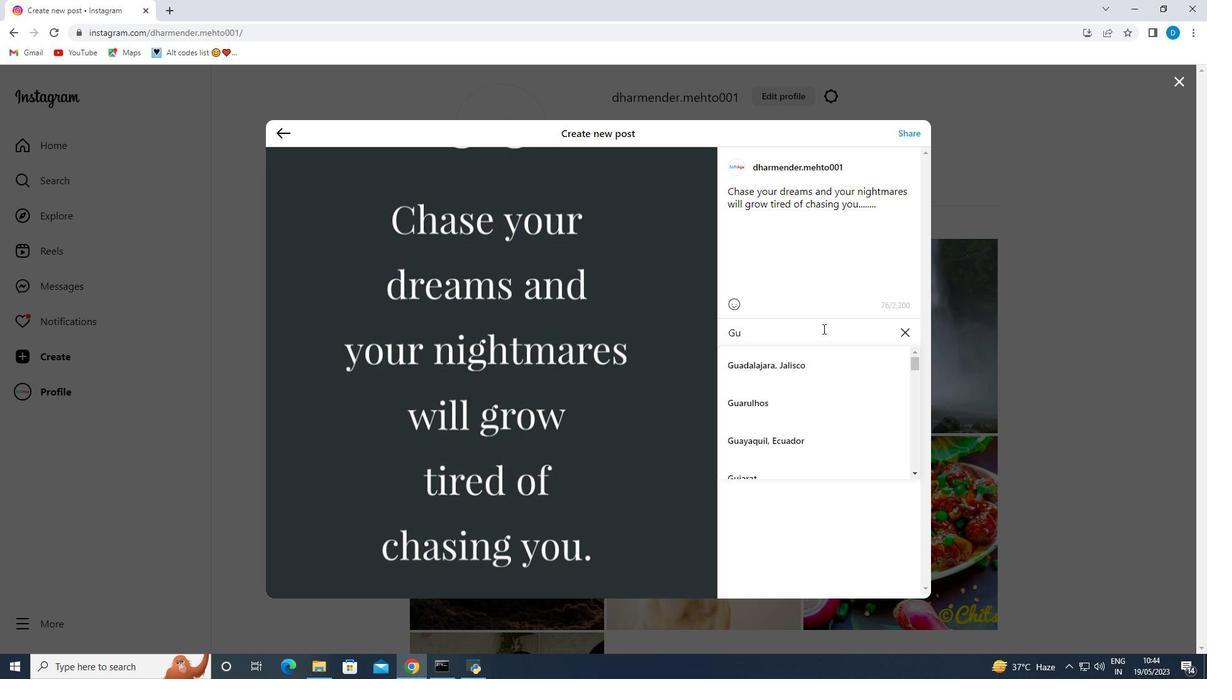 
Action: Mouse moved to (775, 361)
Screenshot: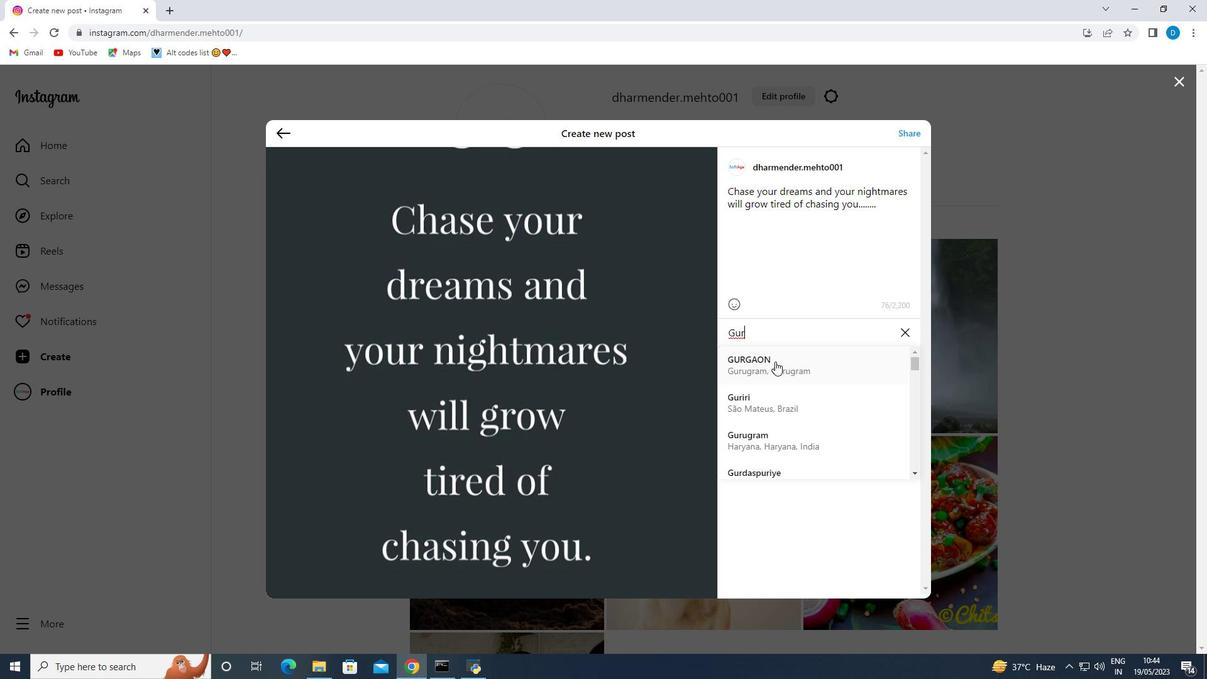 
Action: Mouse pressed left at (775, 361)
Screenshot: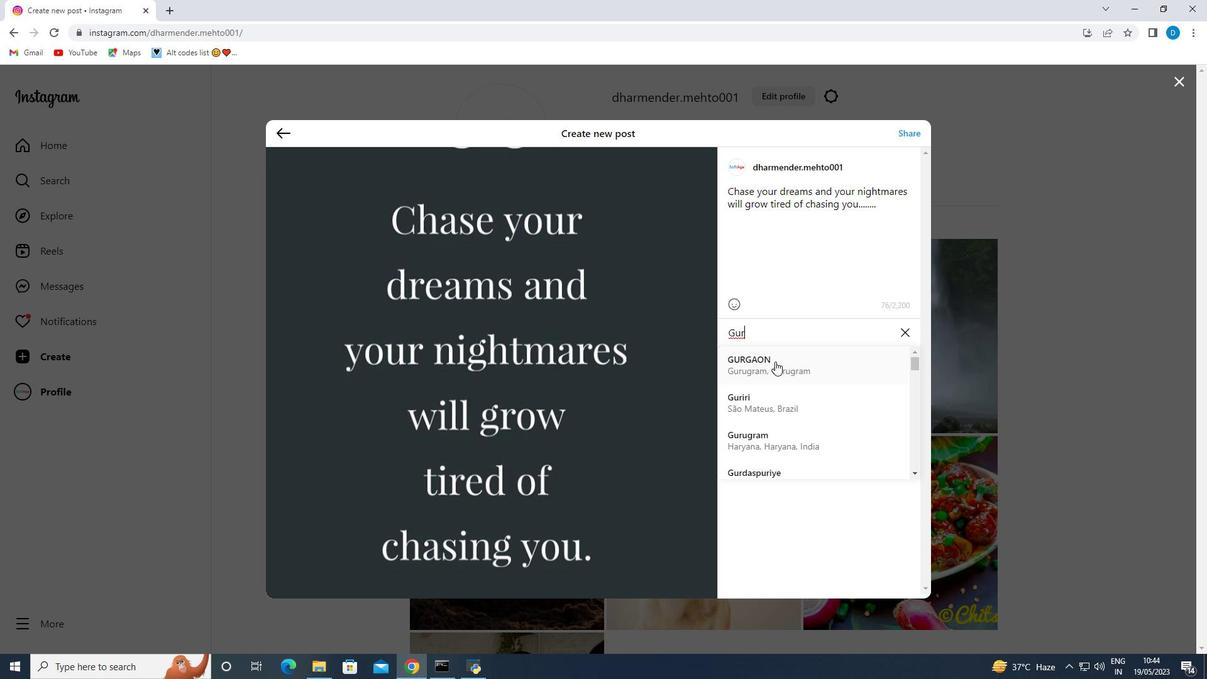 
Action: Mouse moved to (711, 416)
Screenshot: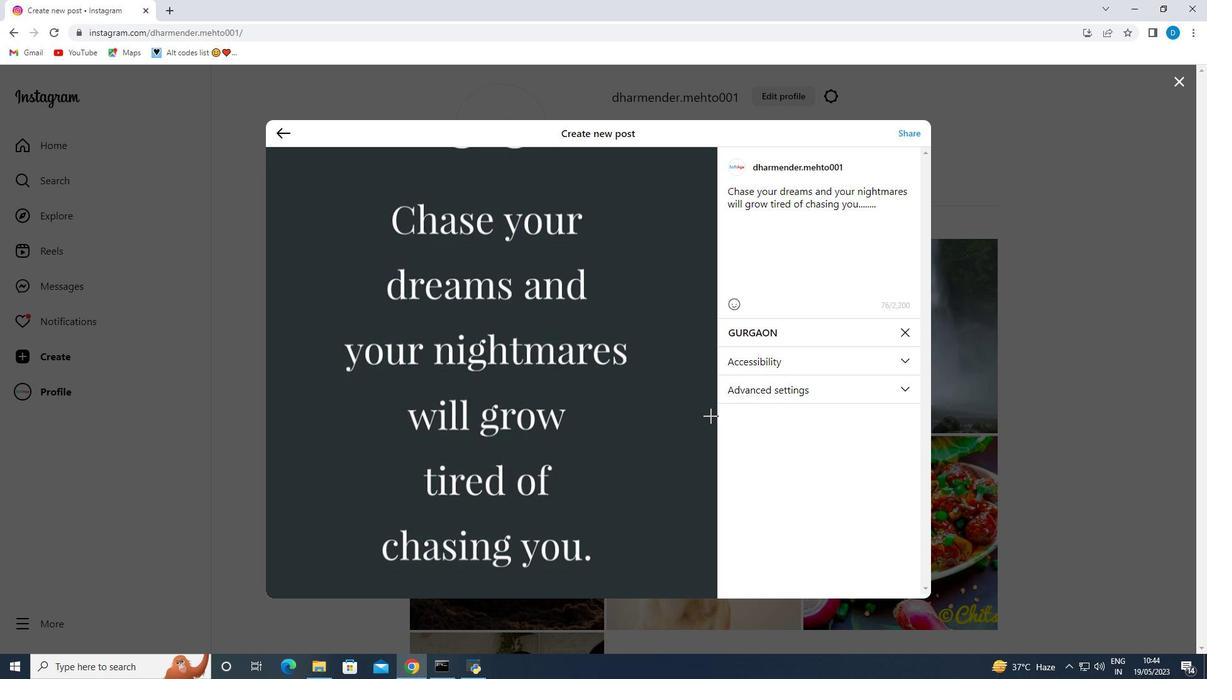 
Action: Mouse scrolled (711, 415) with delta (0, 0)
Screenshot: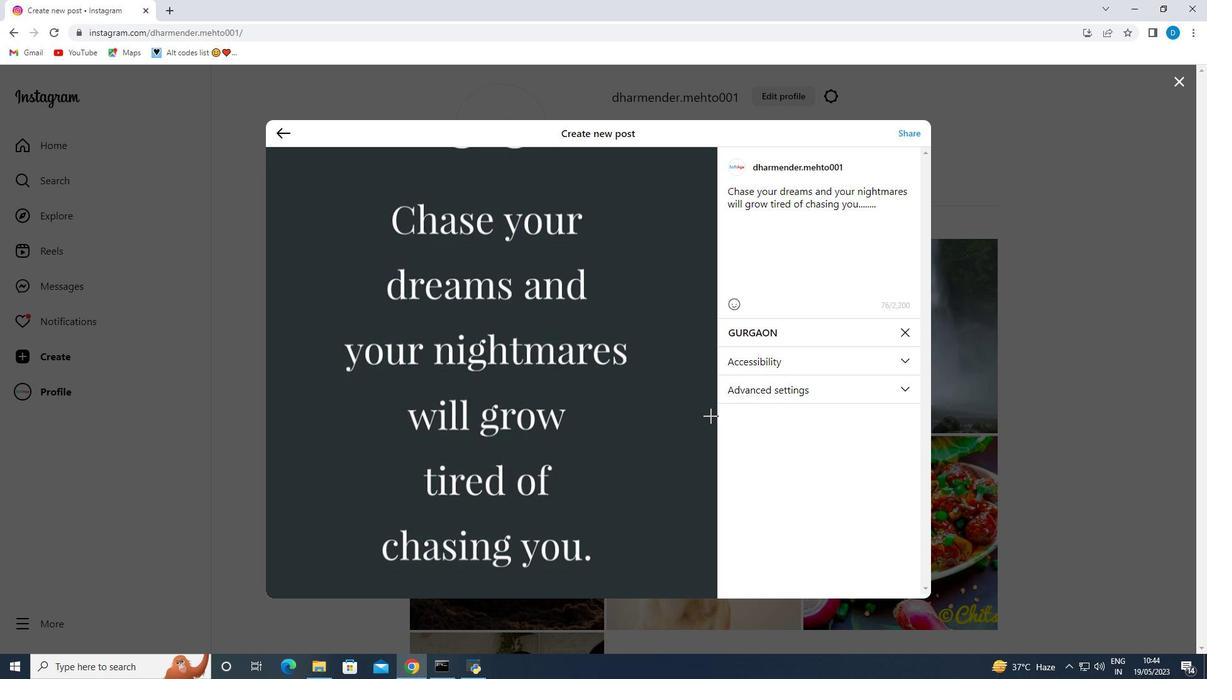 
Action: Mouse moved to (912, 132)
Screenshot: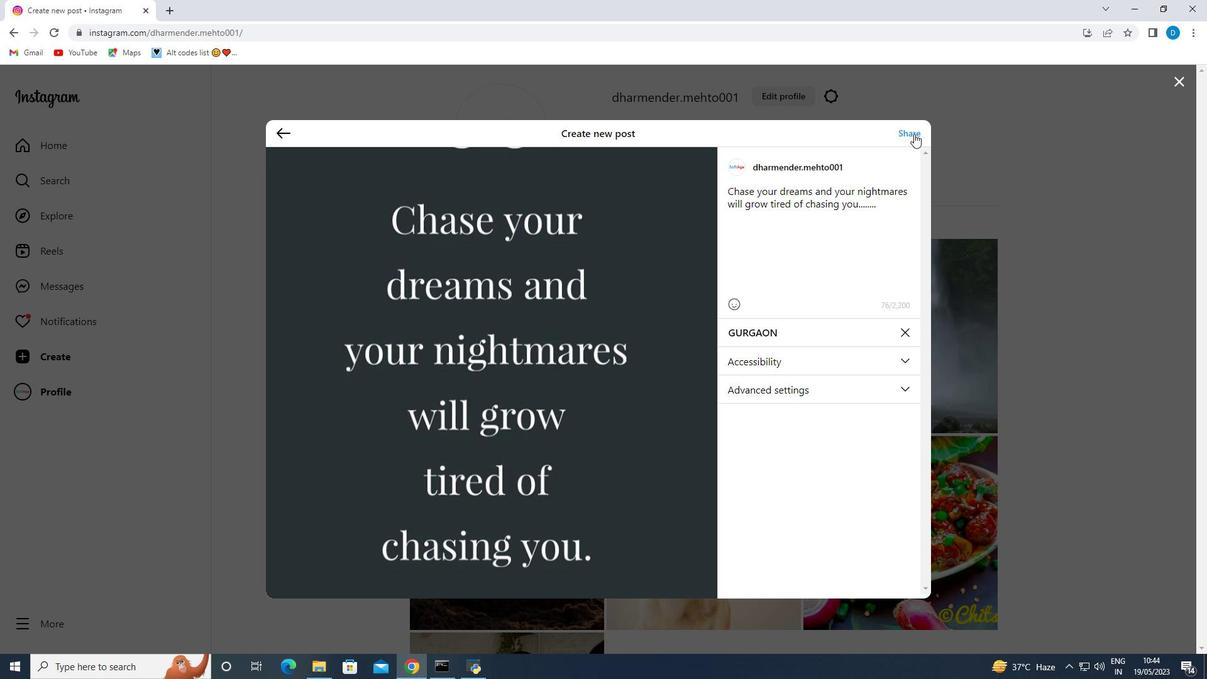 
Action: Mouse pressed left at (912, 132)
Screenshot: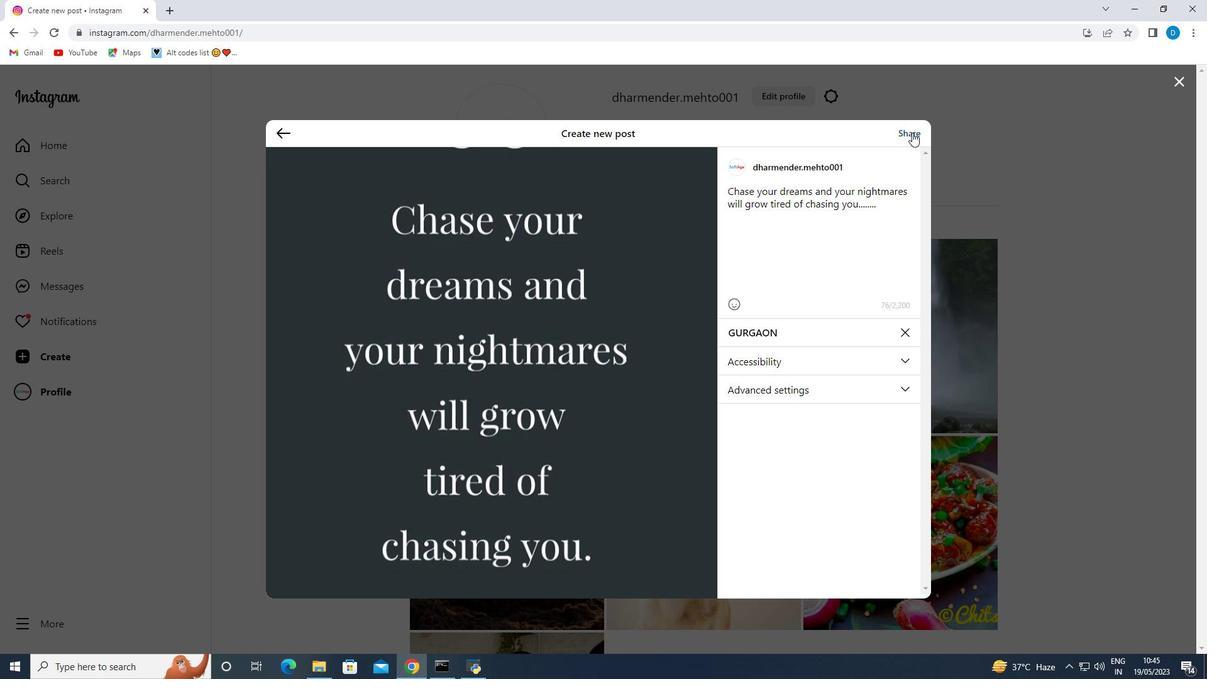 
Action: Mouse moved to (845, 308)
Screenshot: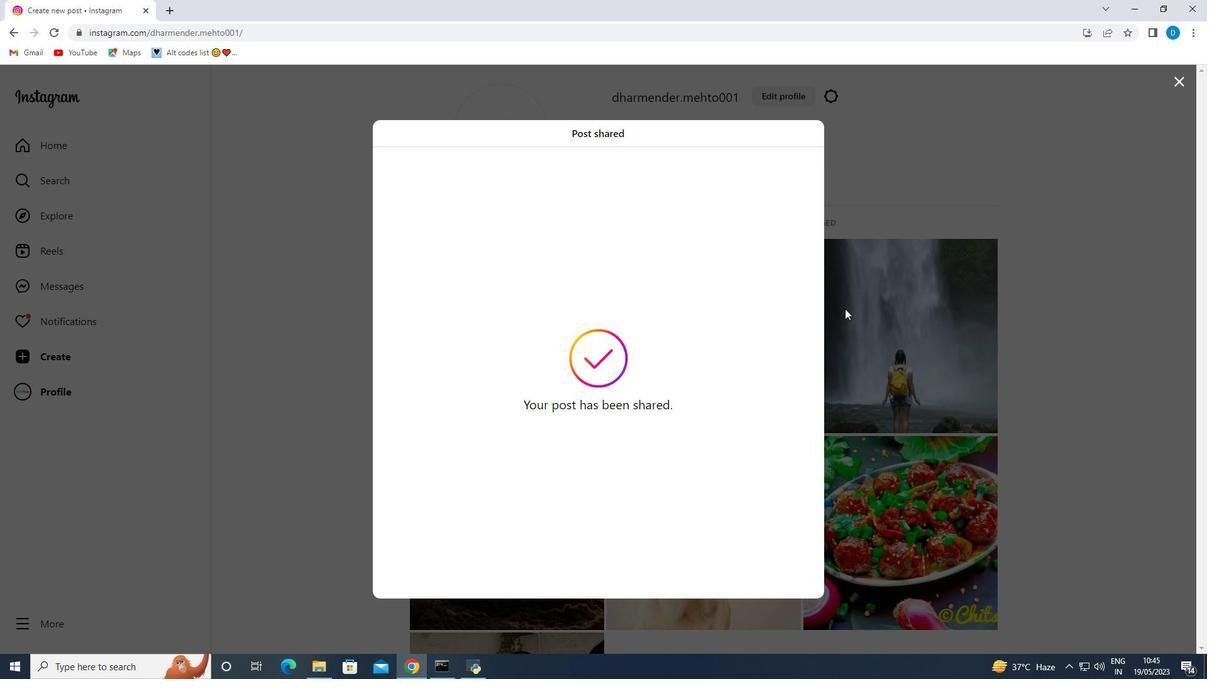 
Action: Mouse pressed left at (845, 308)
Screenshot: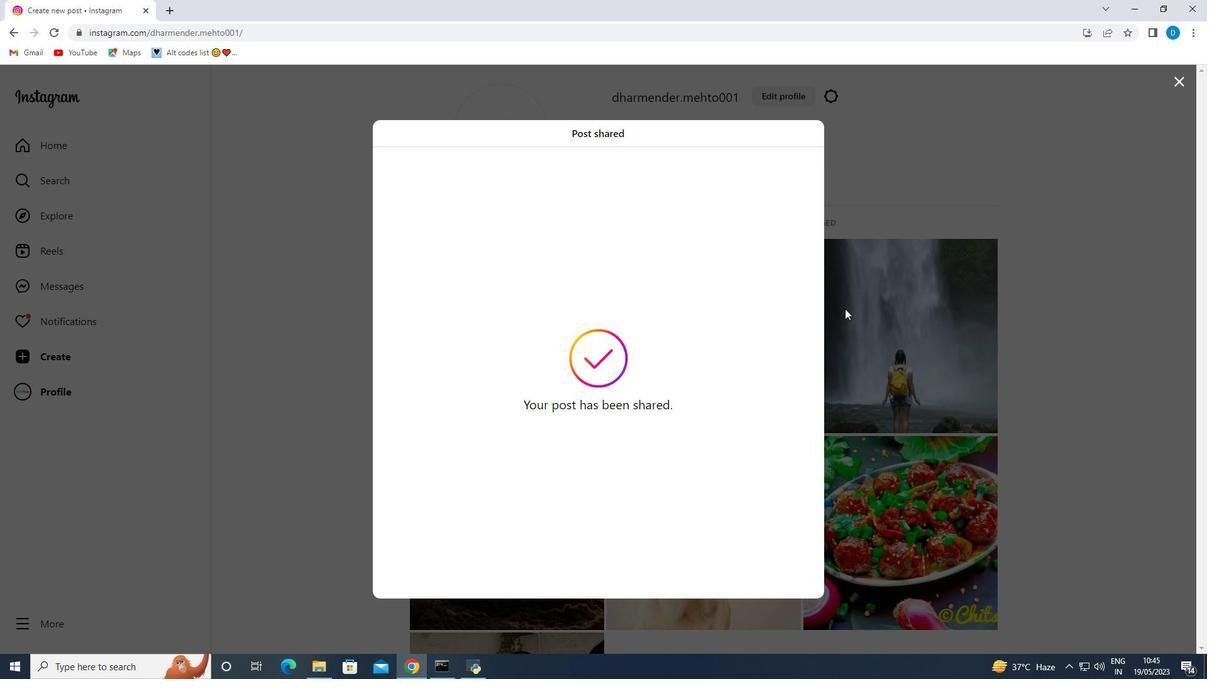 
Action: Mouse moved to (543, 359)
Screenshot: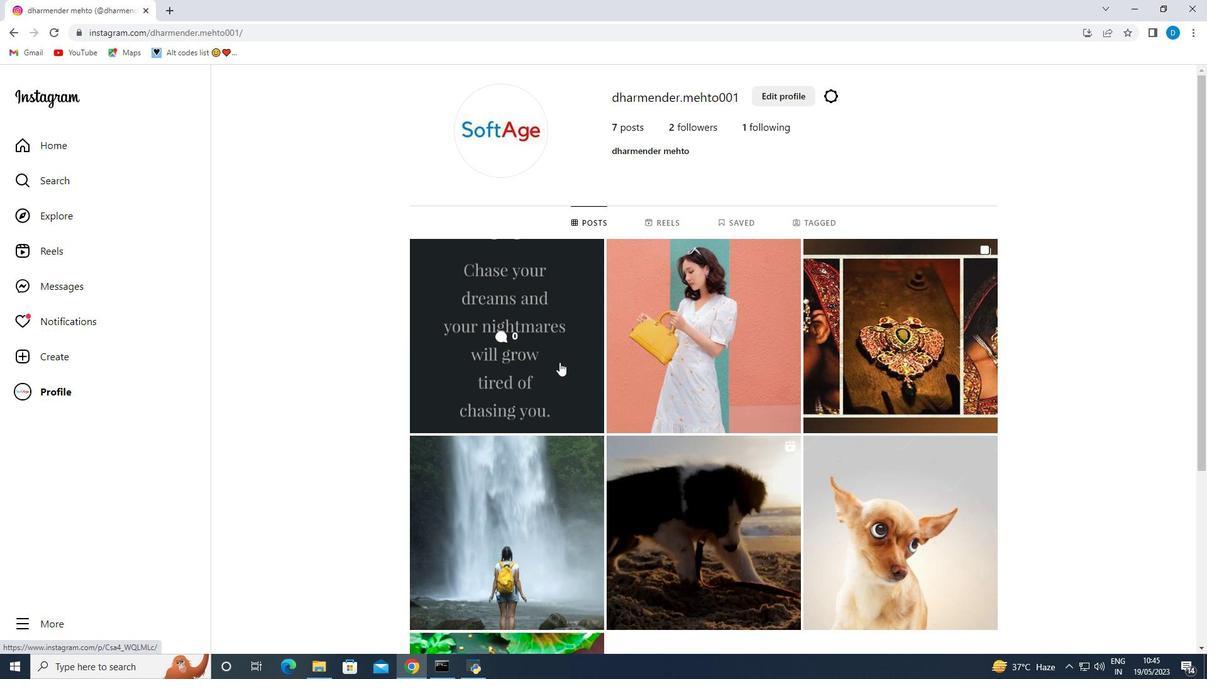 
Action: Mouse pressed left at (543, 359)
Screenshot: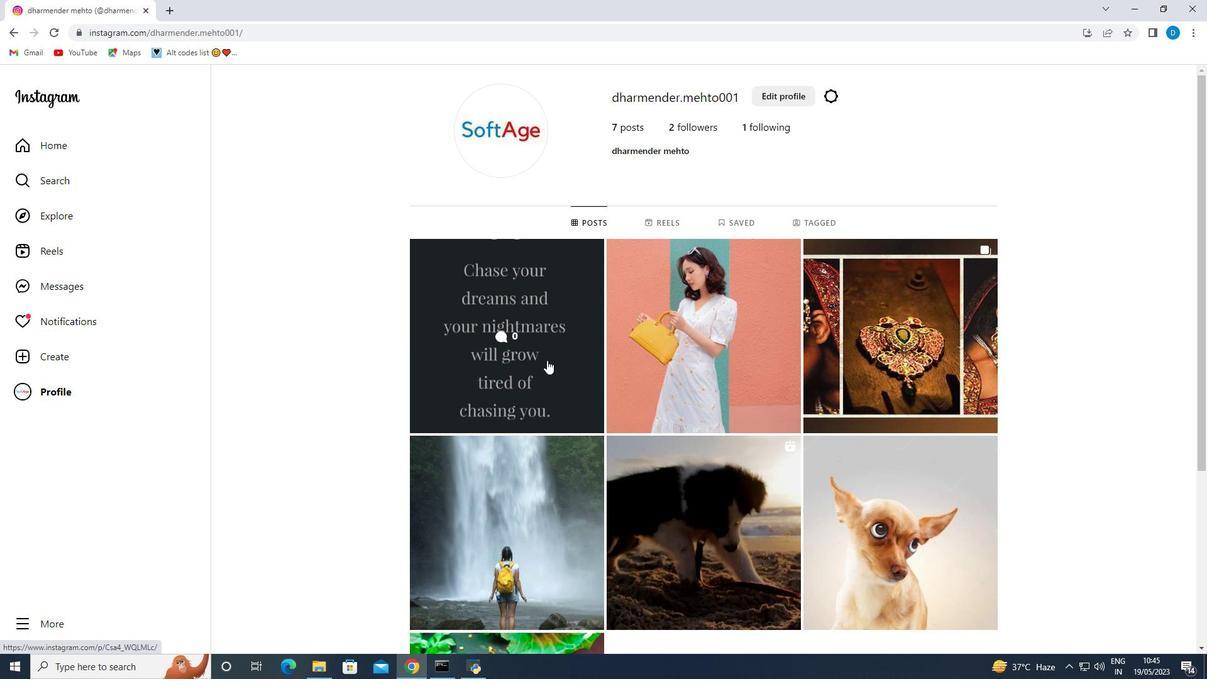 
Action: Mouse moved to (619, 374)
Screenshot: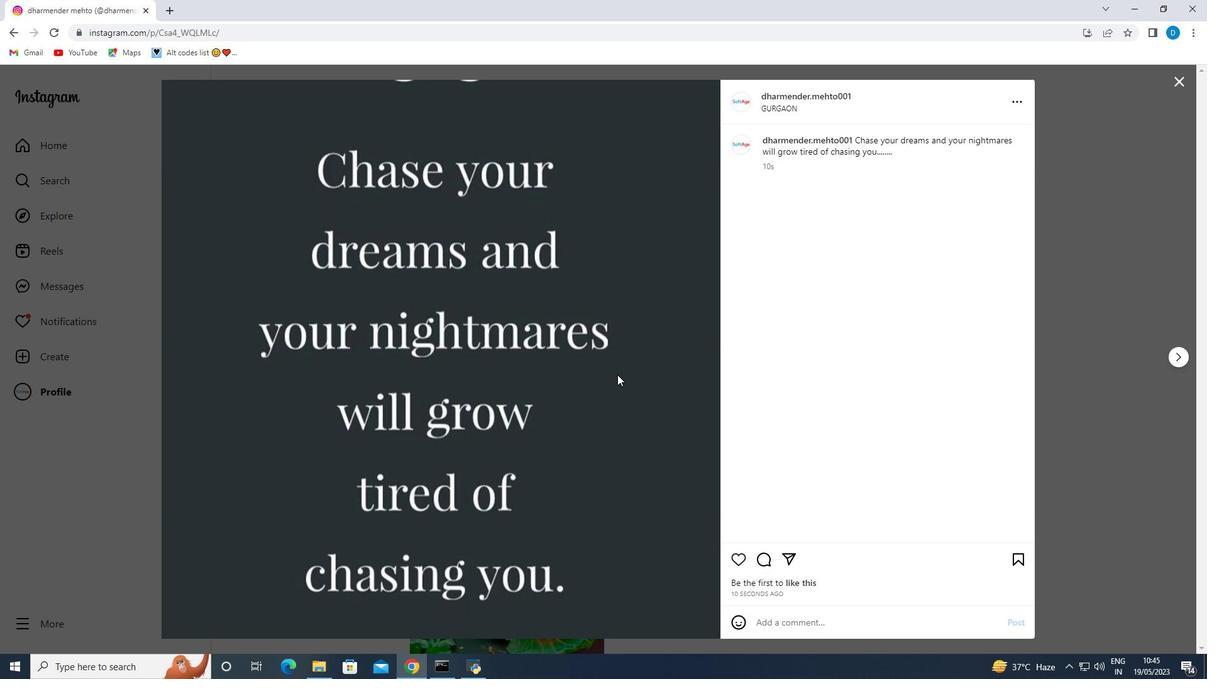 
Action: Mouse scrolled (619, 373) with delta (0, 0)
Screenshot: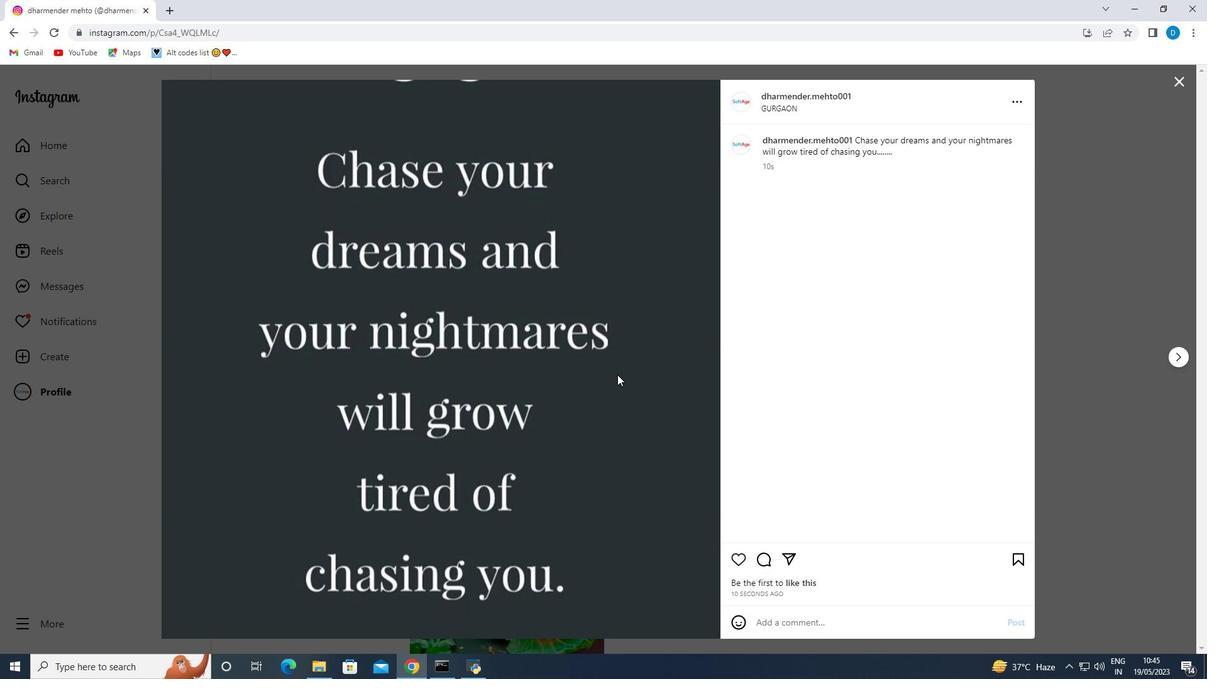 
Action: Mouse scrolled (619, 373) with delta (0, 0)
Screenshot: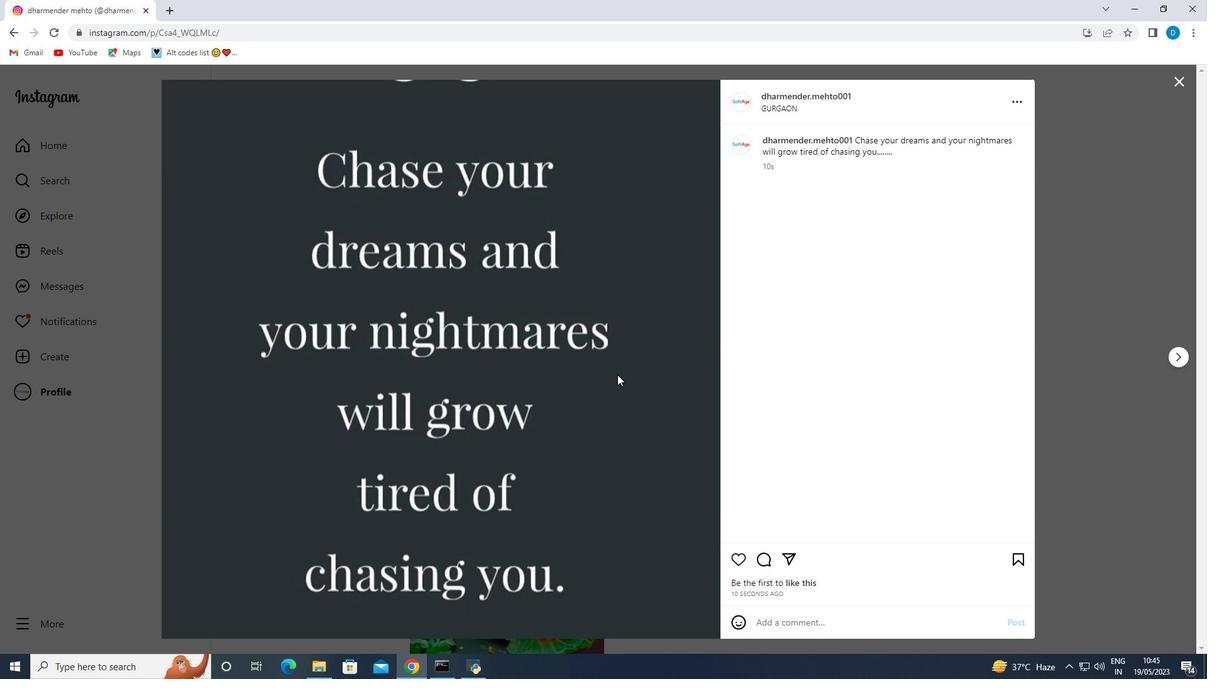 
Action: Mouse scrolled (619, 373) with delta (0, 0)
Screenshot: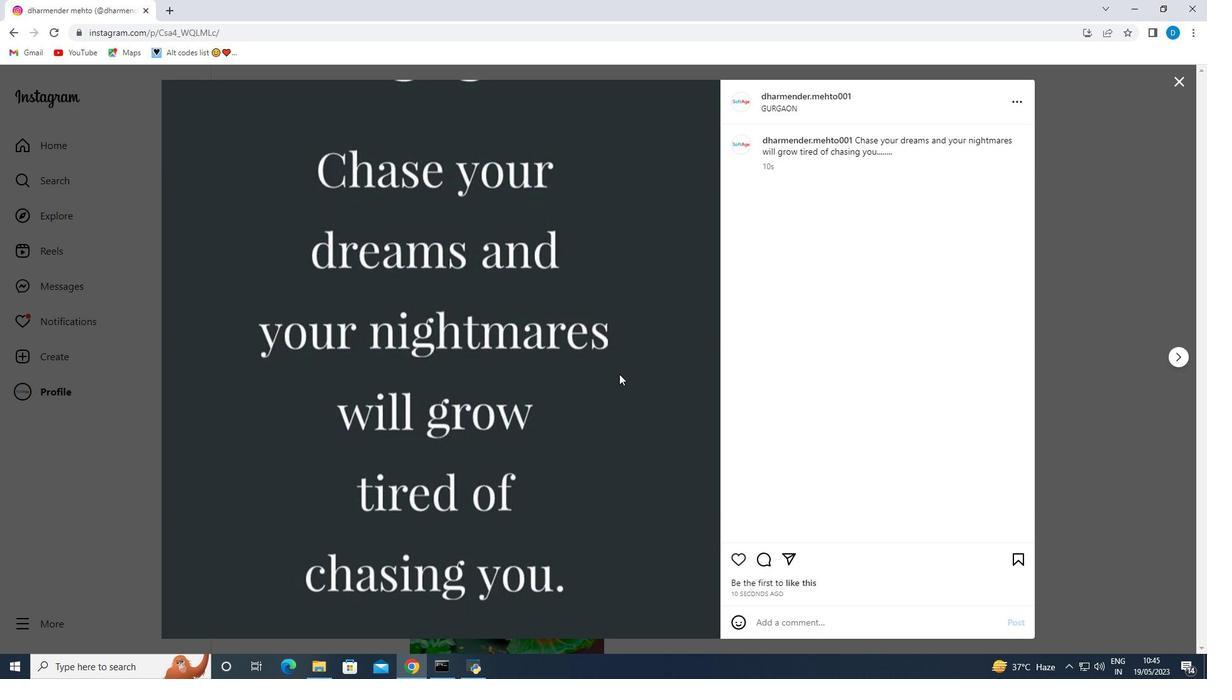 
Action: Mouse moved to (619, 374)
Screenshot: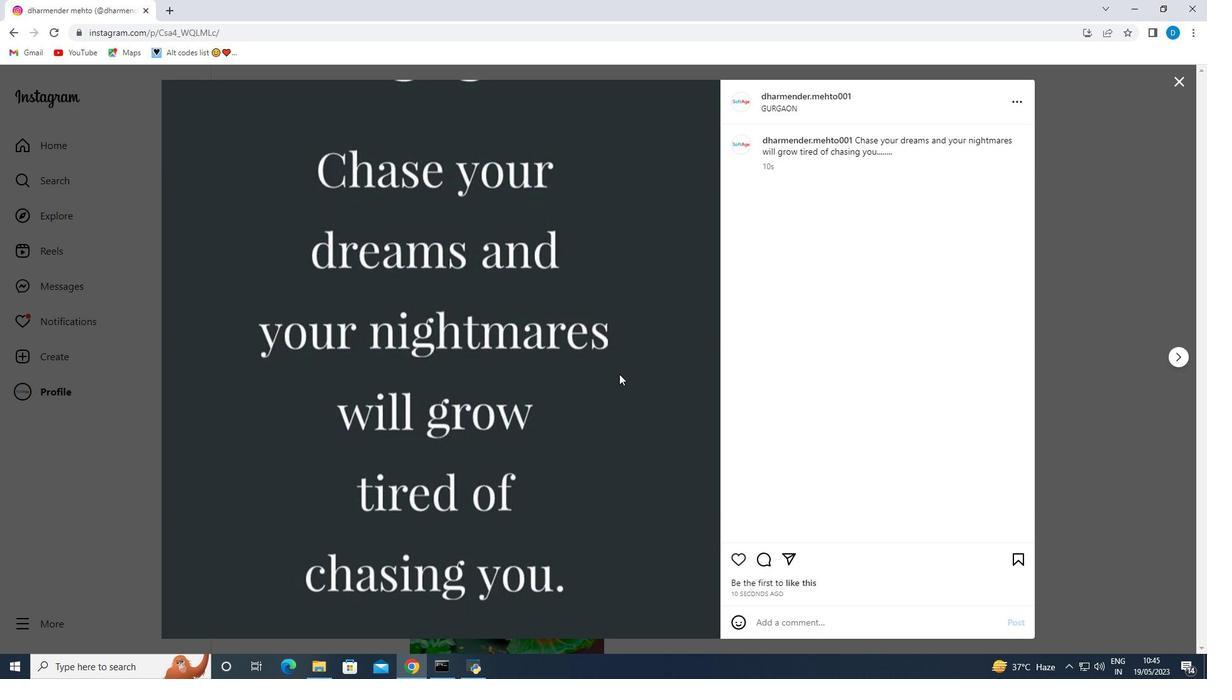 
Action: Mouse scrolled (619, 373) with delta (0, 0)
Screenshot: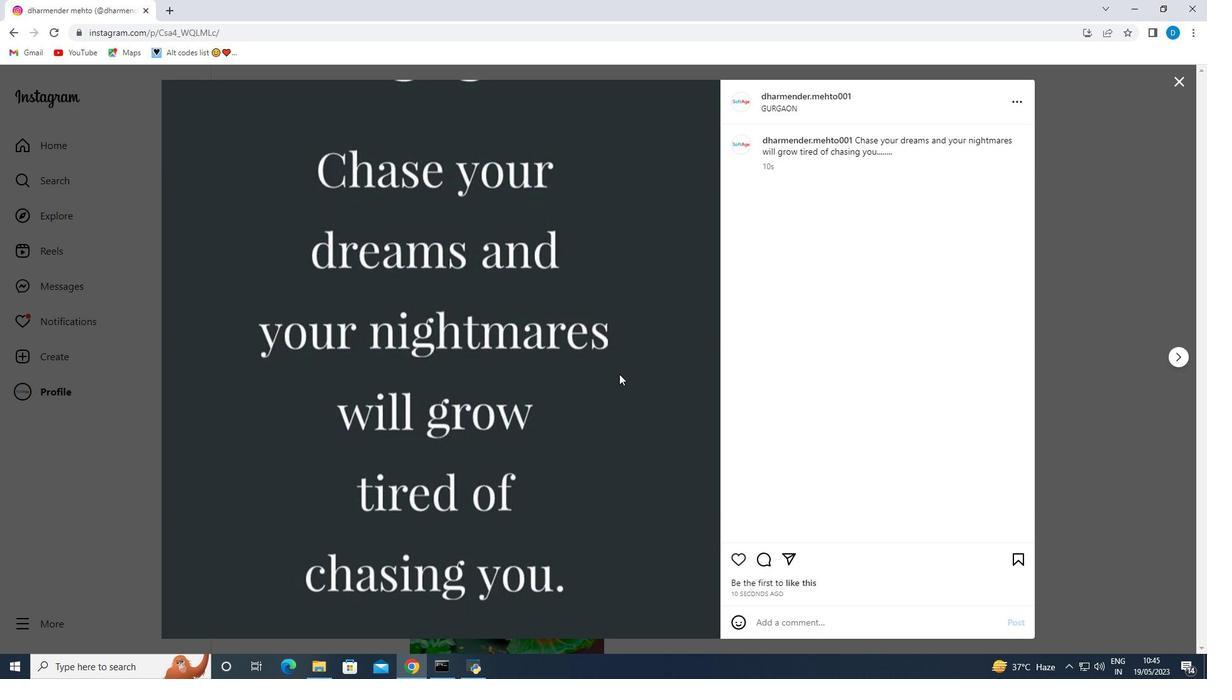 
Action: Mouse moved to (740, 562)
Screenshot: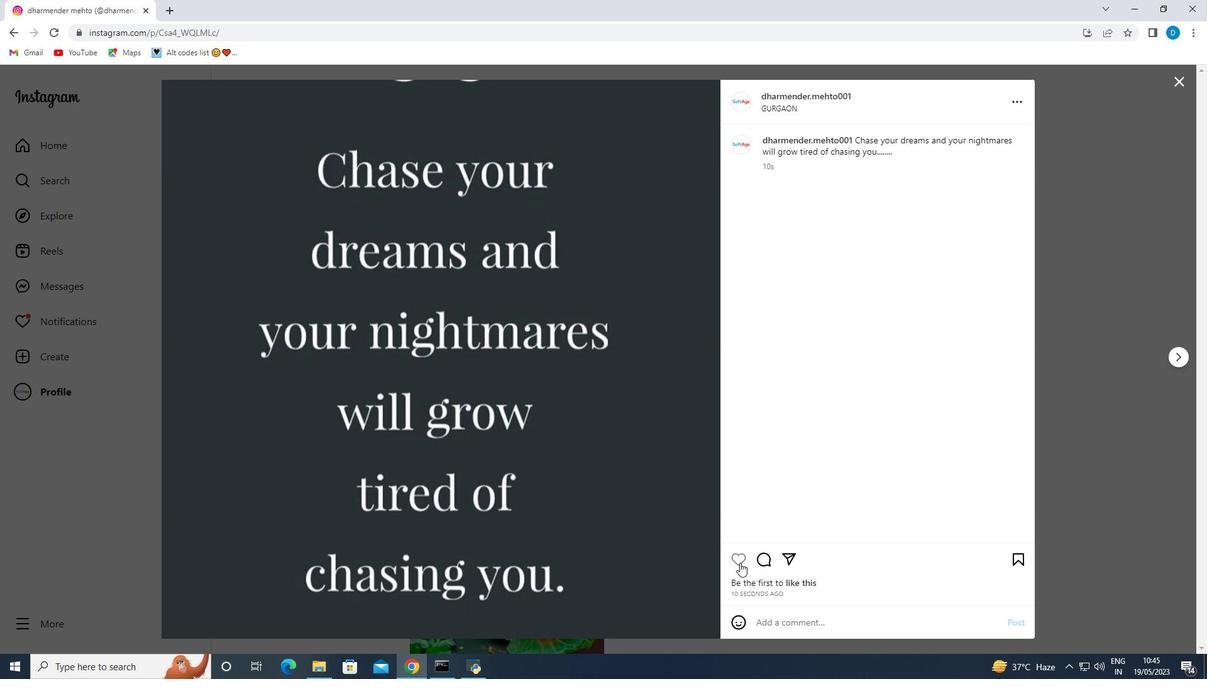 
Action: Mouse pressed left at (740, 562)
Screenshot: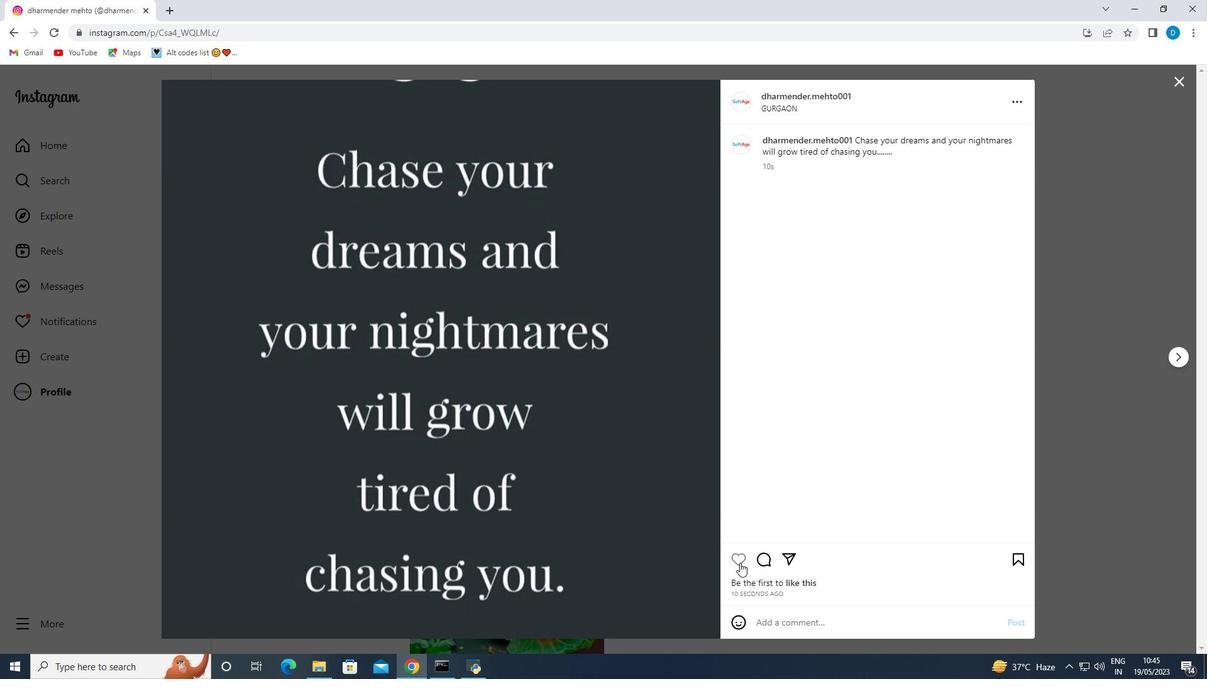
Action: Mouse moved to (125, 317)
Screenshot: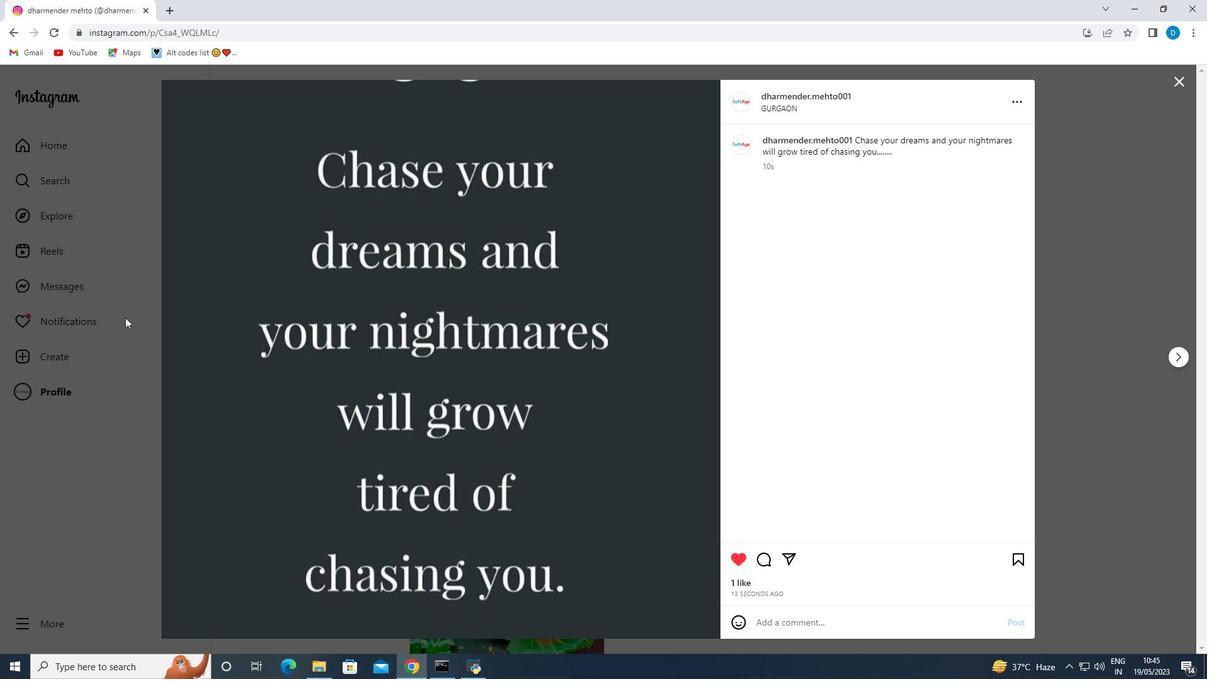 
Action: Mouse pressed left at (125, 317)
Screenshot: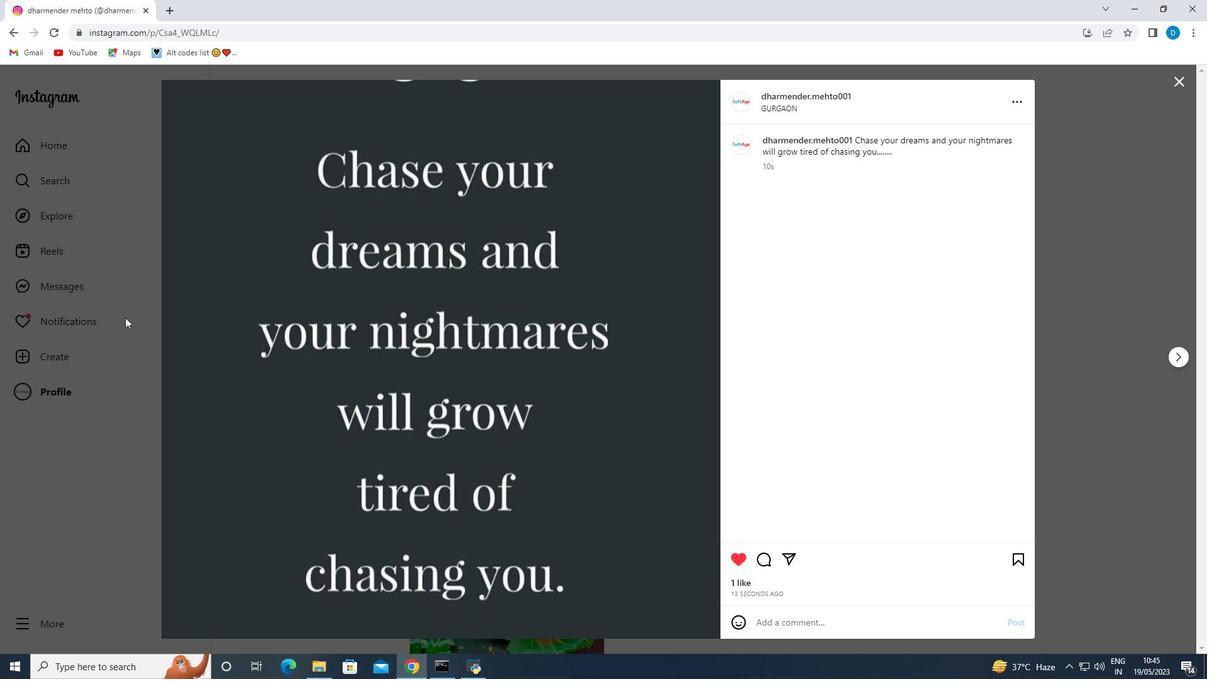 
Action: Mouse moved to (520, 353)
Screenshot: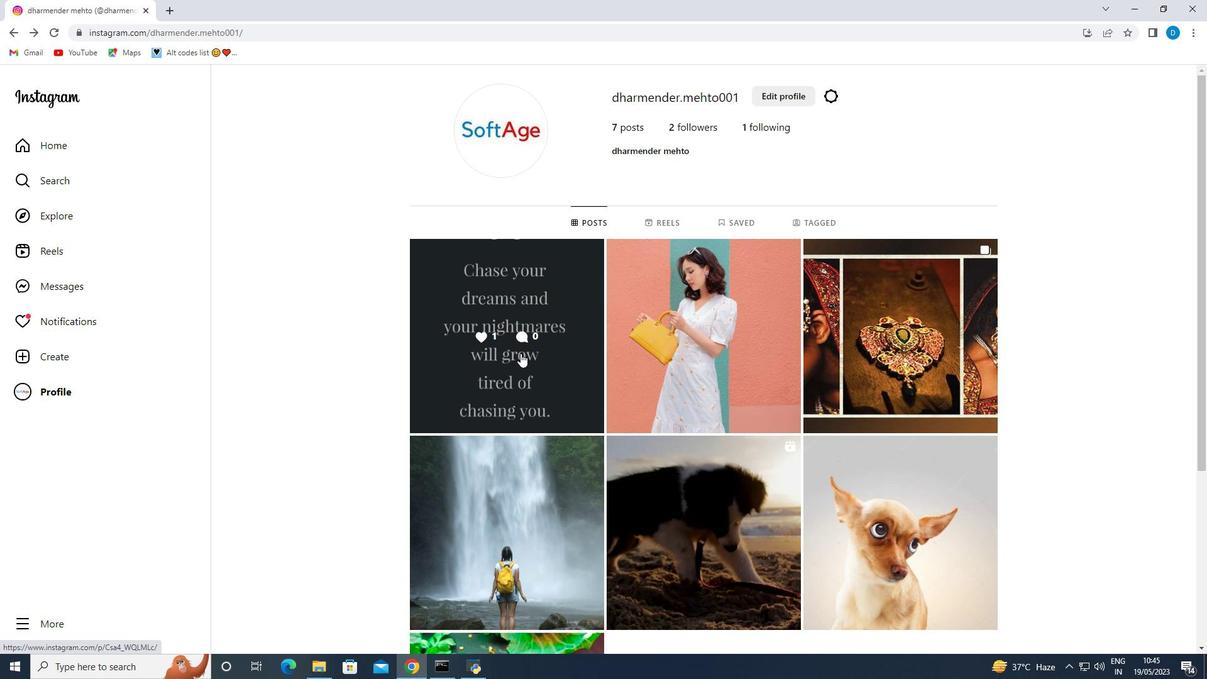 
